 Task: Find connections with filter location Mūl with filter topic #Workwith filter profile language English with filter current company Golden Opportunities with filter school G.H.Raisoni College of Engineering with filter industry Metalworking Machinery Manufacturing with filter service category UX Research with filter keywords title Business Analyst
Action: Mouse moved to (688, 91)
Screenshot: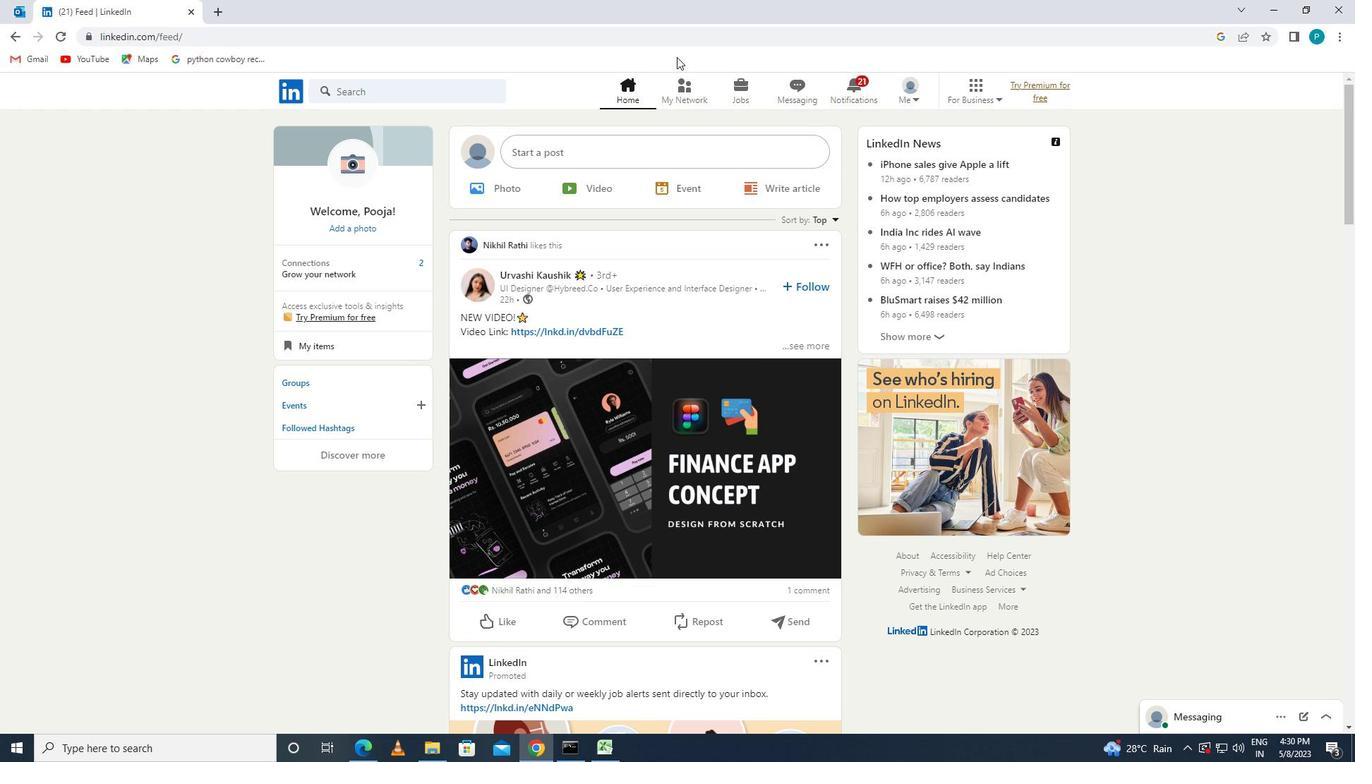 
Action: Mouse pressed left at (688, 91)
Screenshot: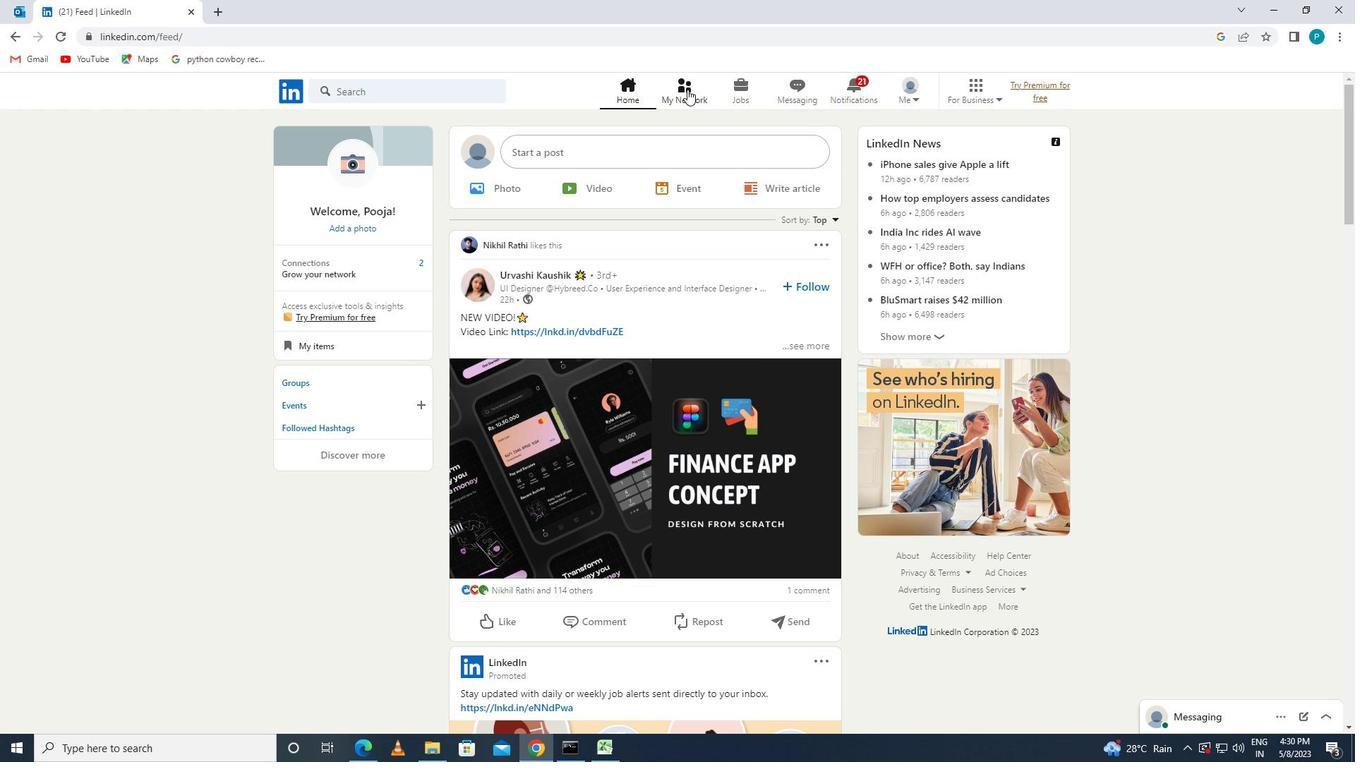 
Action: Mouse moved to (366, 170)
Screenshot: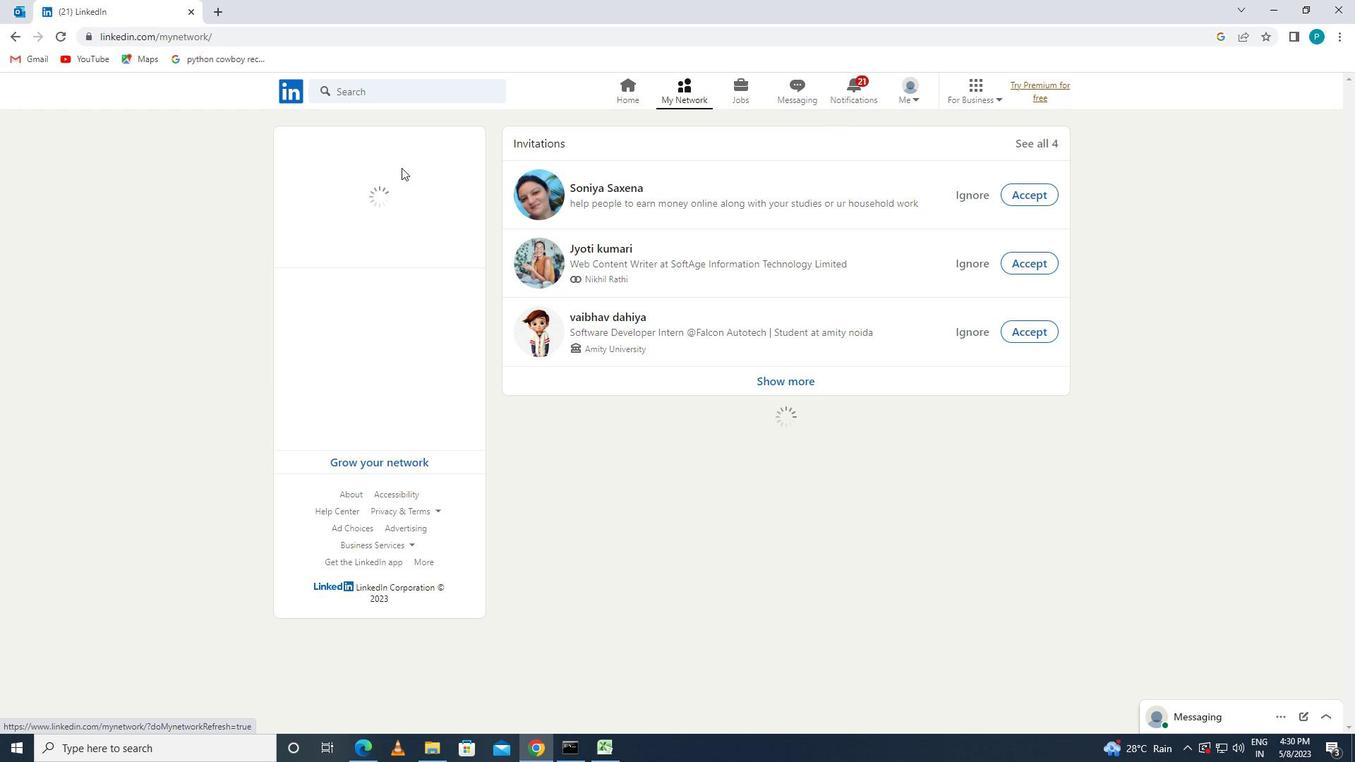 
Action: Mouse pressed left at (366, 170)
Screenshot: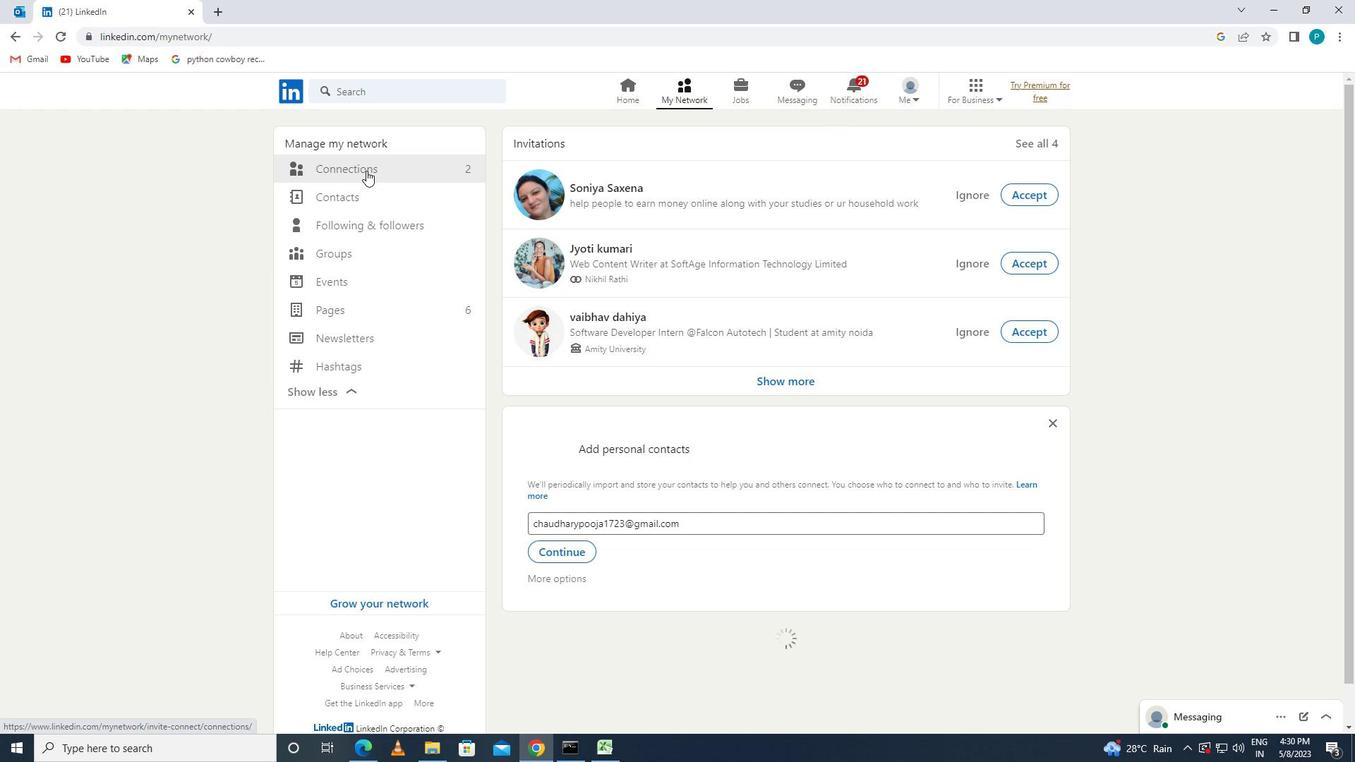 
Action: Mouse moved to (794, 170)
Screenshot: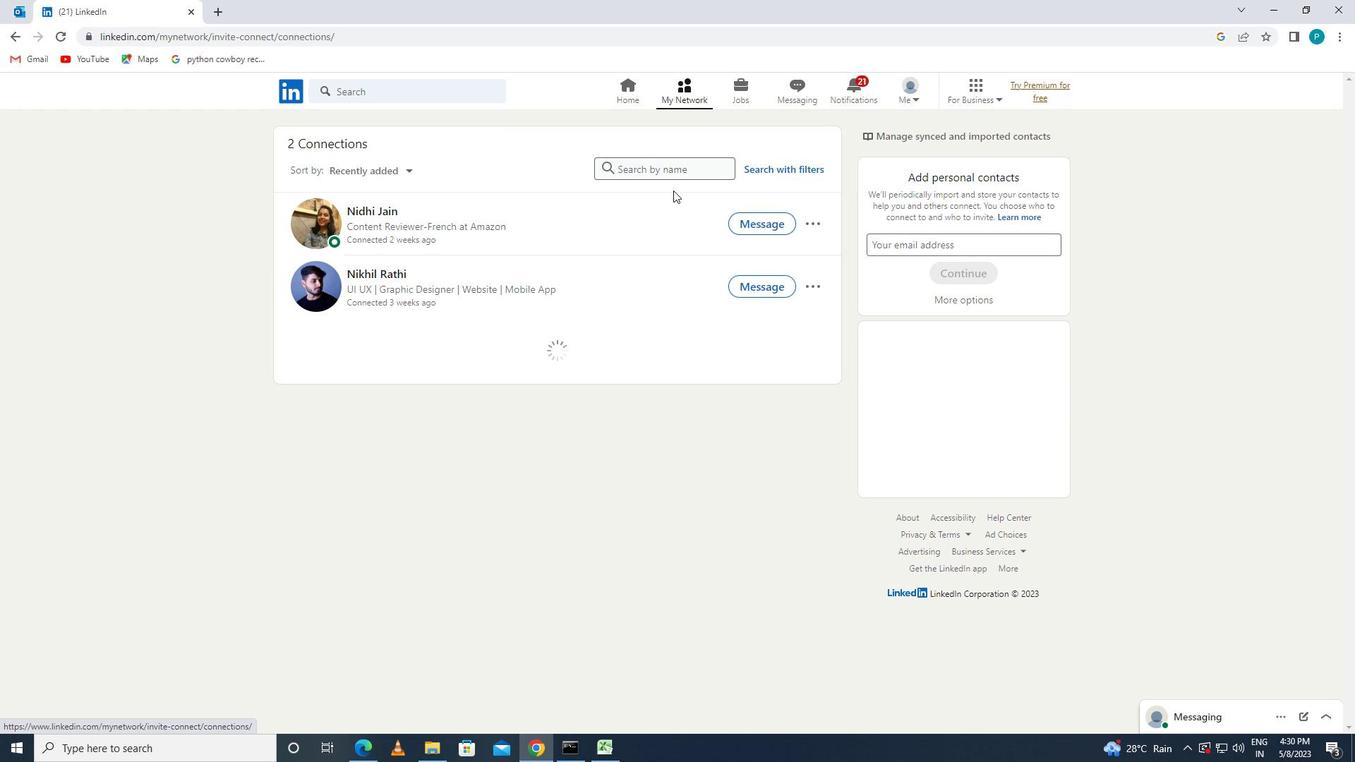 
Action: Mouse pressed left at (794, 170)
Screenshot: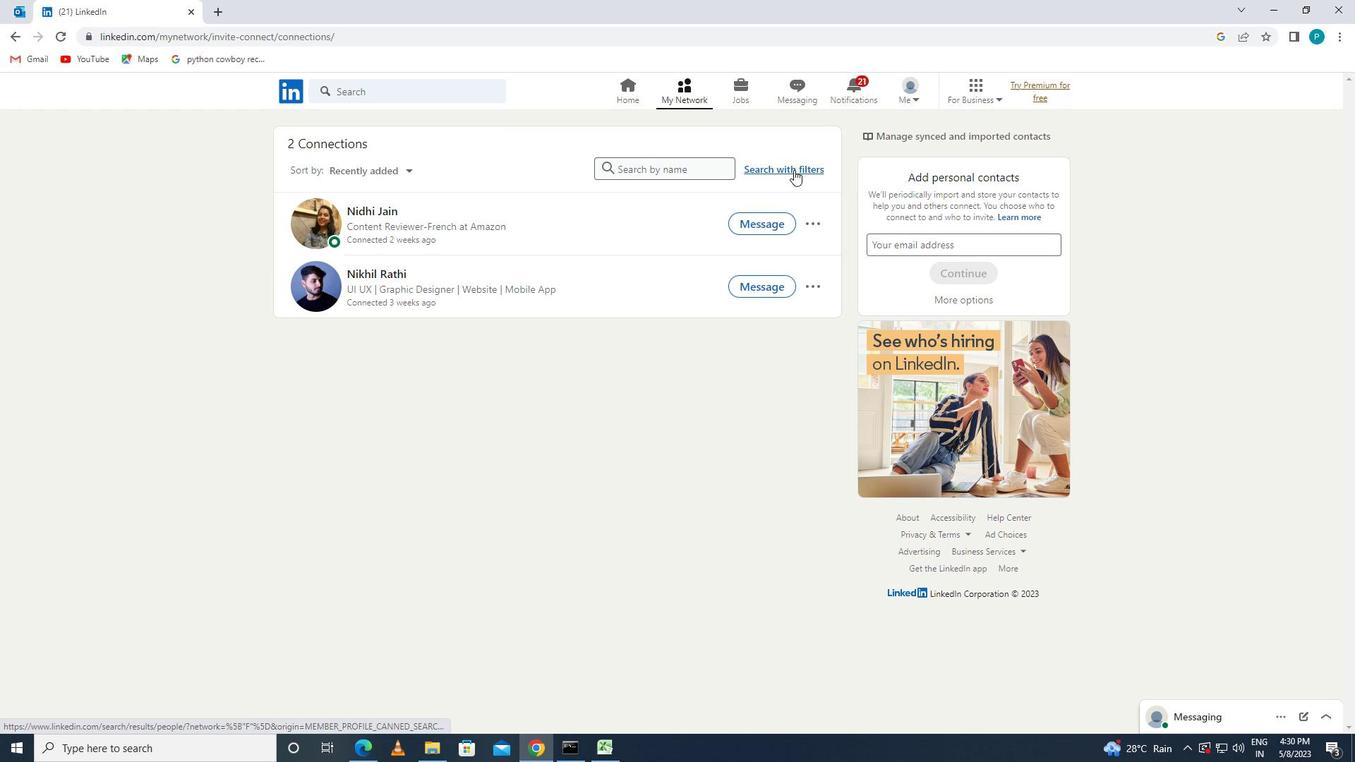 
Action: Mouse moved to (717, 126)
Screenshot: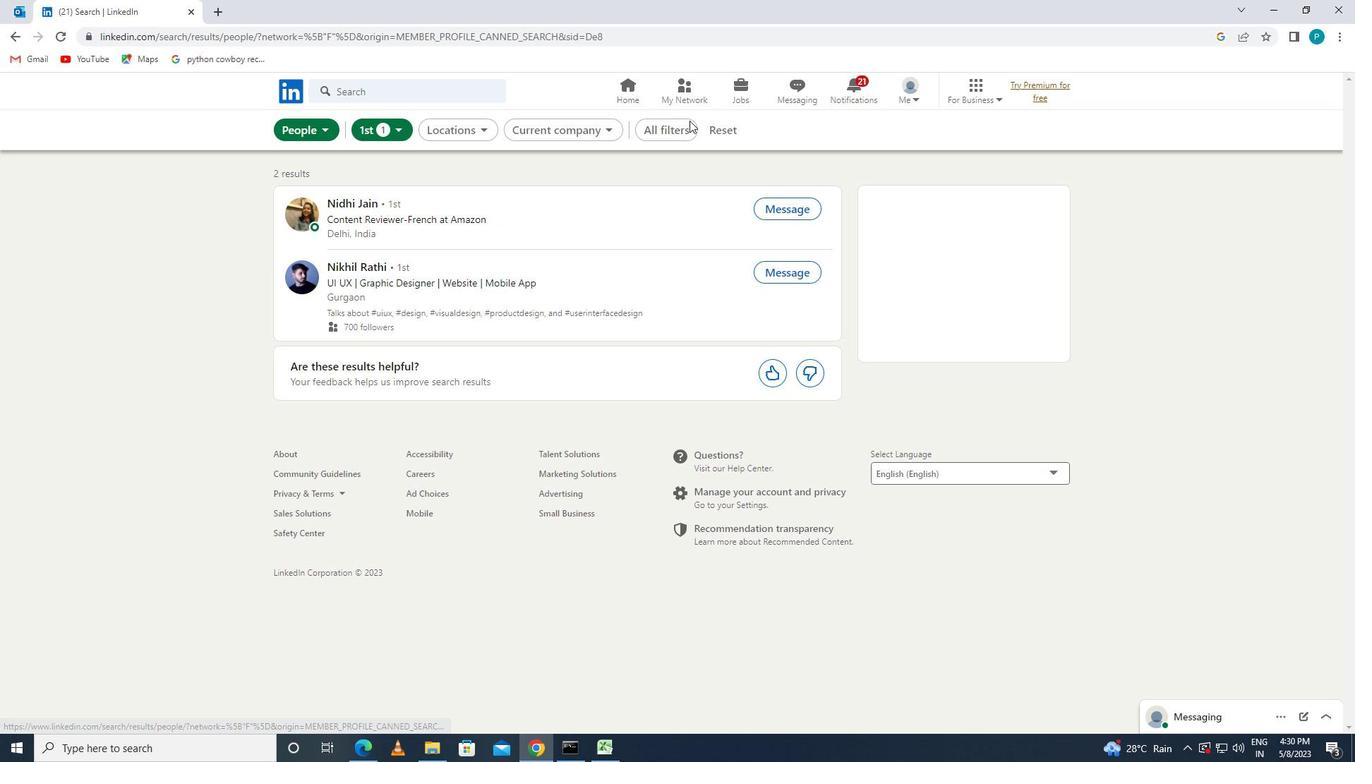 
Action: Mouse pressed left at (717, 126)
Screenshot: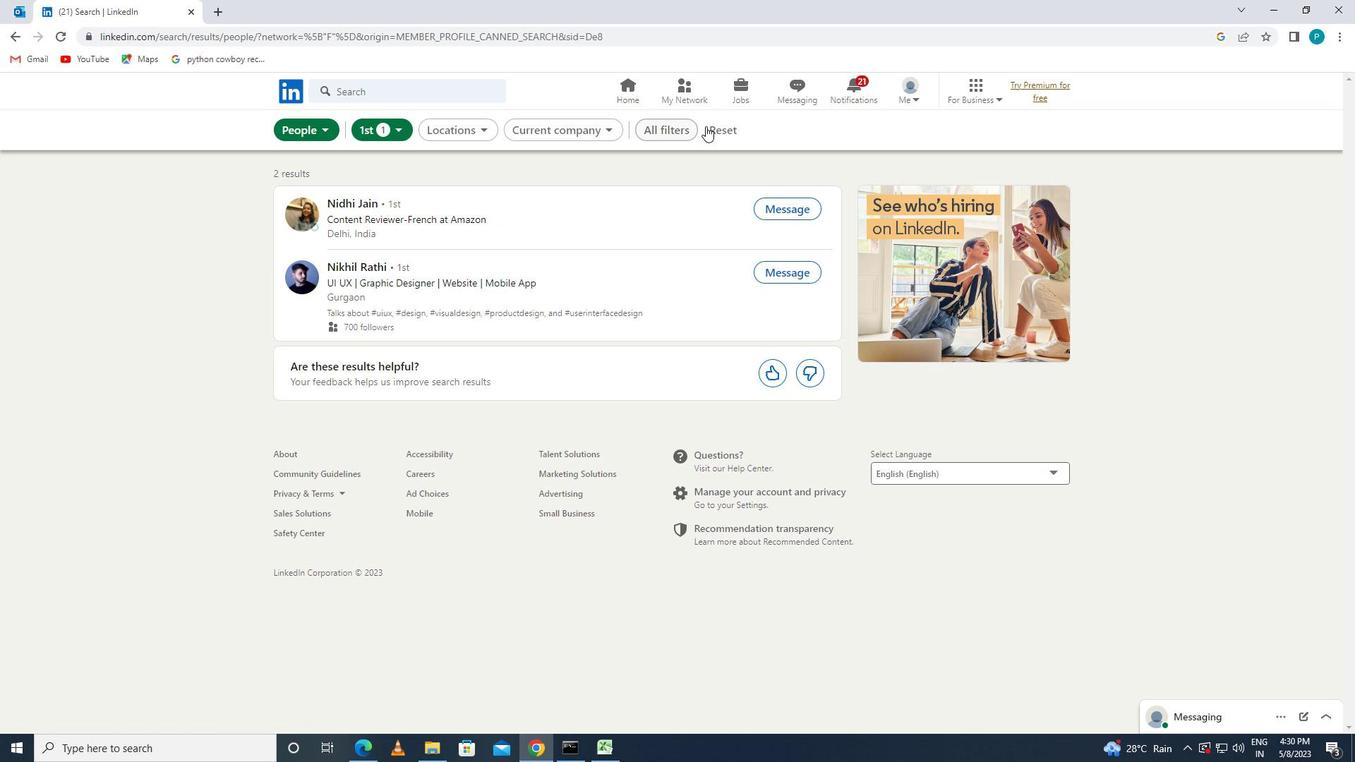 
Action: Mouse moved to (698, 126)
Screenshot: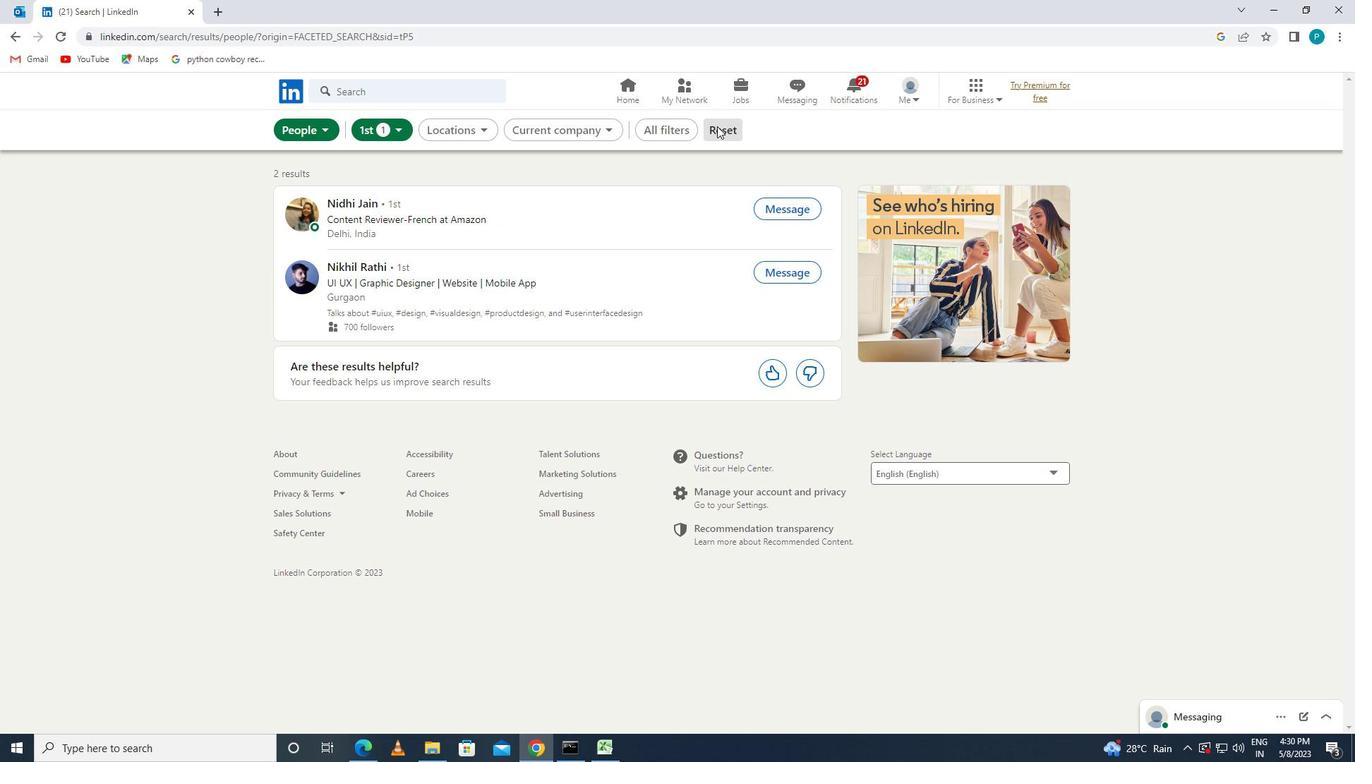 
Action: Mouse pressed left at (698, 126)
Screenshot: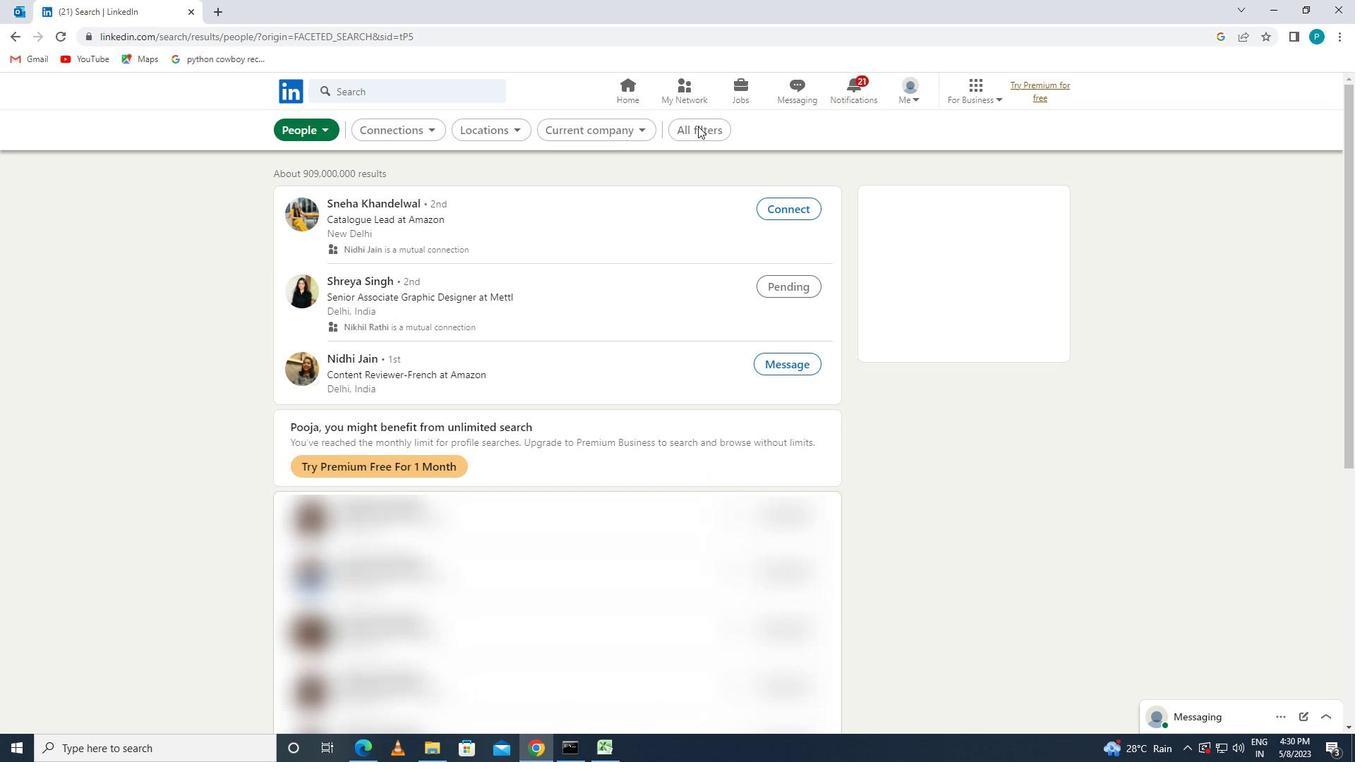 
Action: Mouse moved to (989, 305)
Screenshot: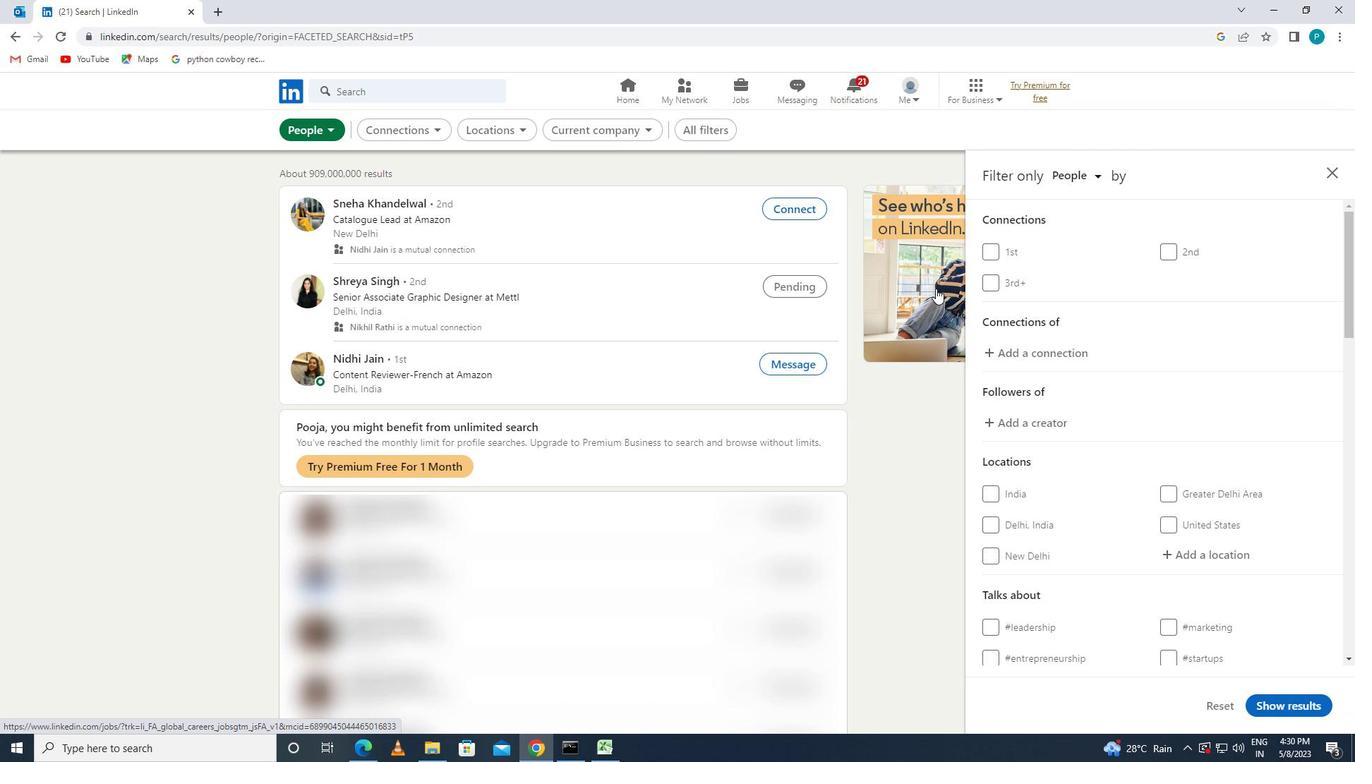 
Action: Mouse scrolled (989, 305) with delta (0, 0)
Screenshot: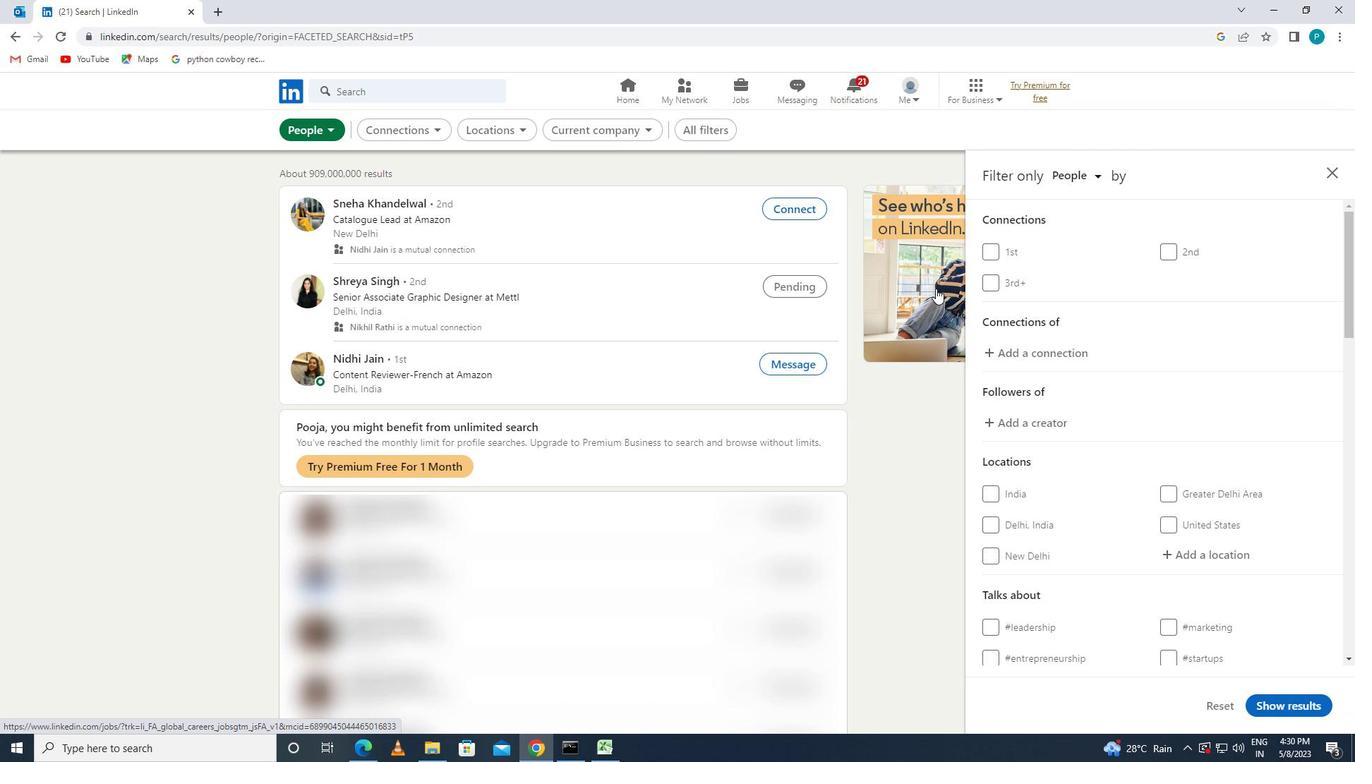 
Action: Mouse moved to (1029, 329)
Screenshot: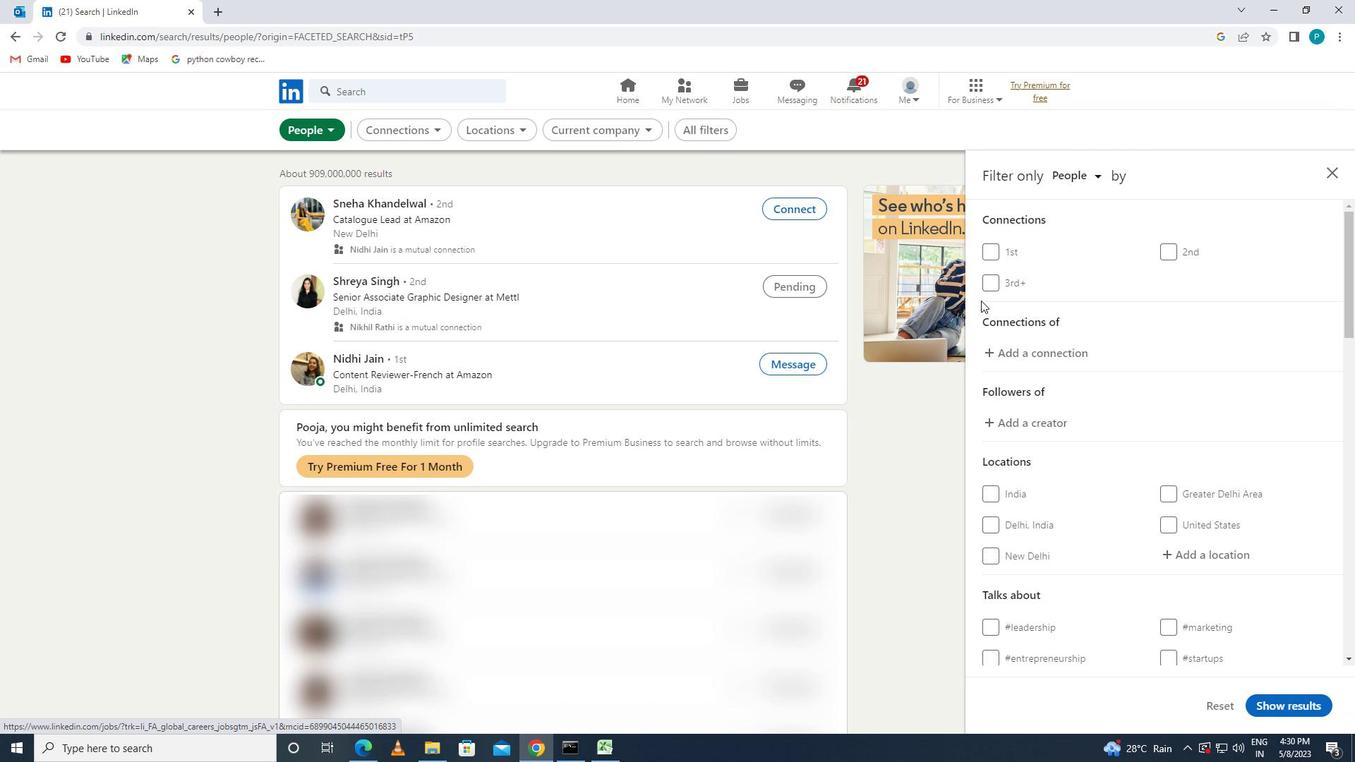 
Action: Mouse scrolled (1029, 328) with delta (0, 0)
Screenshot: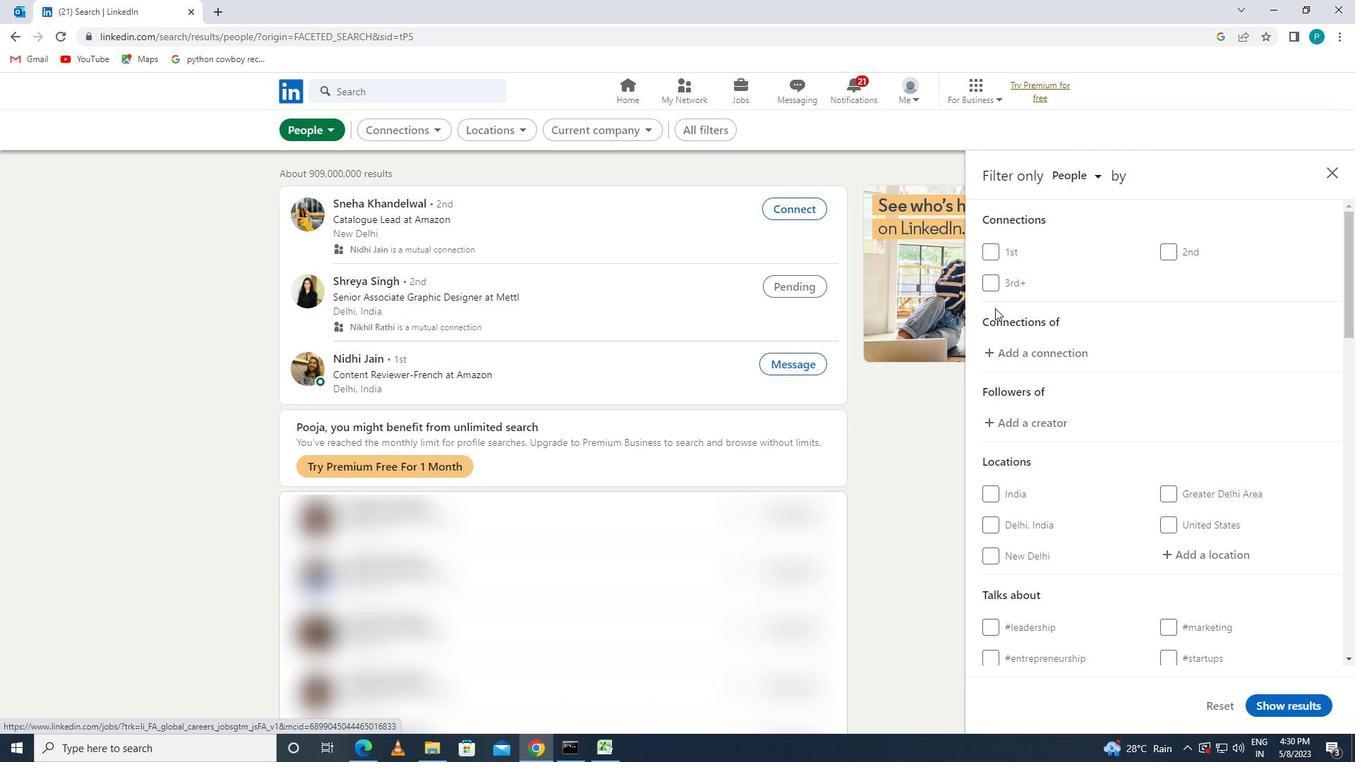 
Action: Mouse moved to (1206, 413)
Screenshot: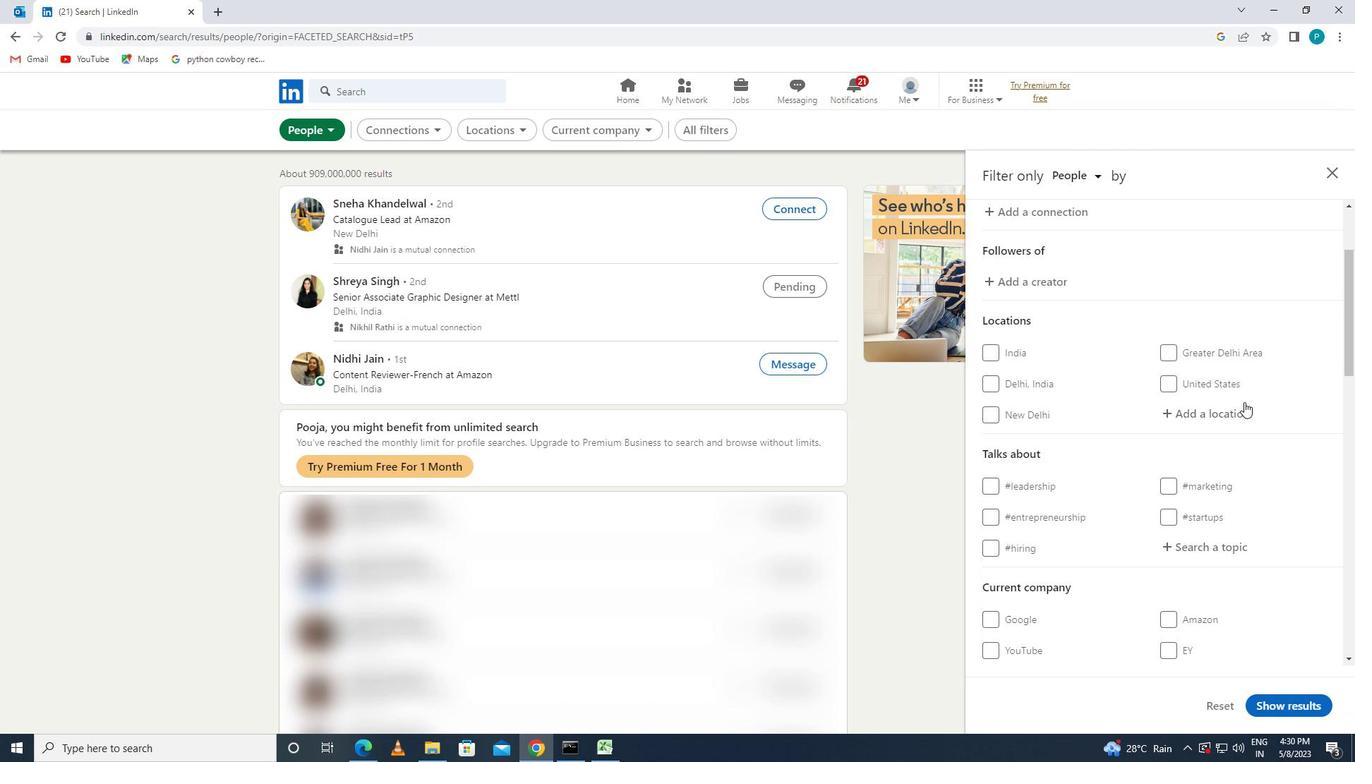 
Action: Mouse pressed left at (1206, 413)
Screenshot: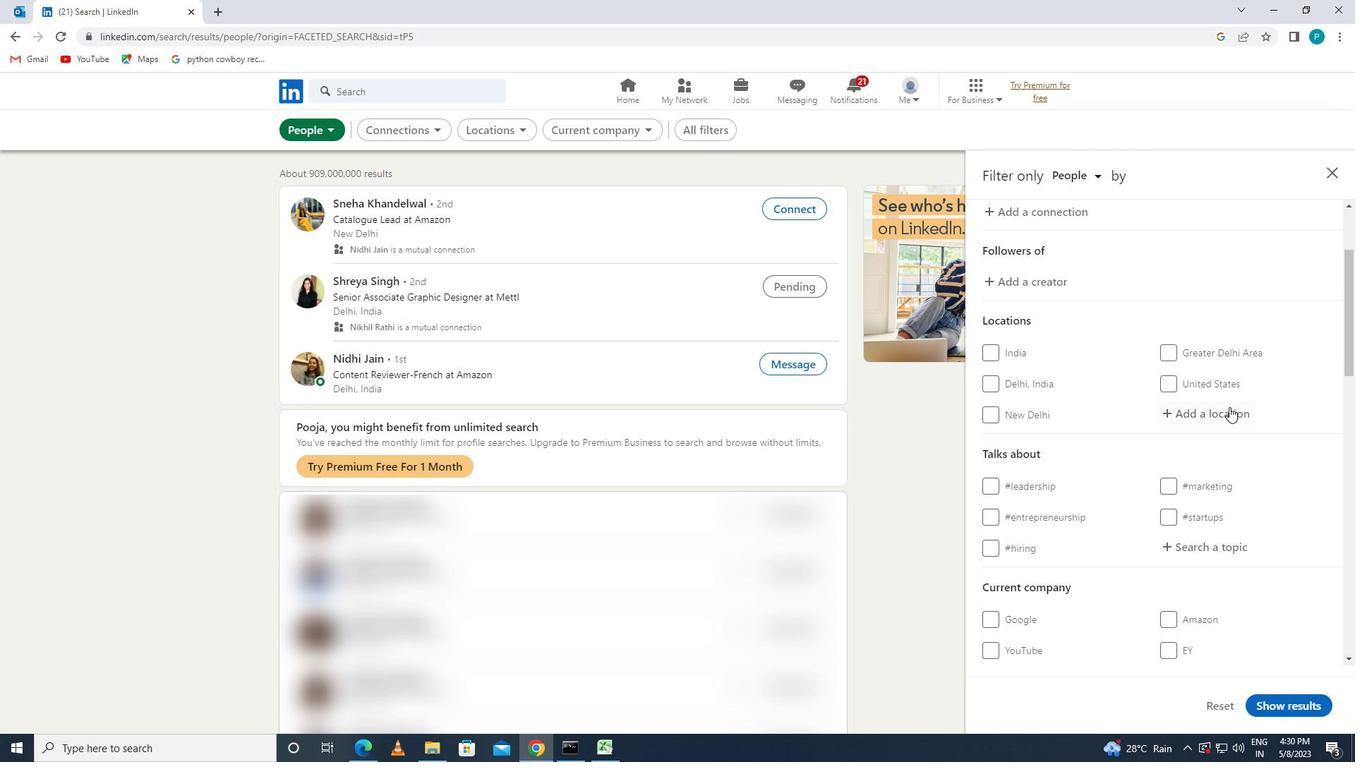 
Action: Mouse moved to (1201, 412)
Screenshot: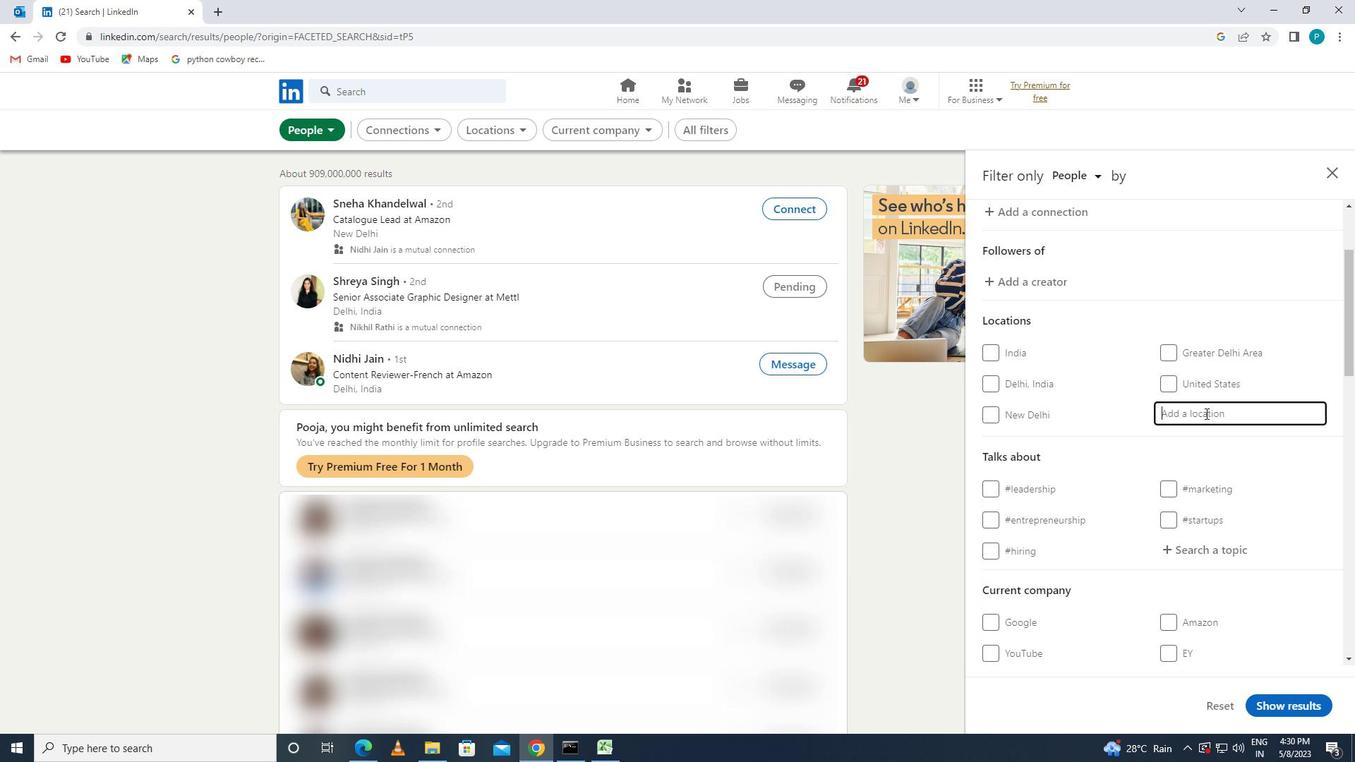 
Action: Key pressed <Key.caps_lock>m<Key.caps_lock>ul
Screenshot: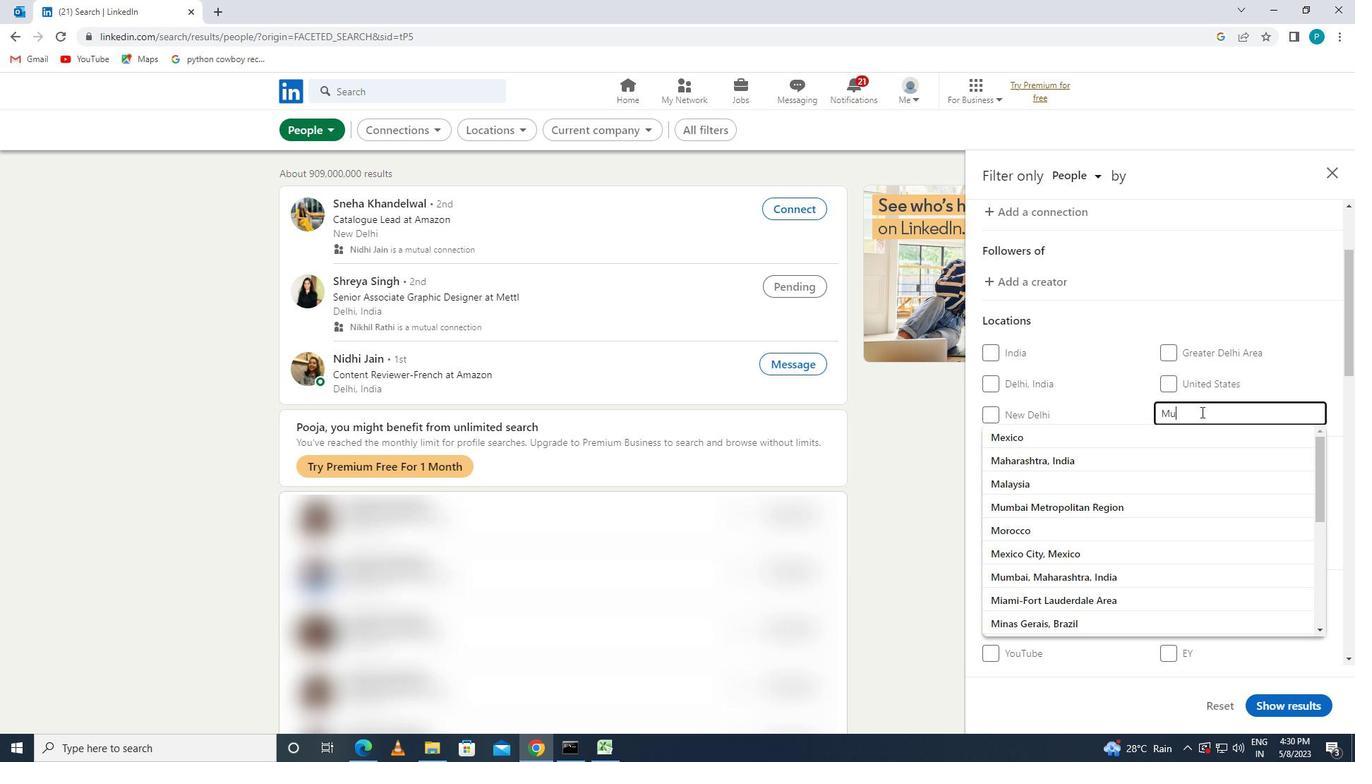 
Action: Mouse moved to (1195, 429)
Screenshot: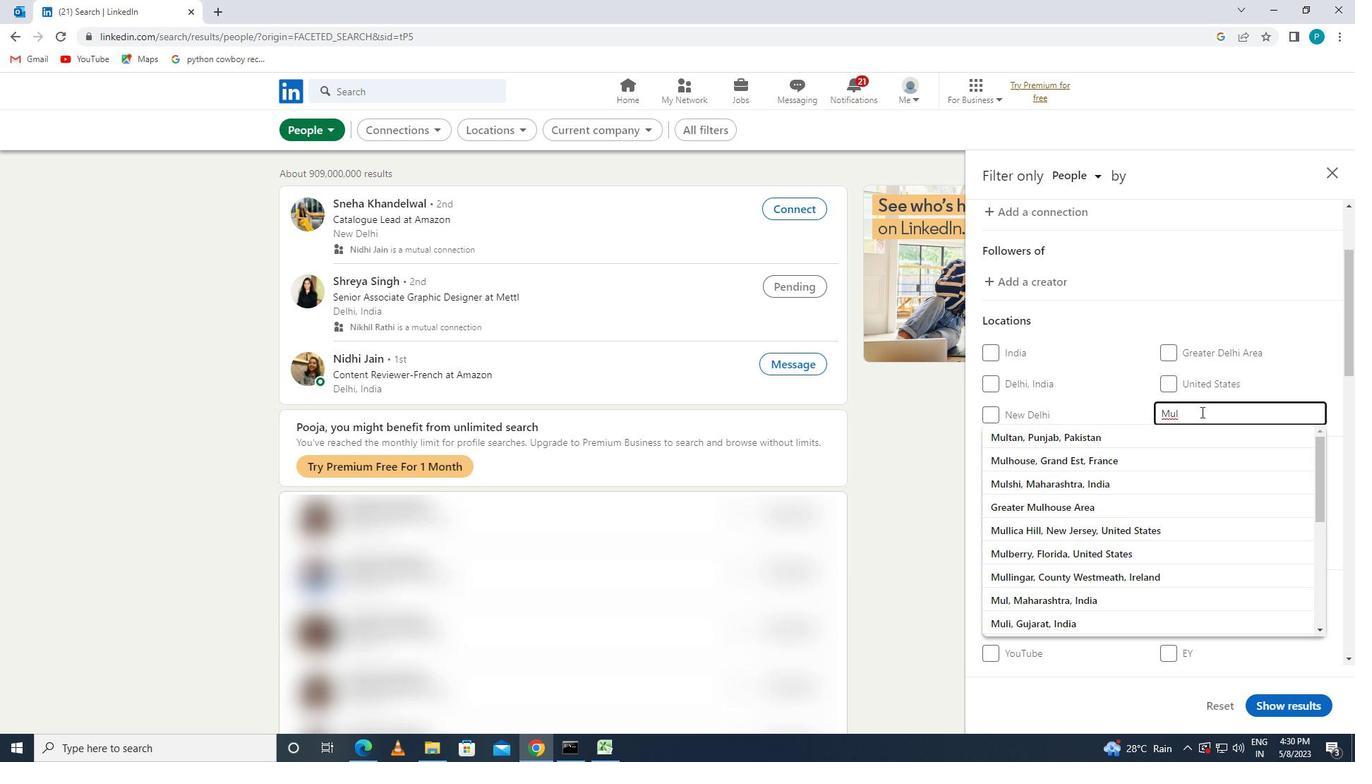 
Action: Key pressed <Key.enter>
Screenshot: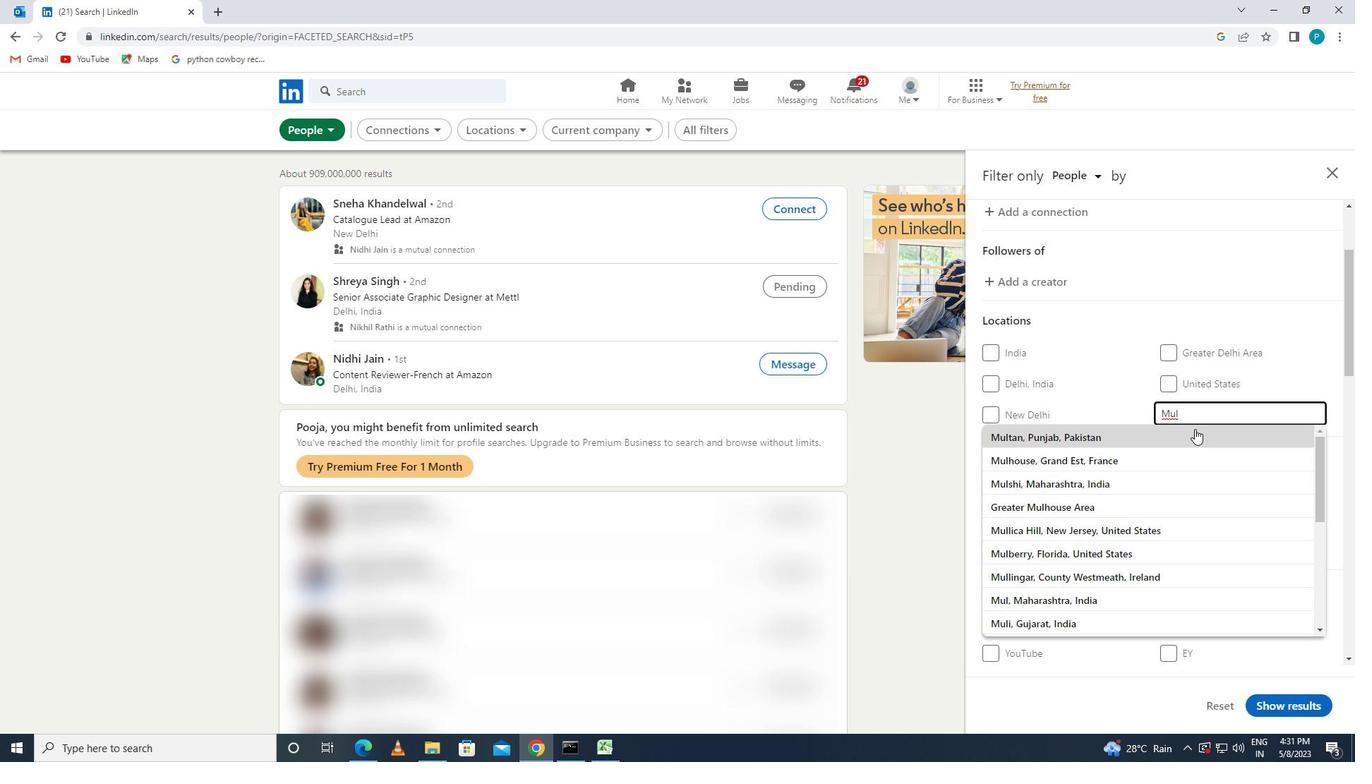
Action: Mouse moved to (1196, 551)
Screenshot: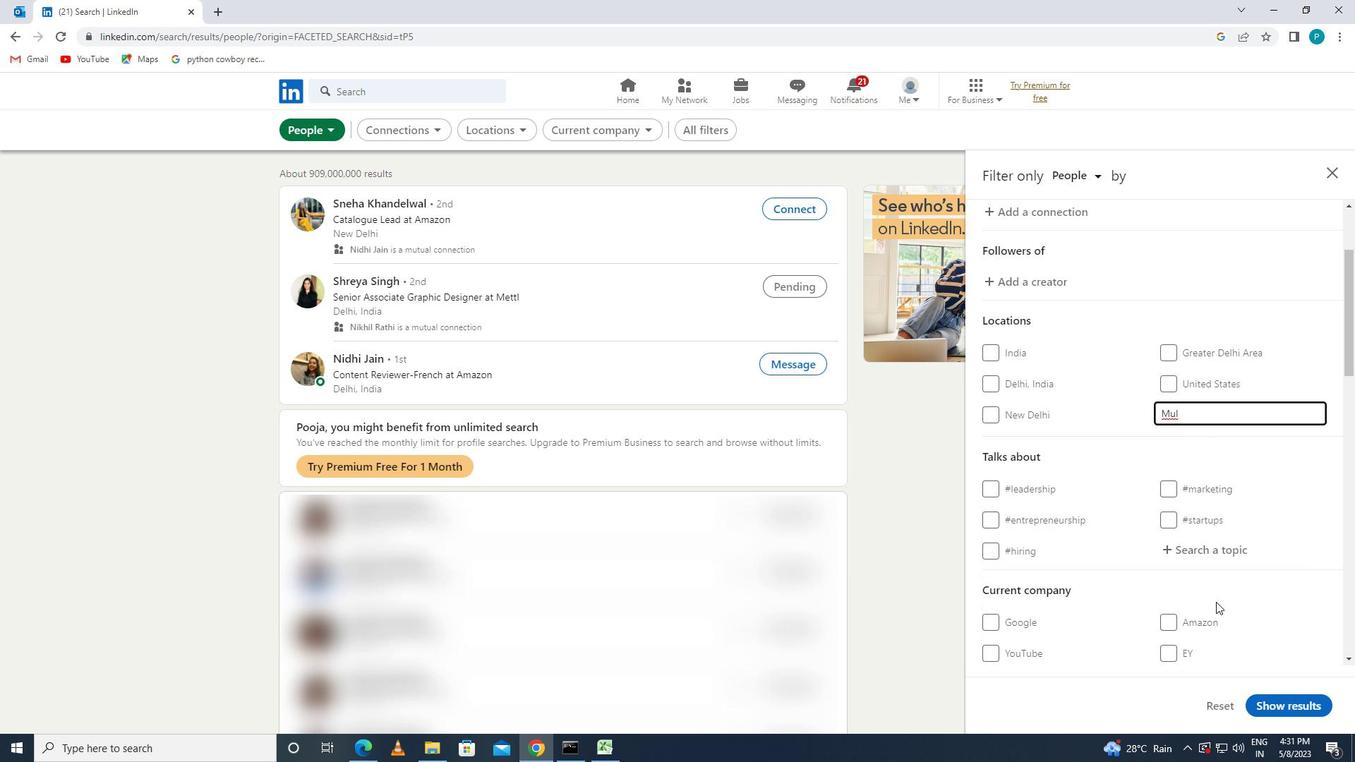 
Action: Mouse pressed left at (1196, 551)
Screenshot: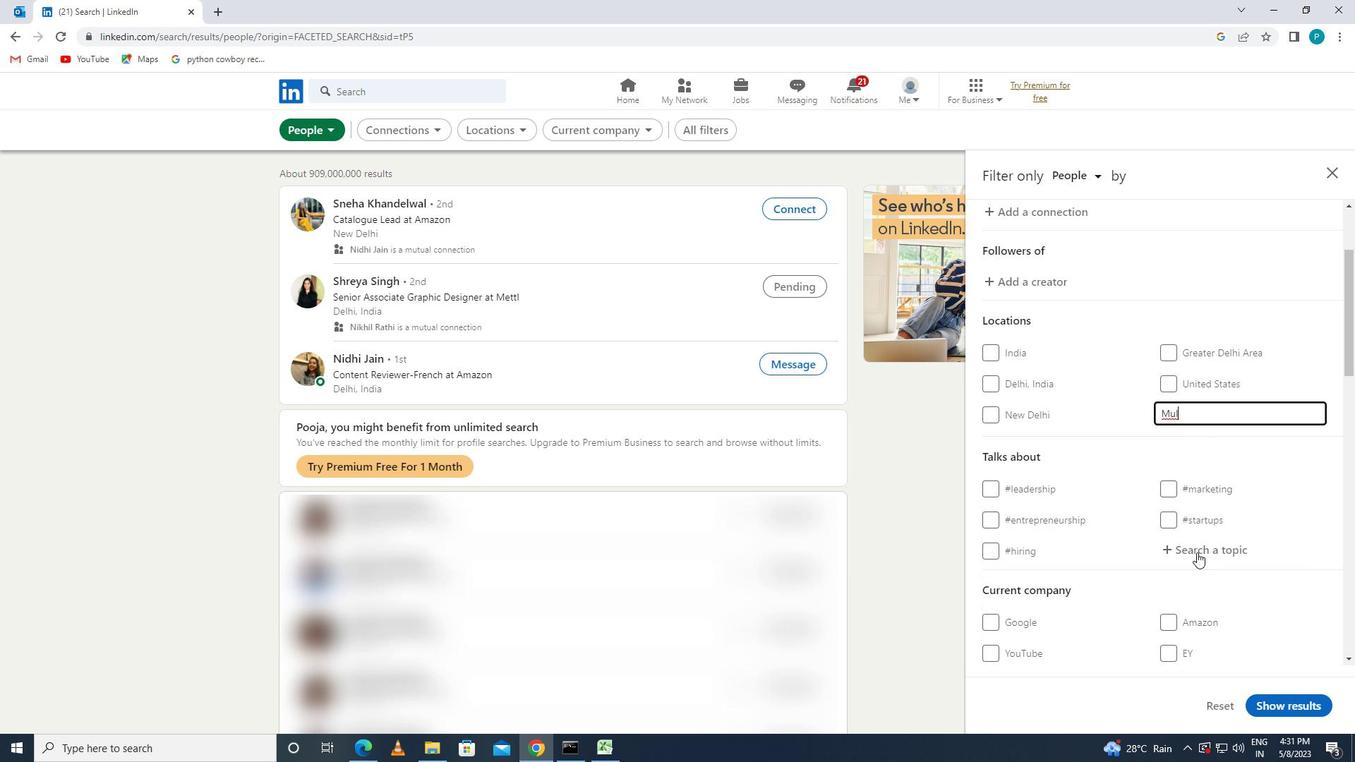 
Action: Key pressed <Key.shift>#<Key.caps_lock>W<Key.caps_lock>ORK
Screenshot: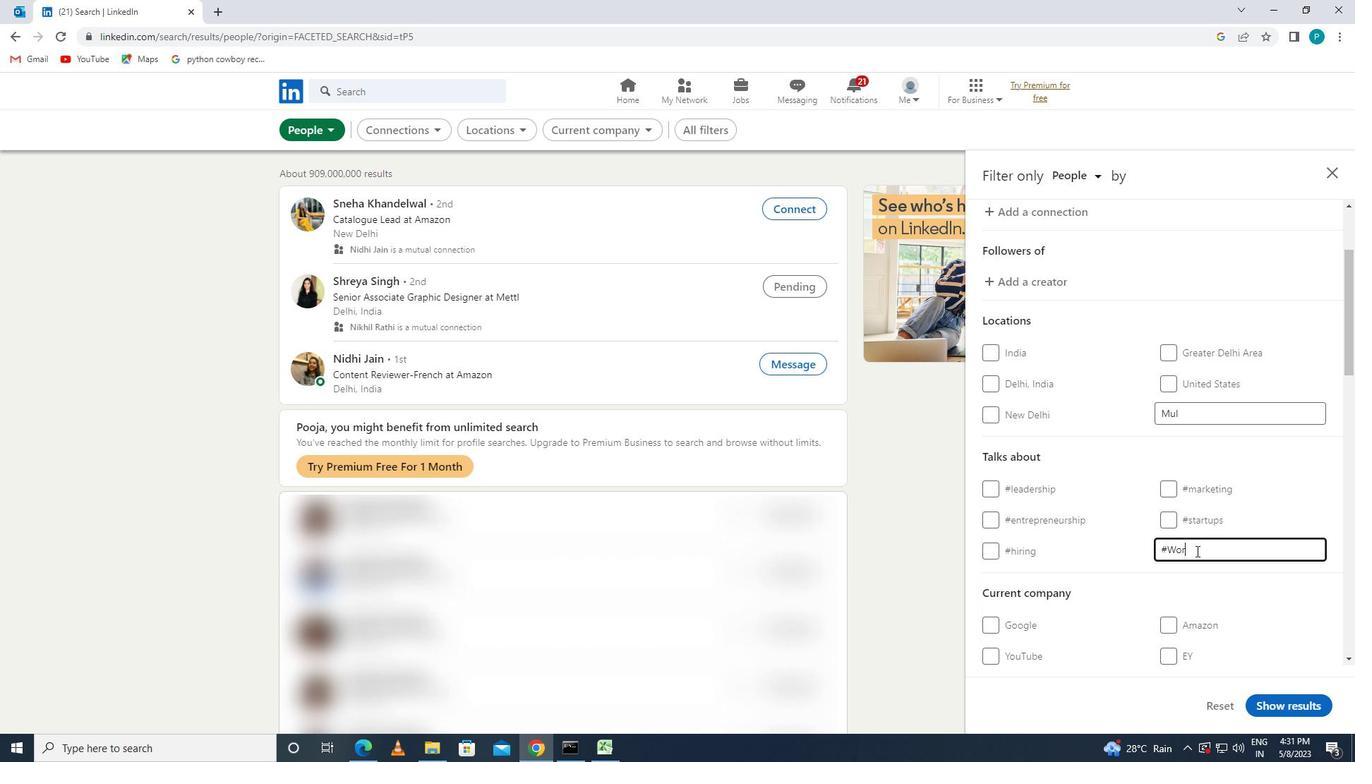 
Action: Mouse moved to (1184, 541)
Screenshot: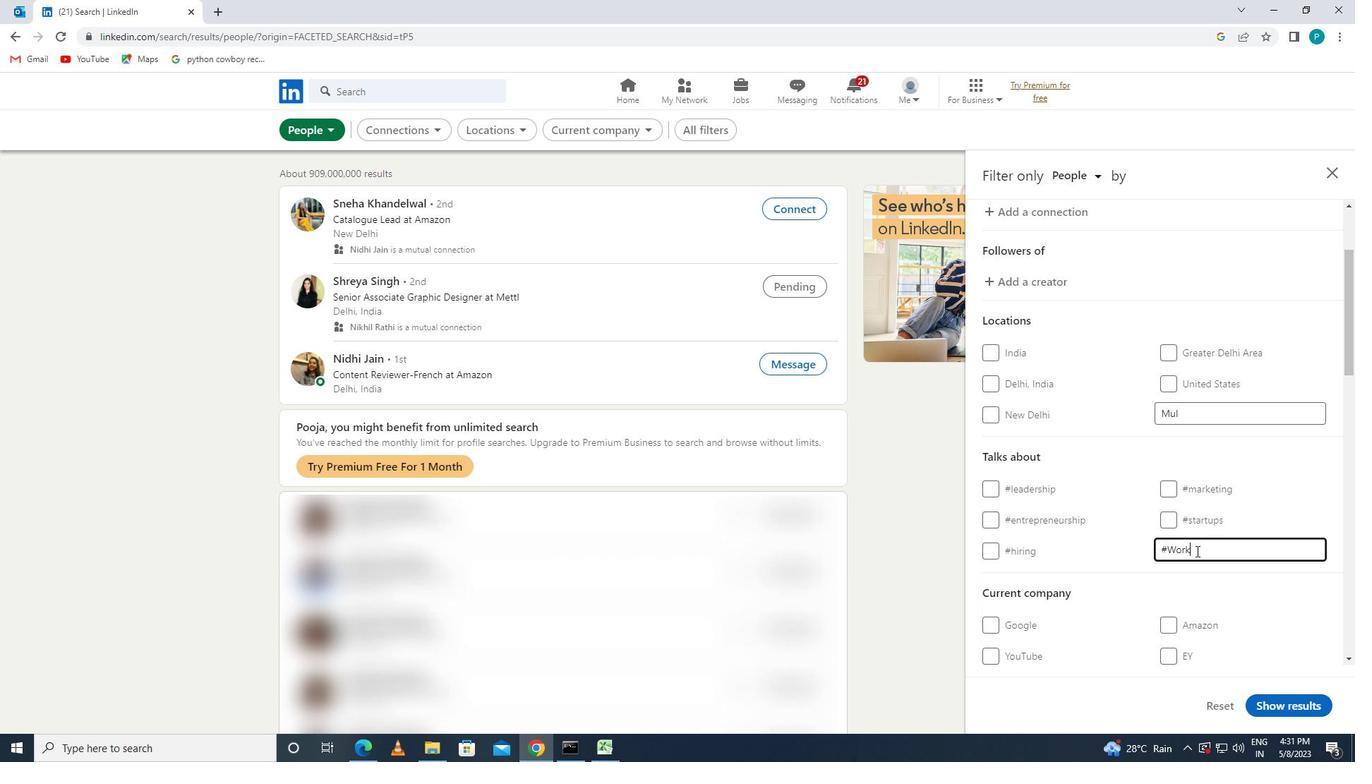 
Action: Mouse scrolled (1184, 540) with delta (0, 0)
Screenshot: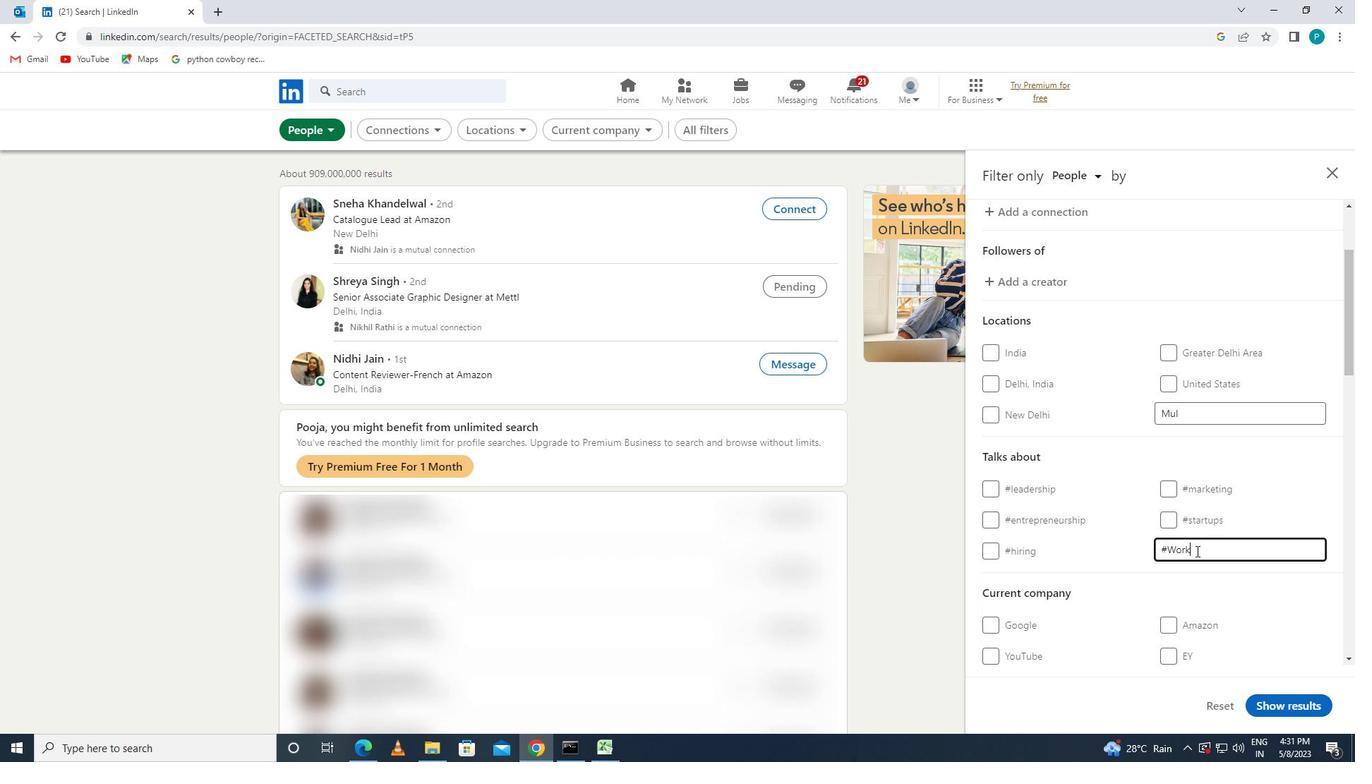 
Action: Mouse moved to (1184, 540)
Screenshot: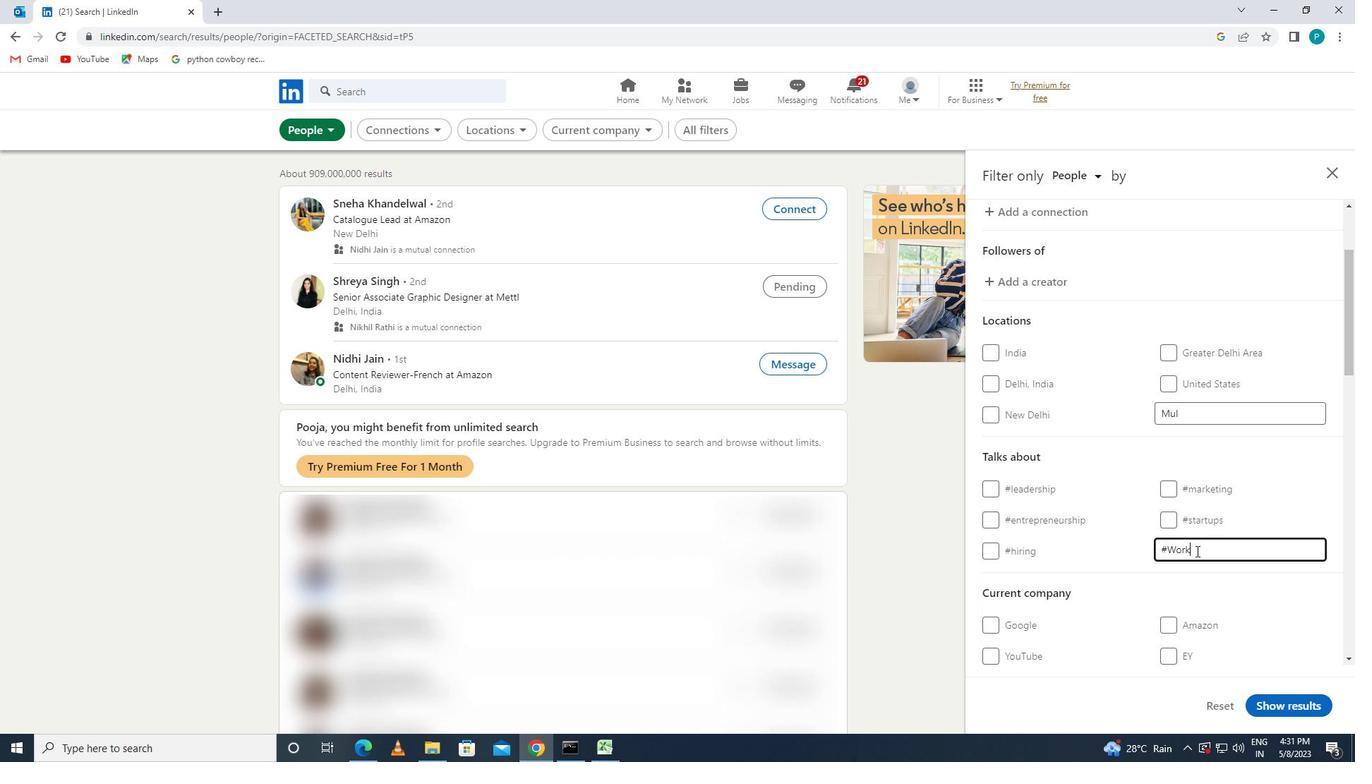 
Action: Mouse scrolled (1184, 540) with delta (0, 0)
Screenshot: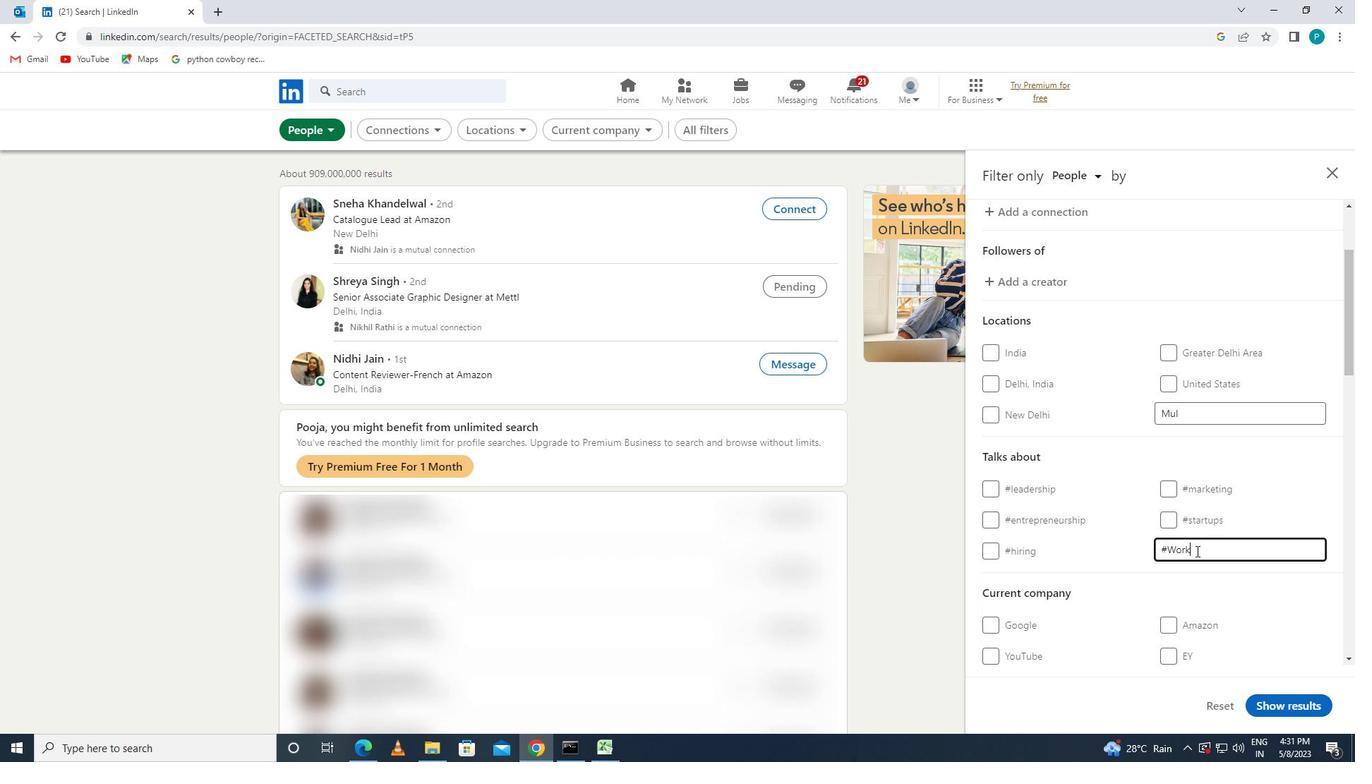 
Action: Mouse moved to (1184, 539)
Screenshot: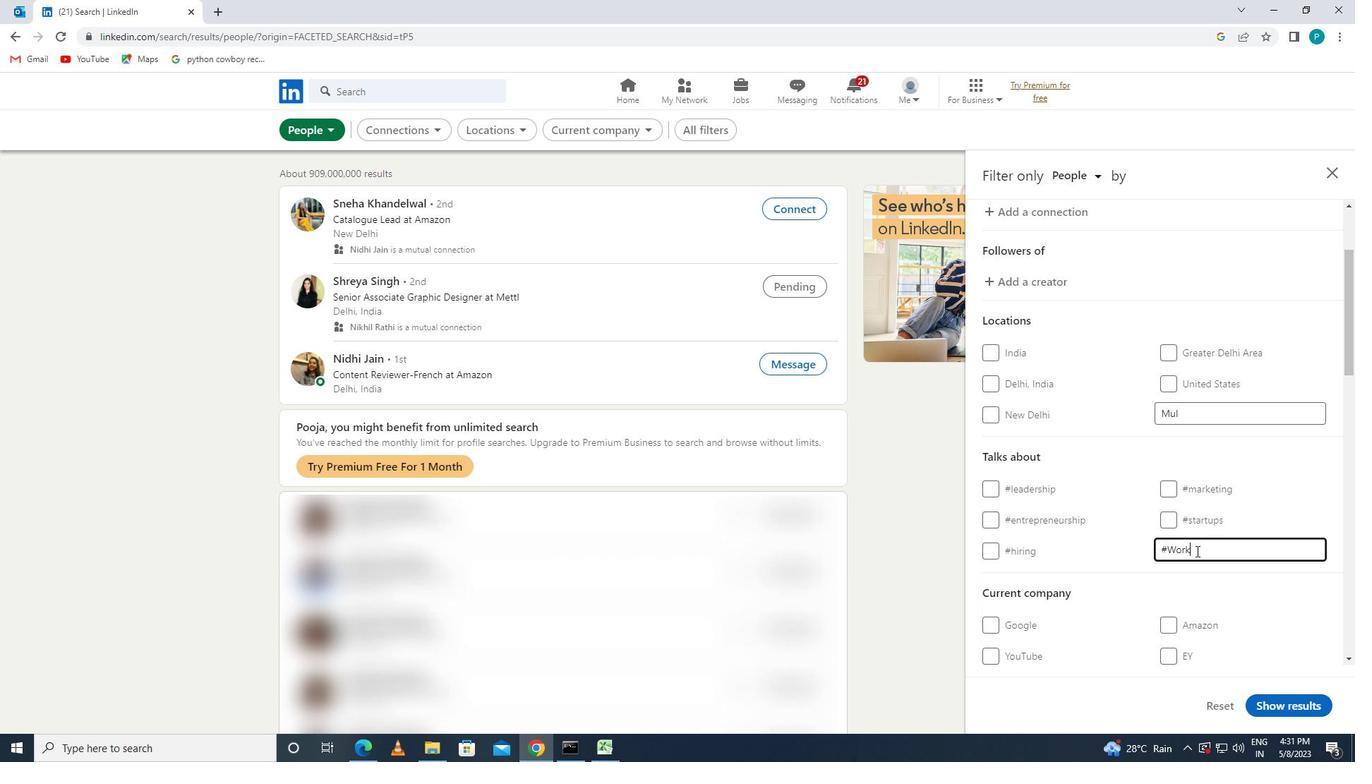 
Action: Mouse scrolled (1184, 538) with delta (0, 0)
Screenshot: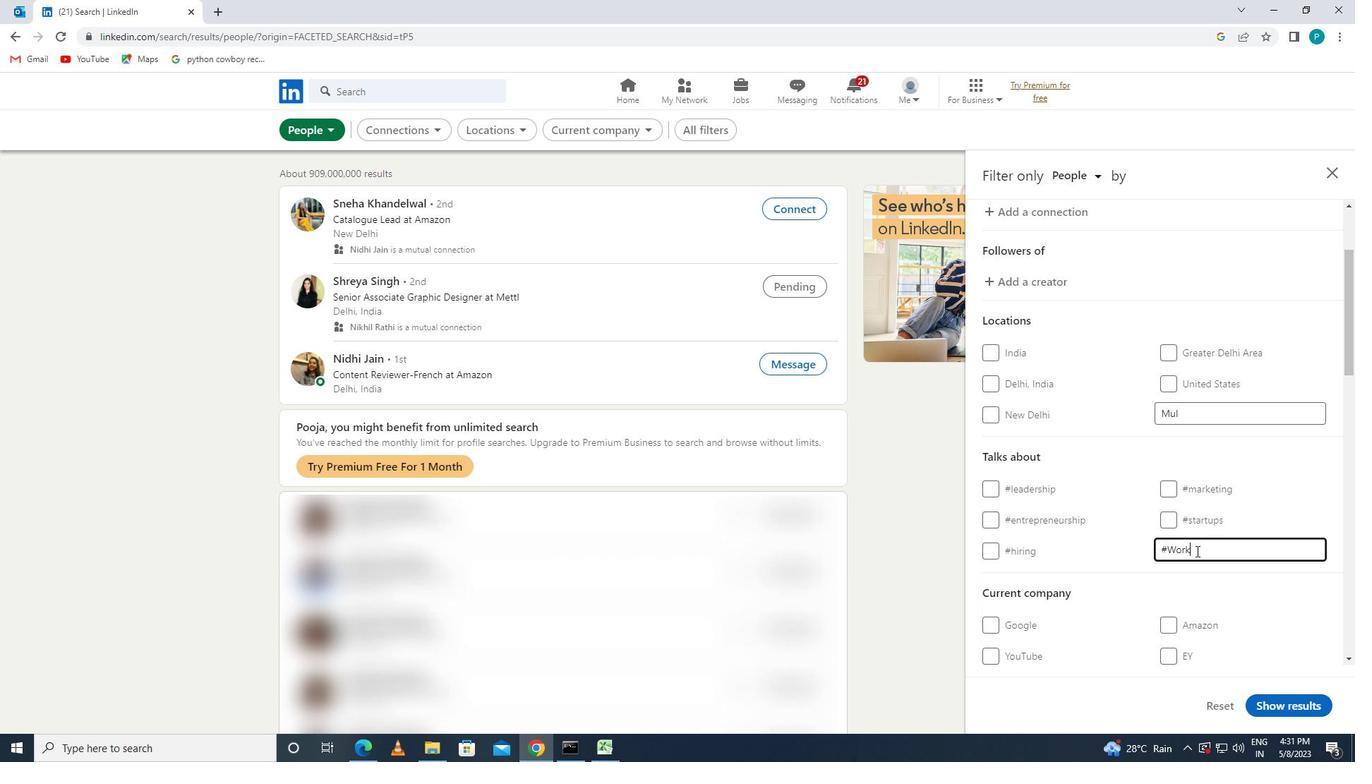 
Action: Mouse moved to (1186, 538)
Screenshot: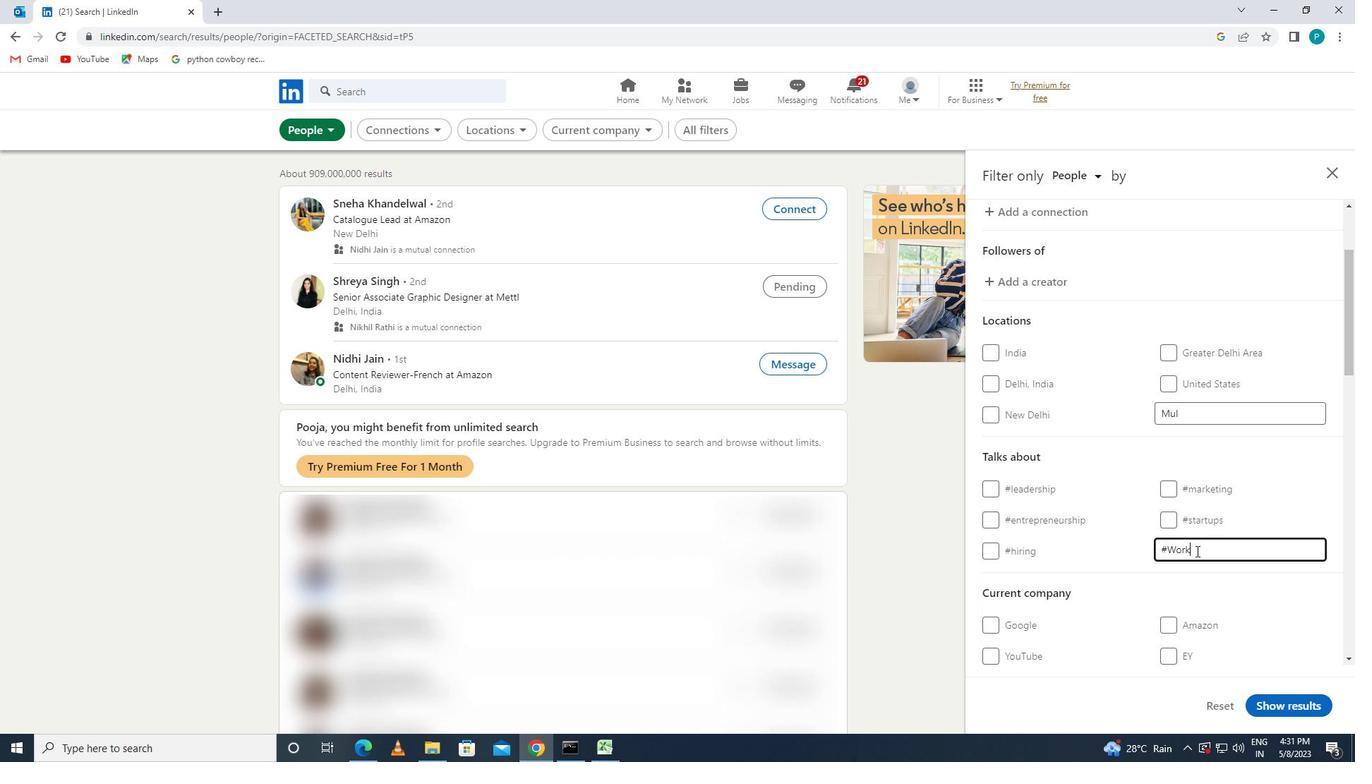 
Action: Mouse scrolled (1186, 538) with delta (0, 0)
Screenshot: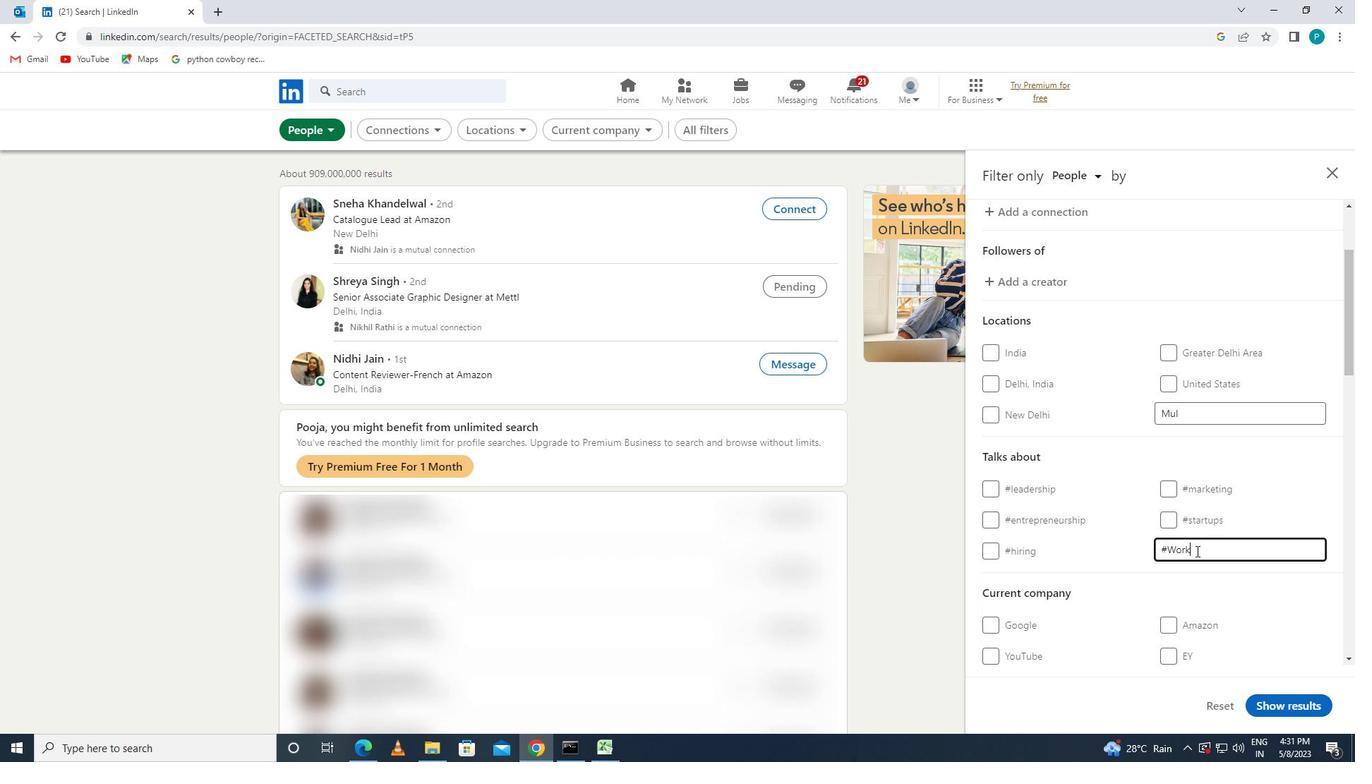 
Action: Mouse moved to (1181, 499)
Screenshot: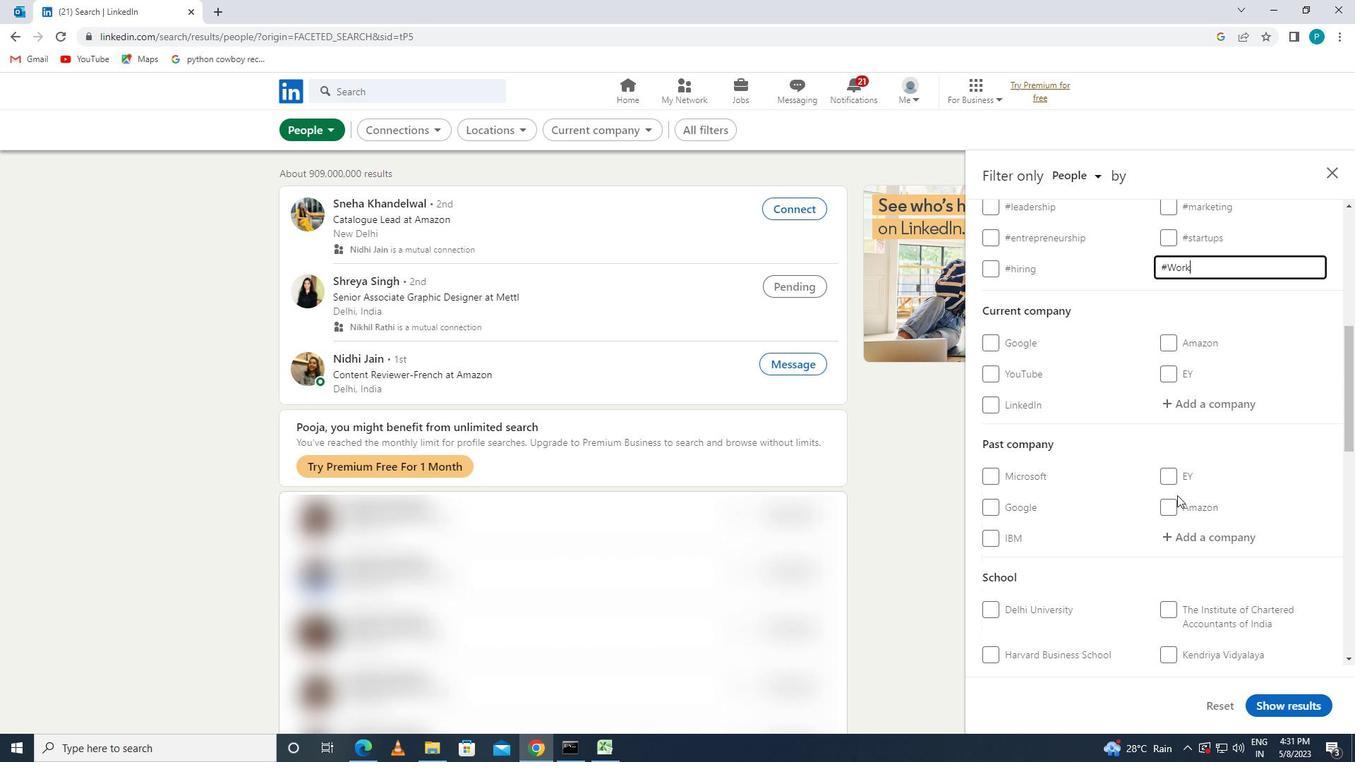 
Action: Mouse scrolled (1181, 499) with delta (0, 0)
Screenshot: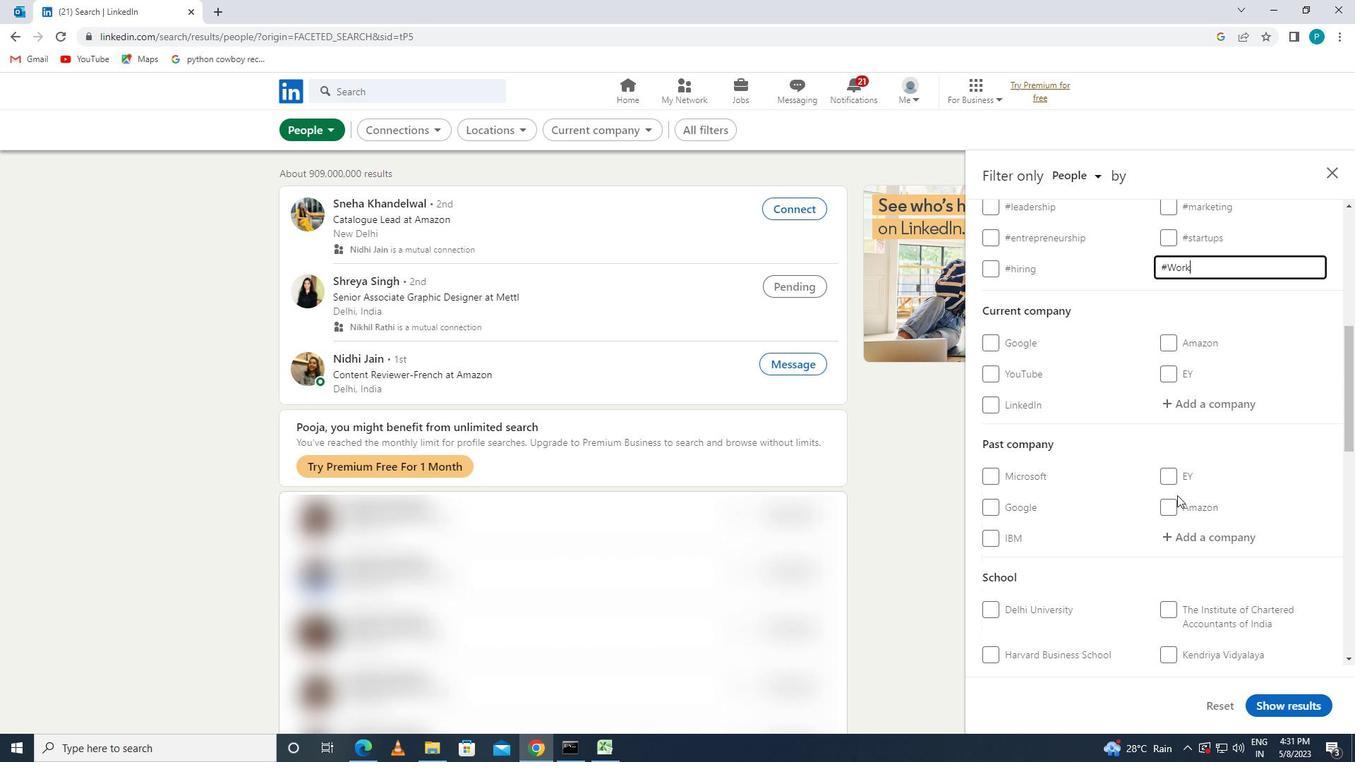 
Action: Mouse scrolled (1181, 499) with delta (0, 0)
Screenshot: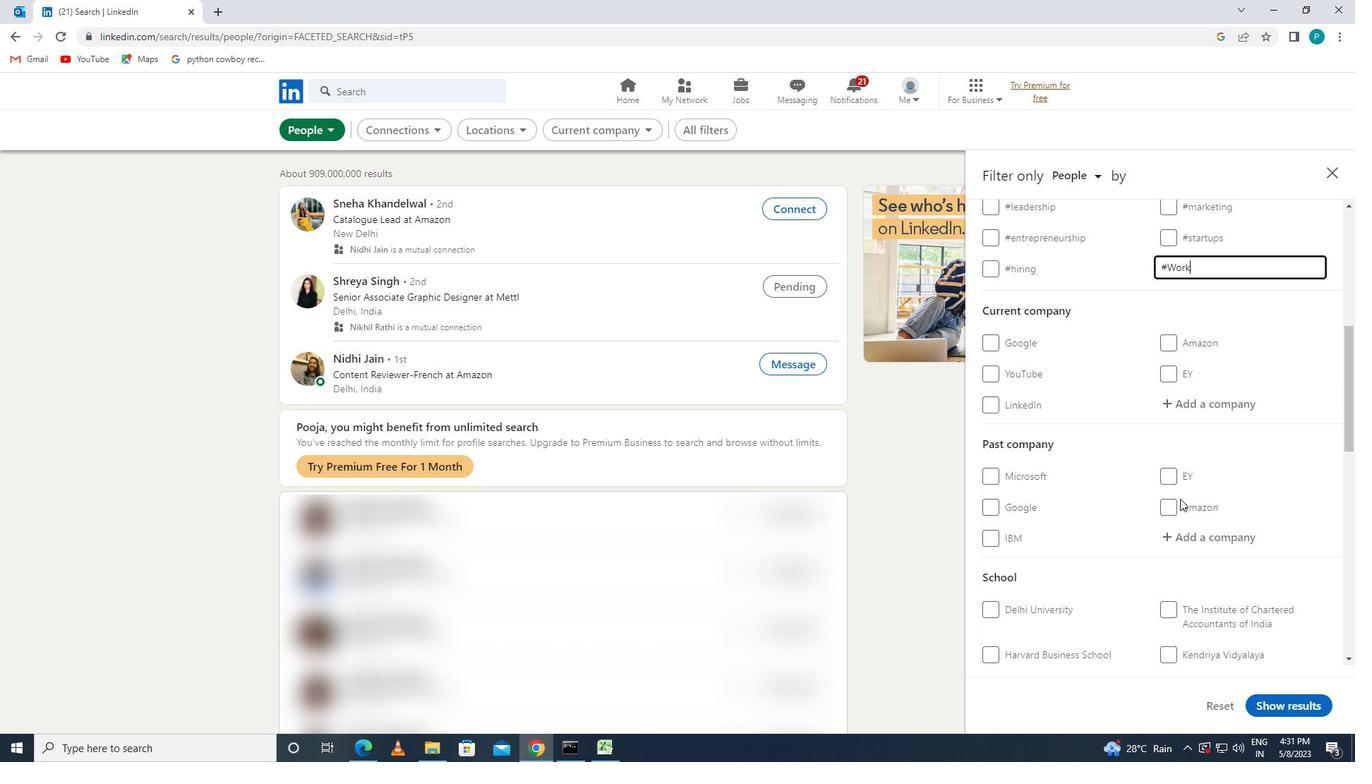 
Action: Mouse moved to (1151, 514)
Screenshot: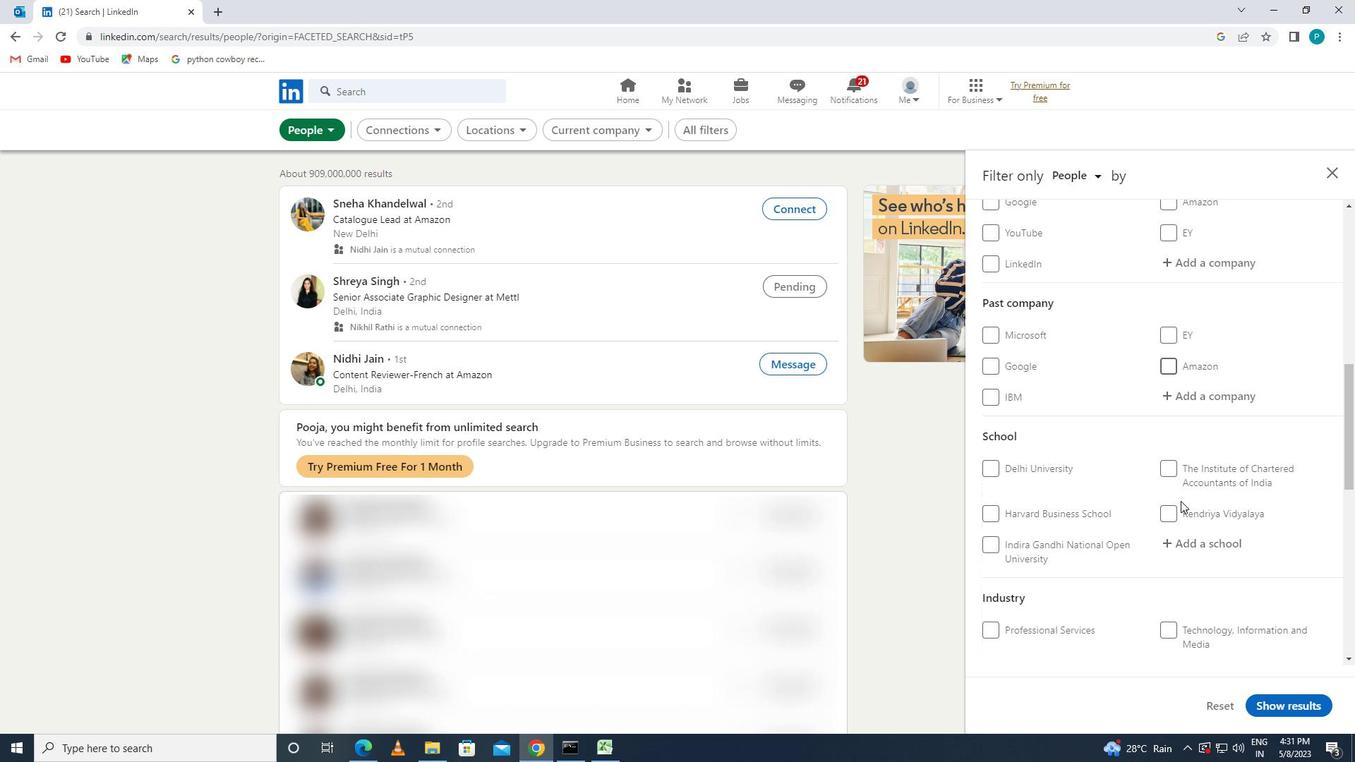 
Action: Mouse scrolled (1151, 514) with delta (0, 0)
Screenshot: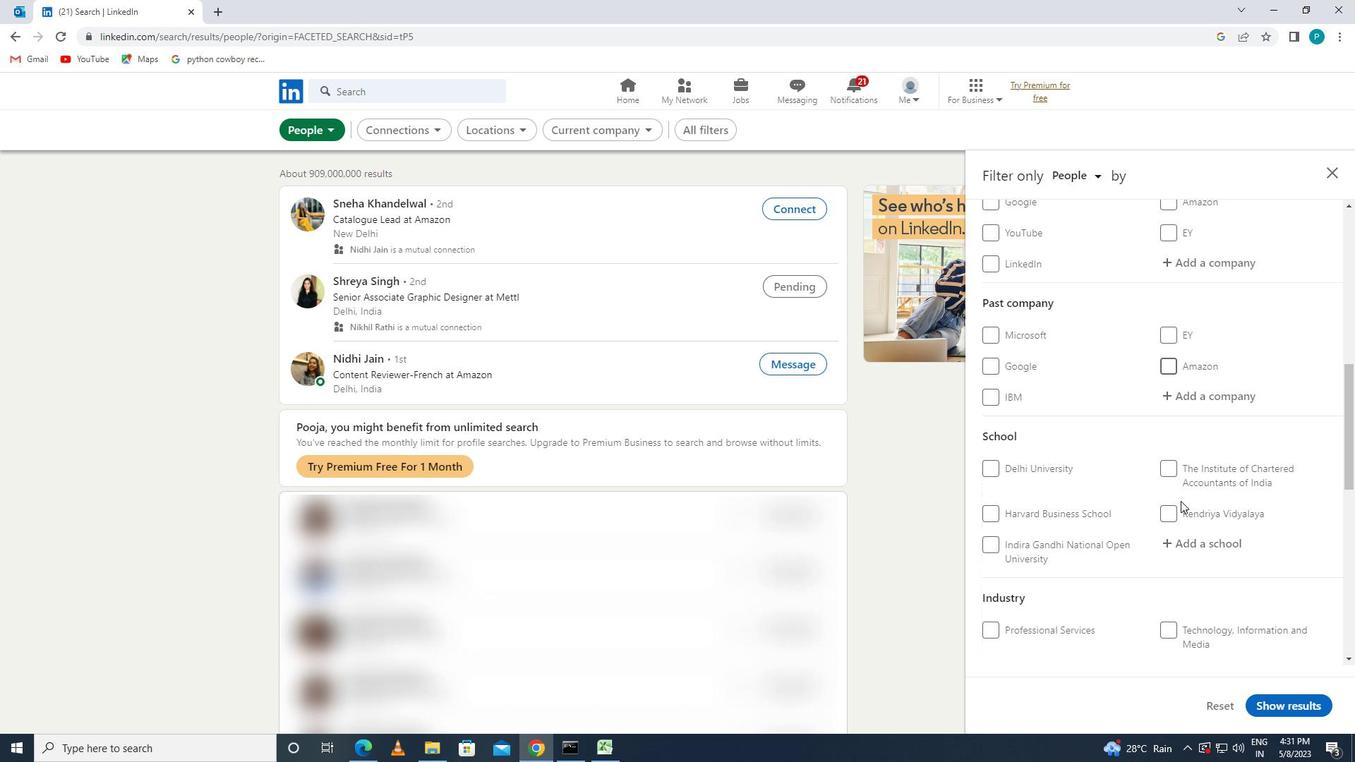
Action: Mouse scrolled (1151, 514) with delta (0, 0)
Screenshot: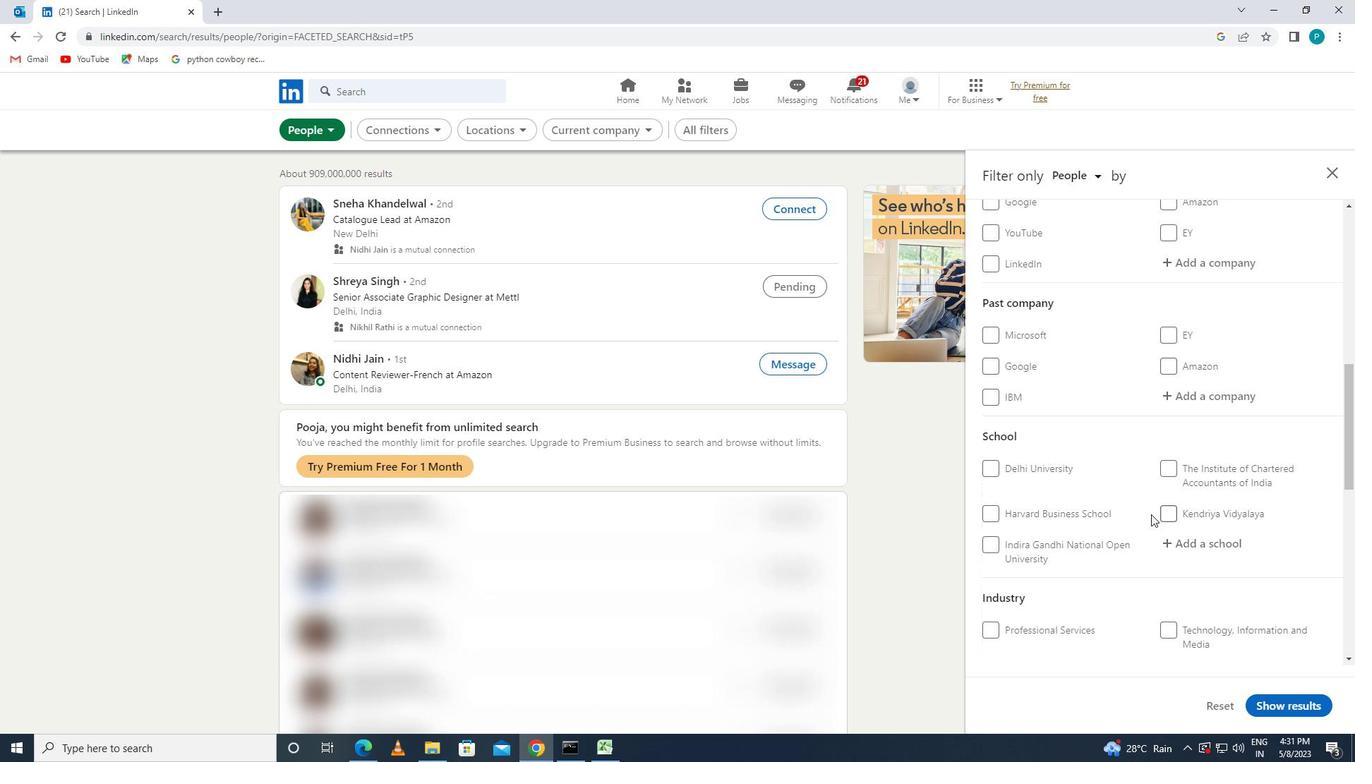 
Action: Mouse scrolled (1151, 514) with delta (0, 0)
Screenshot: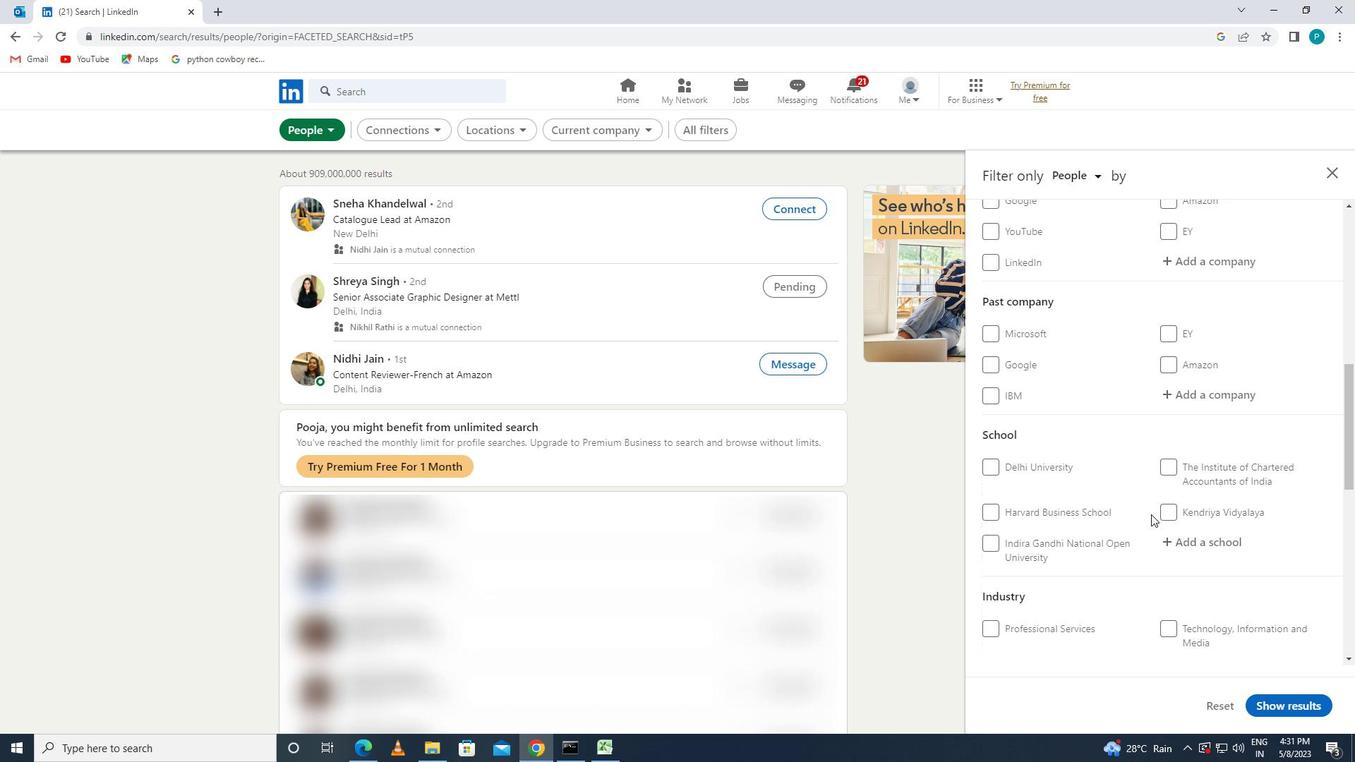 
Action: Mouse moved to (1012, 586)
Screenshot: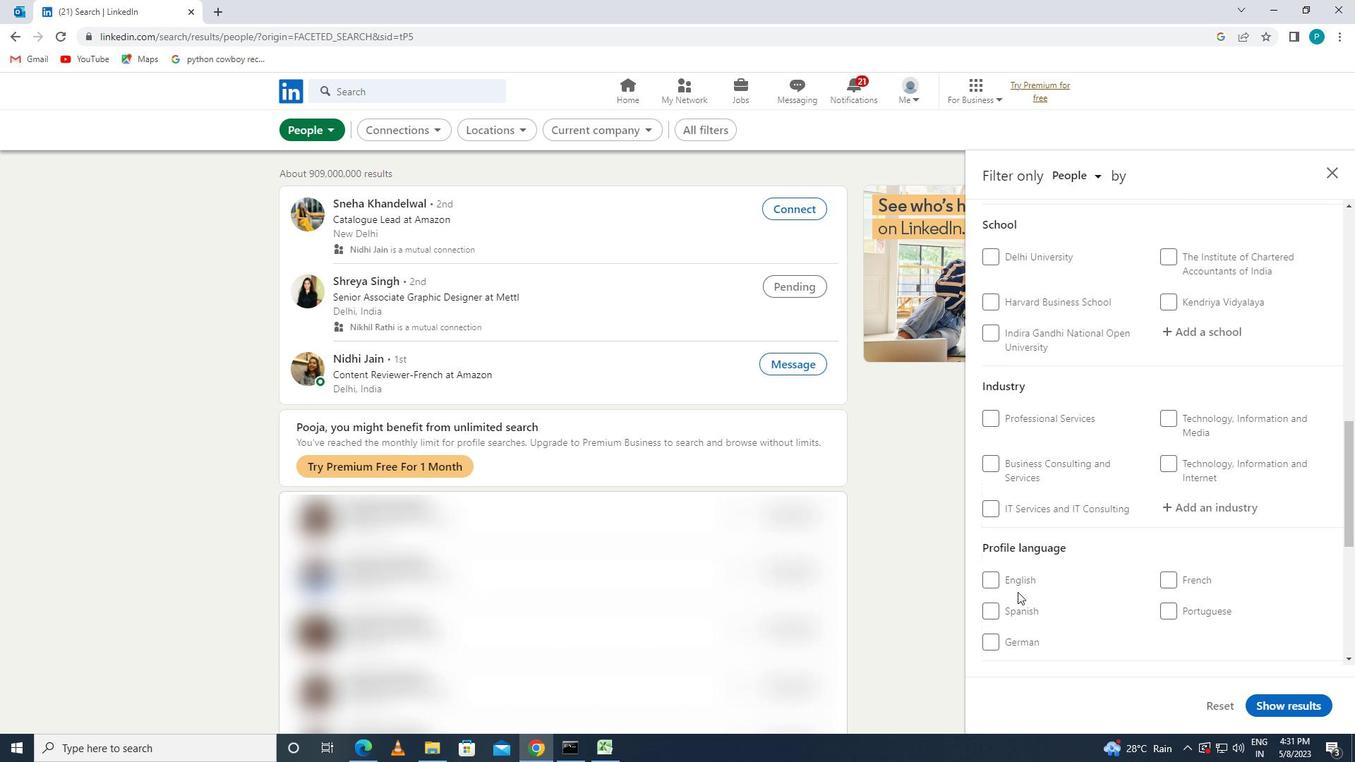 
Action: Mouse pressed left at (1012, 586)
Screenshot: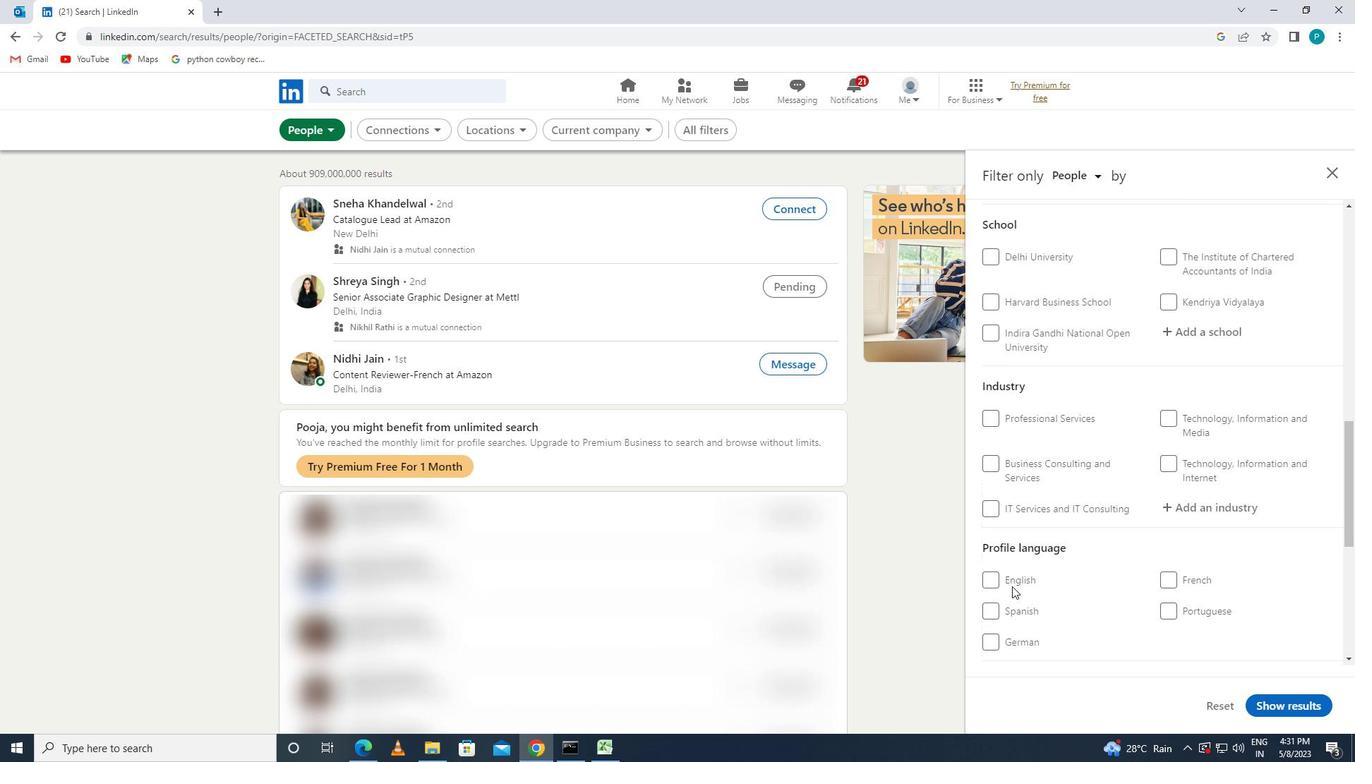 
Action: Mouse moved to (1171, 541)
Screenshot: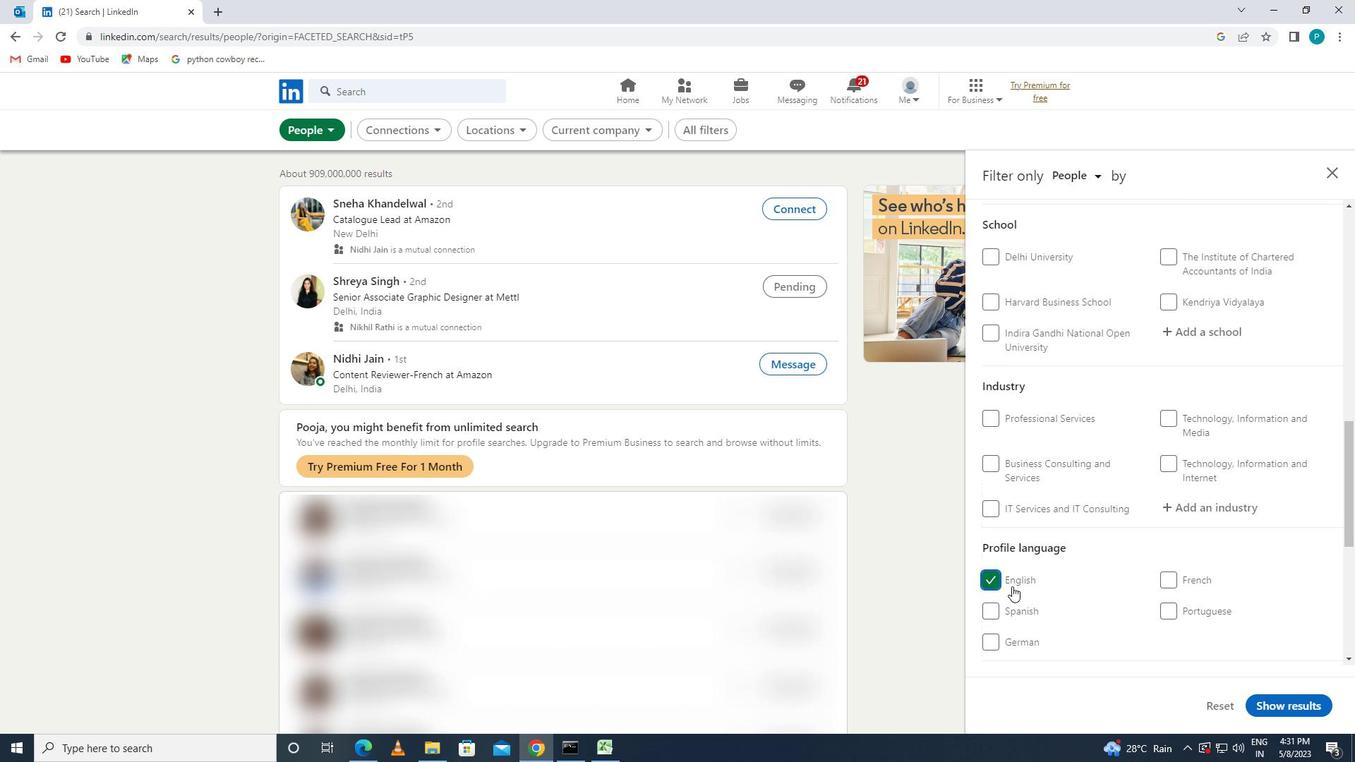 
Action: Mouse scrolled (1171, 542) with delta (0, 0)
Screenshot: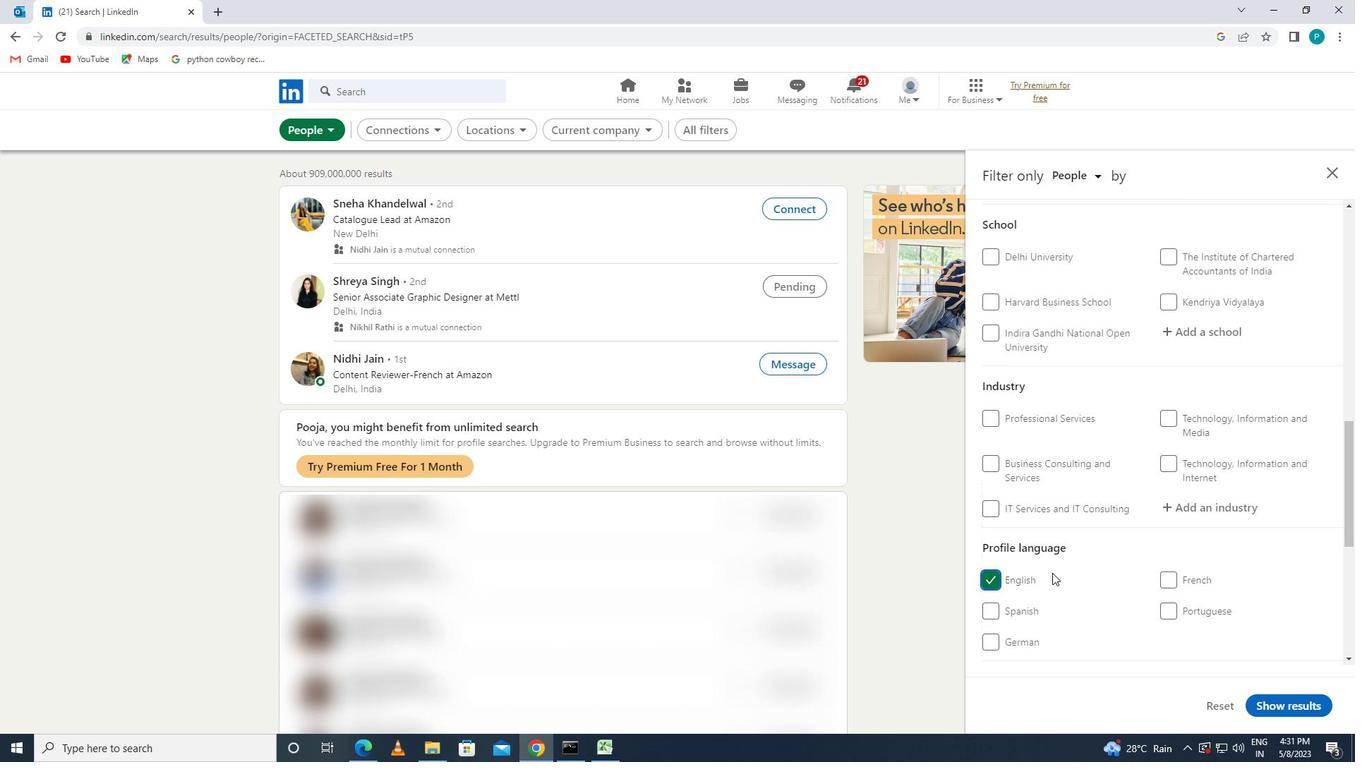 
Action: Mouse scrolled (1171, 542) with delta (0, 0)
Screenshot: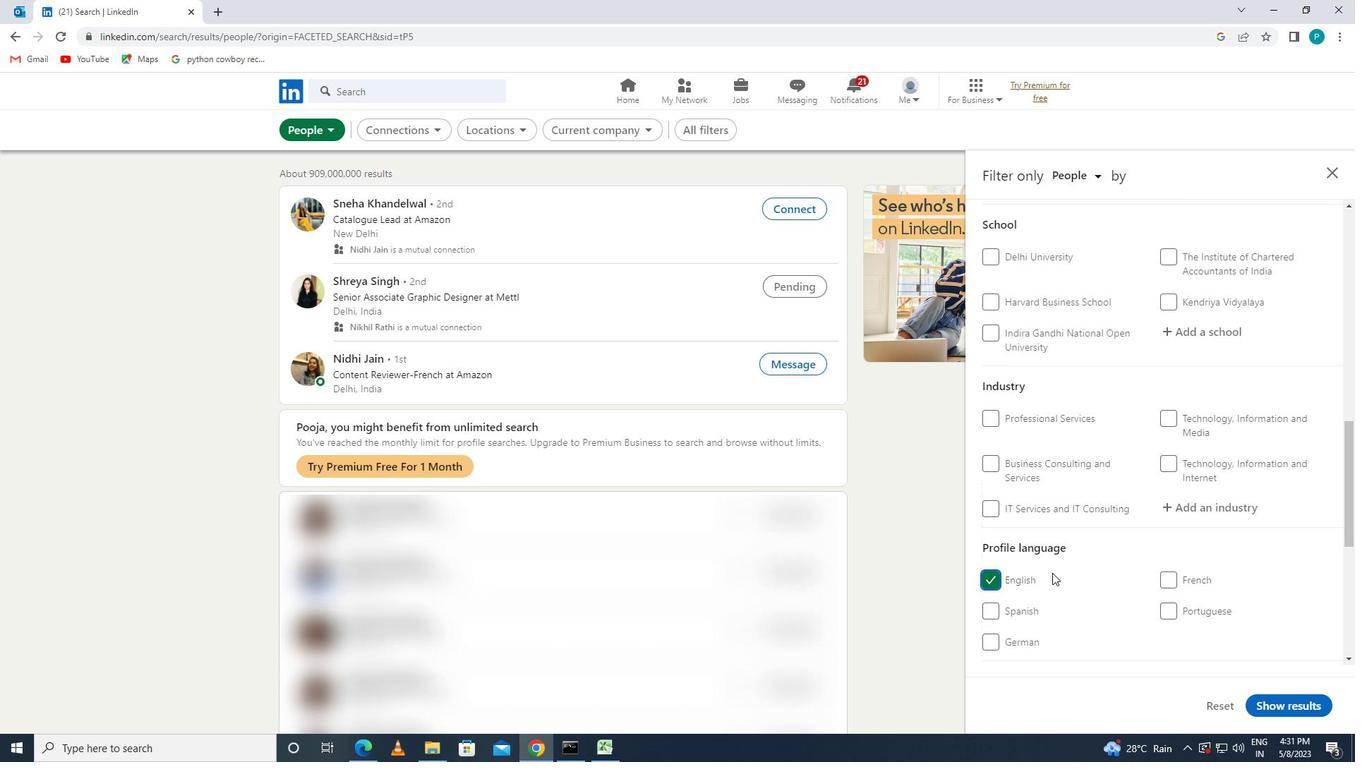 
Action: Mouse scrolled (1171, 542) with delta (0, 0)
Screenshot: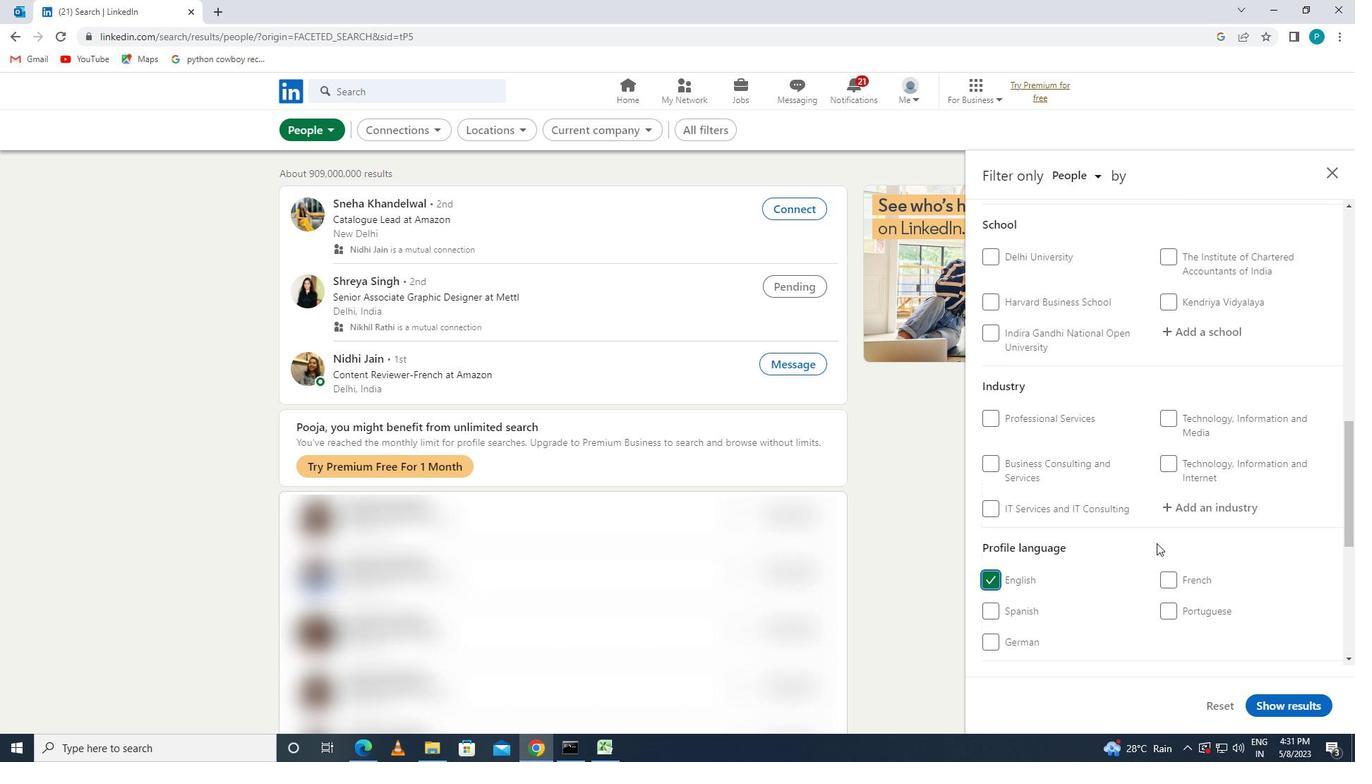 
Action: Mouse scrolled (1171, 542) with delta (0, 0)
Screenshot: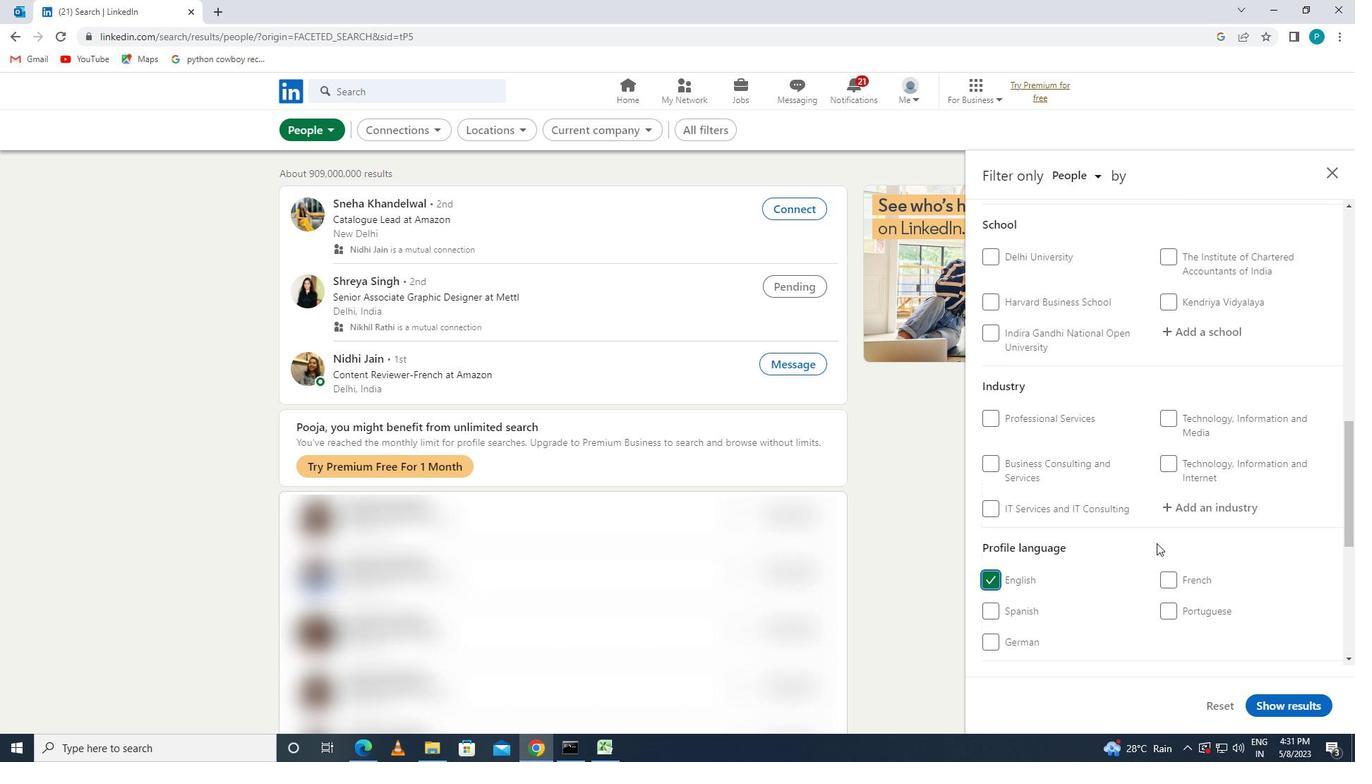 
Action: Mouse scrolled (1171, 542) with delta (0, 0)
Screenshot: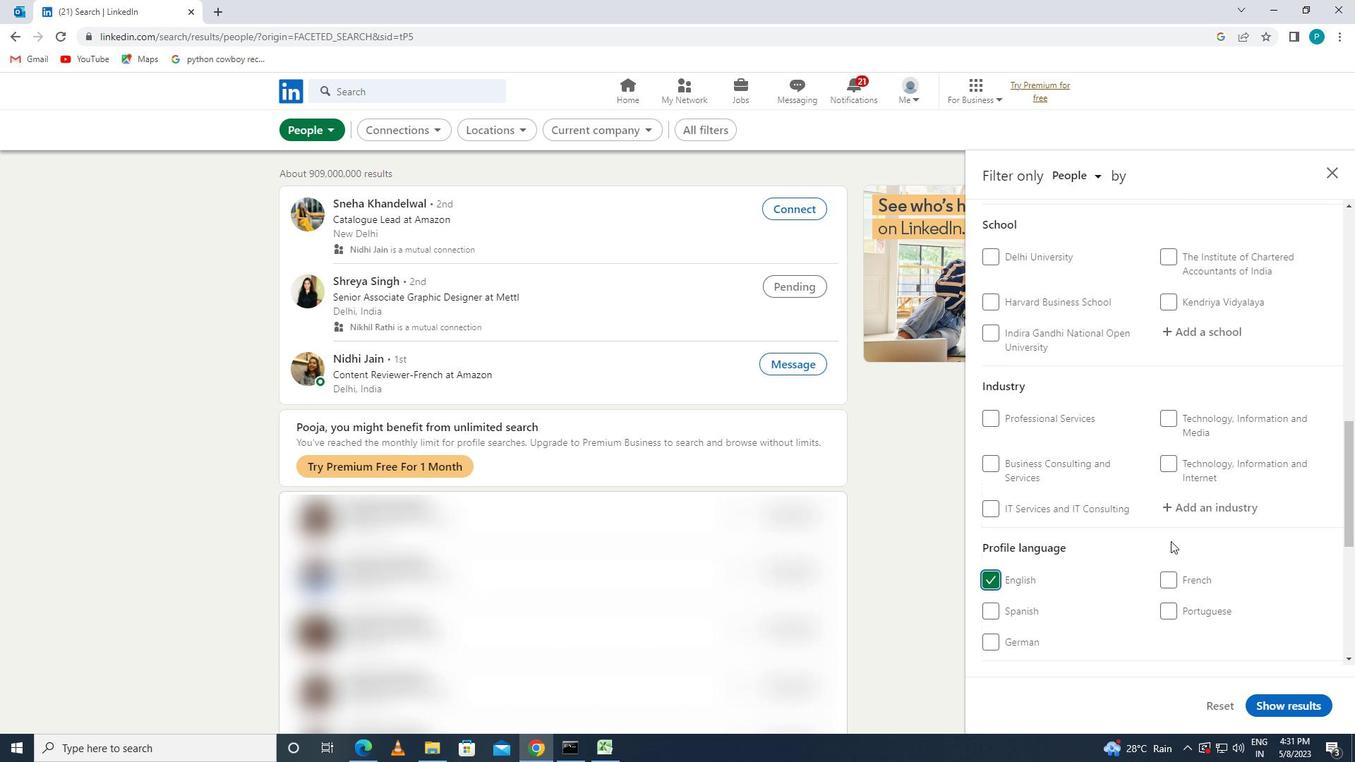 
Action: Mouse moved to (1186, 407)
Screenshot: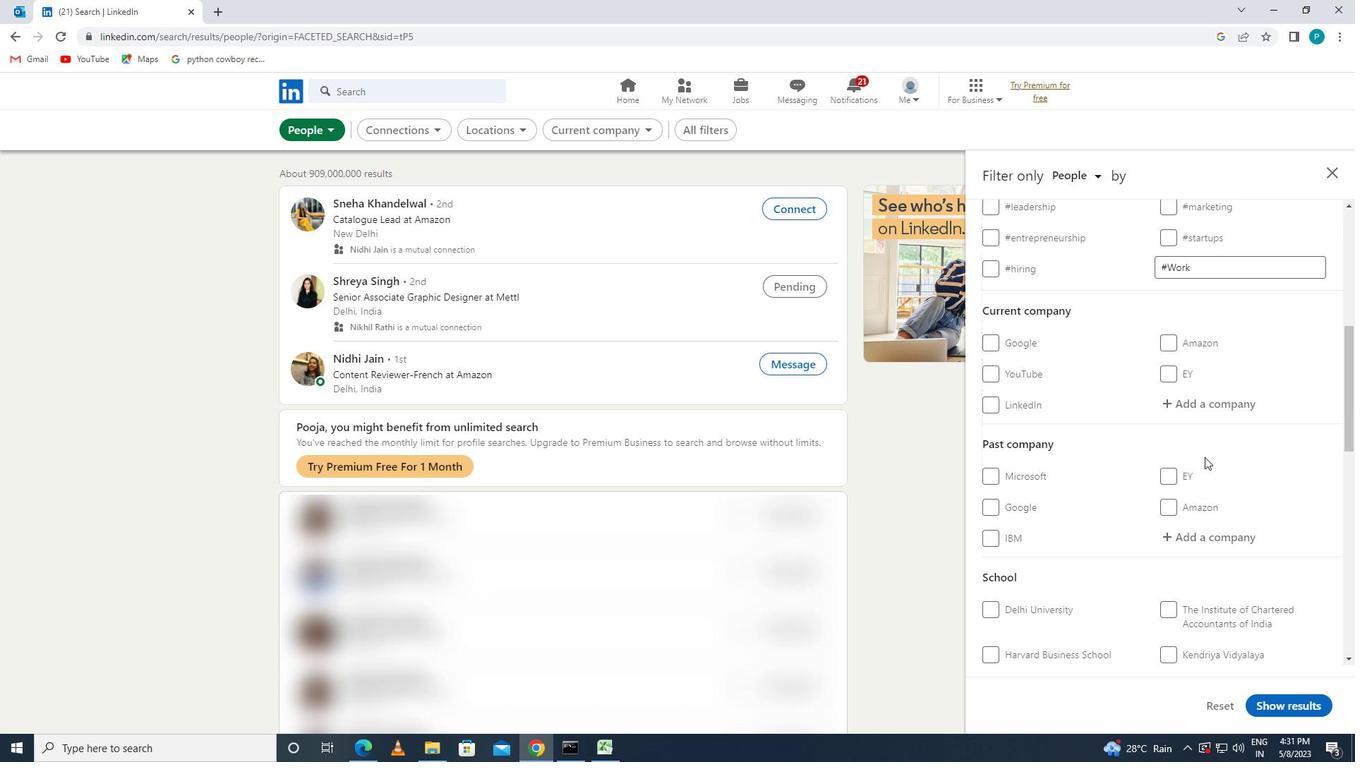 
Action: Mouse pressed left at (1186, 407)
Screenshot: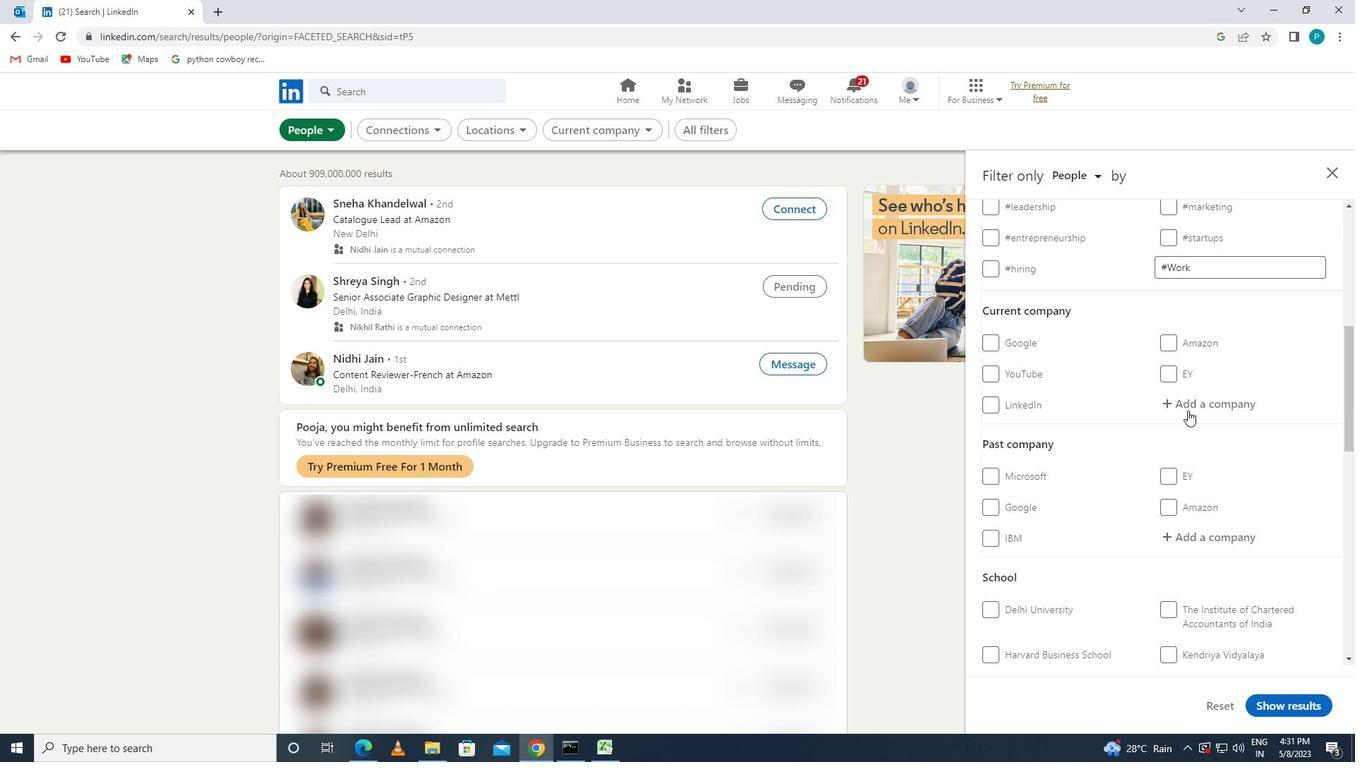 
Action: Key pressed <Key.caps_lock>G<Key.caps_lock>OLDEBN<Key.backspace><Key.backspace>N<Key.space><Key.caps_lock>O<Key.caps_lock>PP
Screenshot: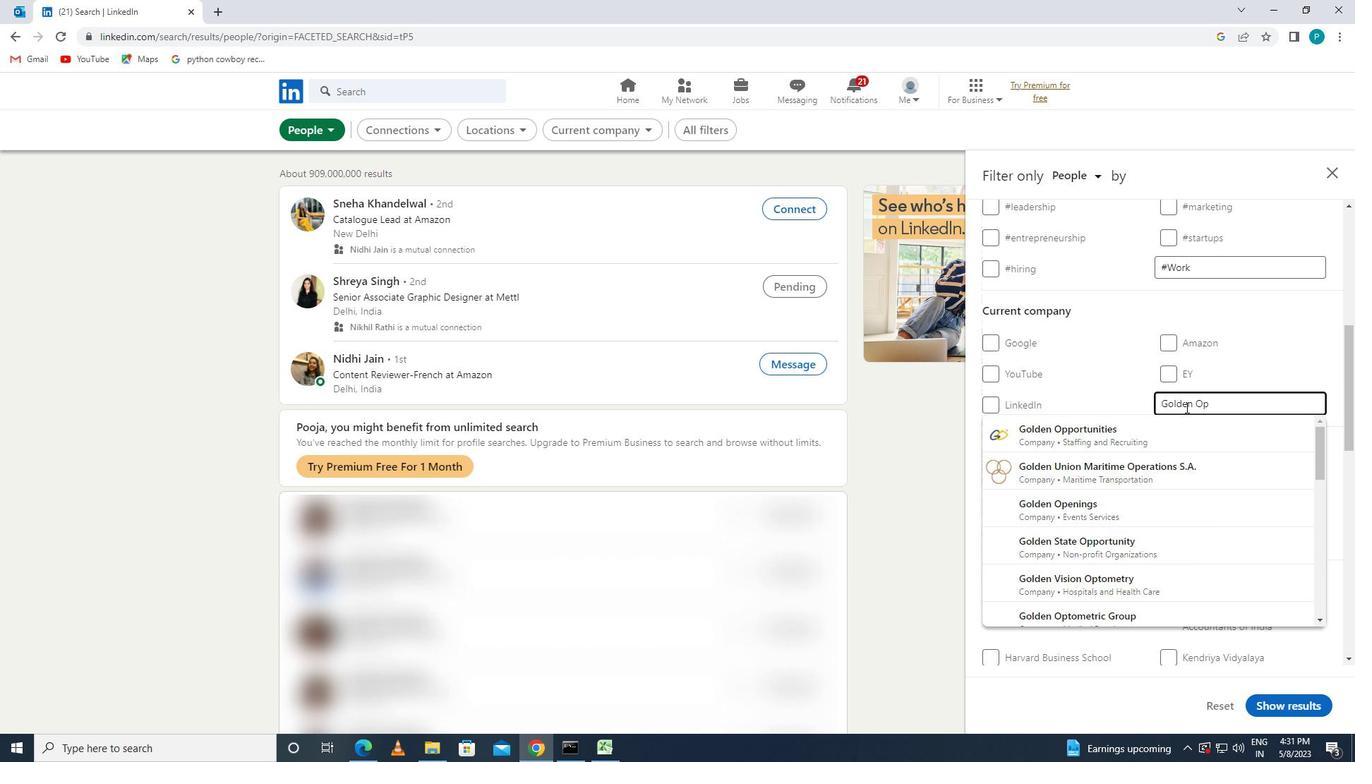 
Action: Mouse moved to (1137, 429)
Screenshot: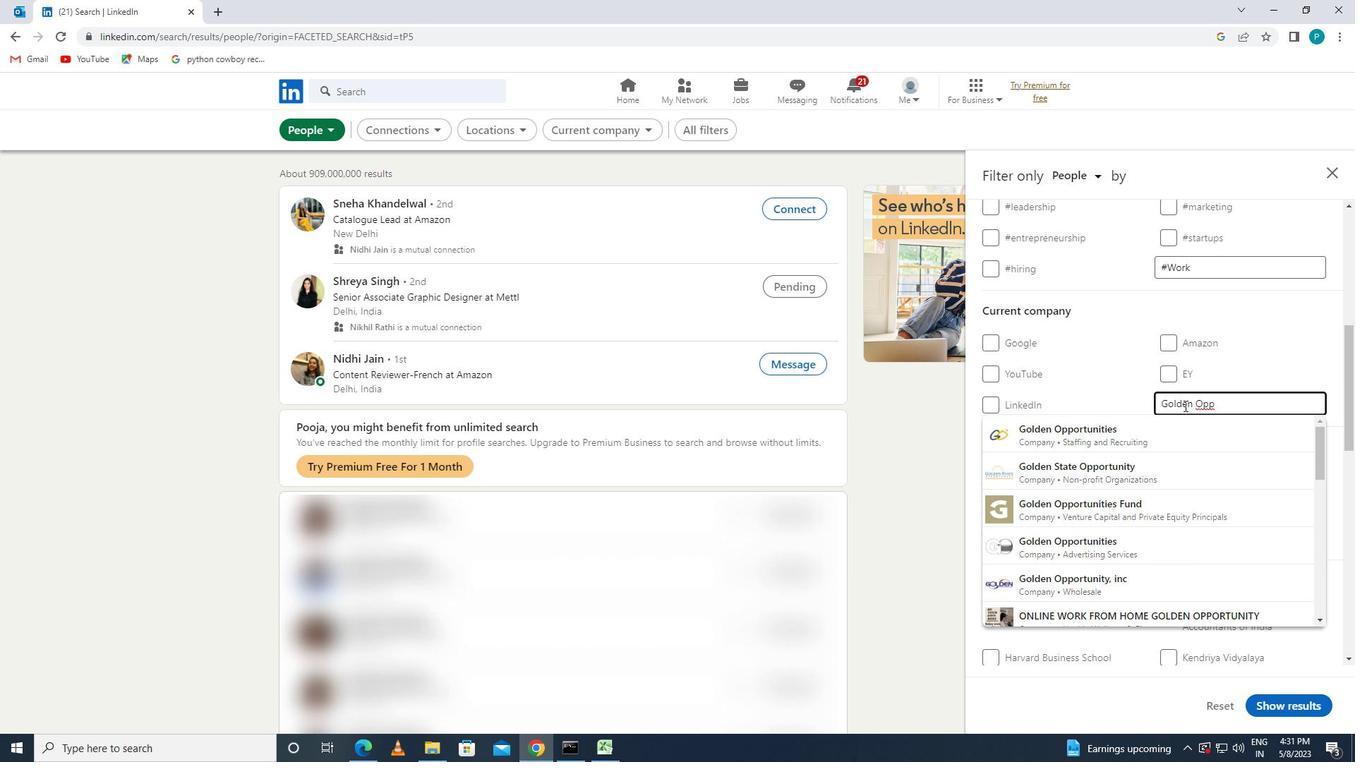 
Action: Mouse pressed left at (1137, 429)
Screenshot: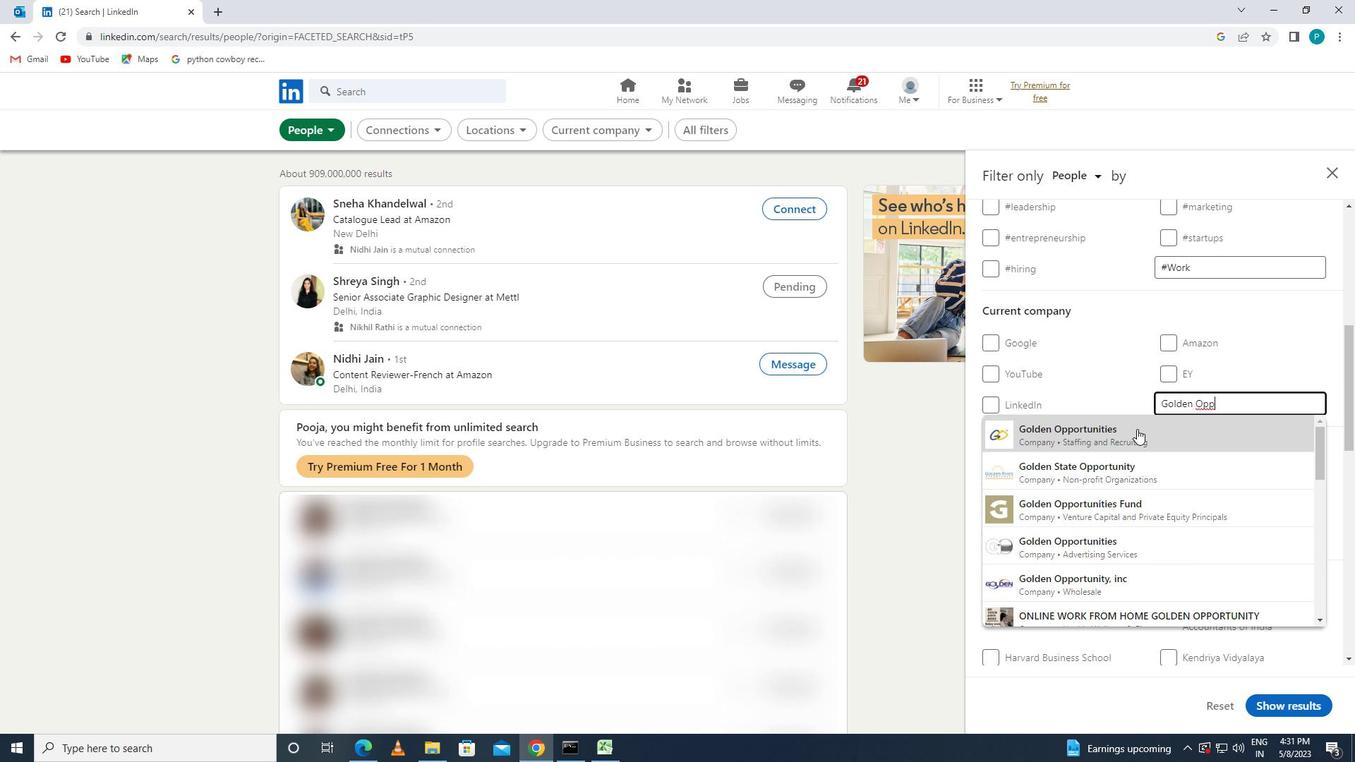 
Action: Mouse moved to (1212, 499)
Screenshot: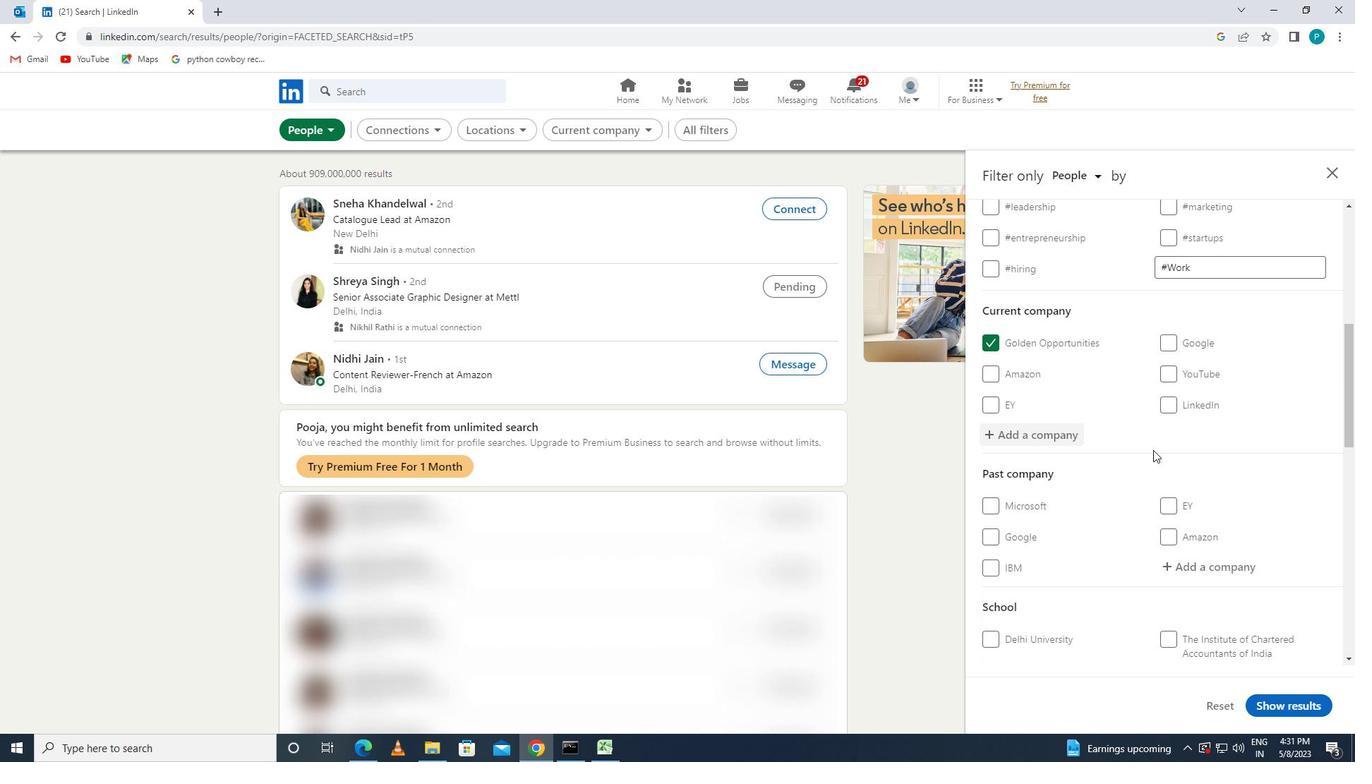 
Action: Mouse scrolled (1212, 499) with delta (0, 0)
Screenshot: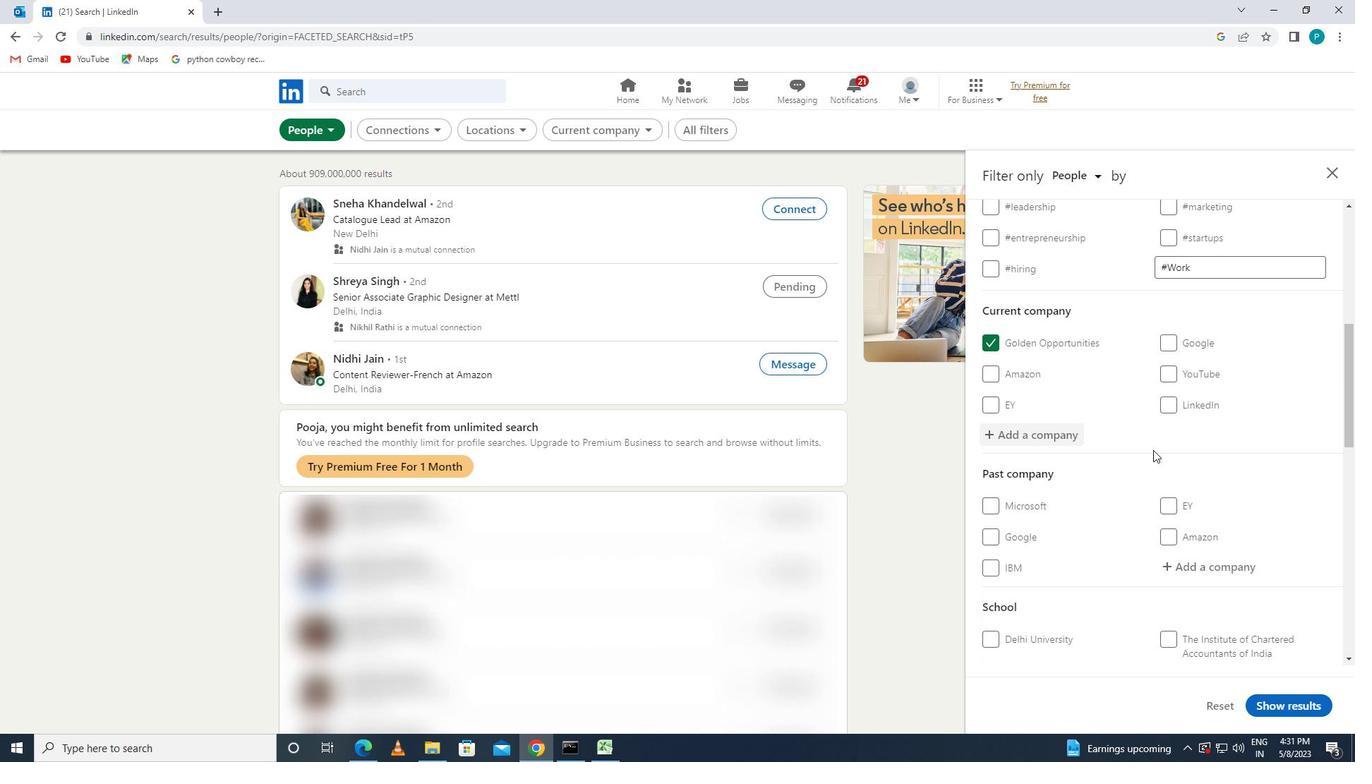 
Action: Mouse moved to (1213, 501)
Screenshot: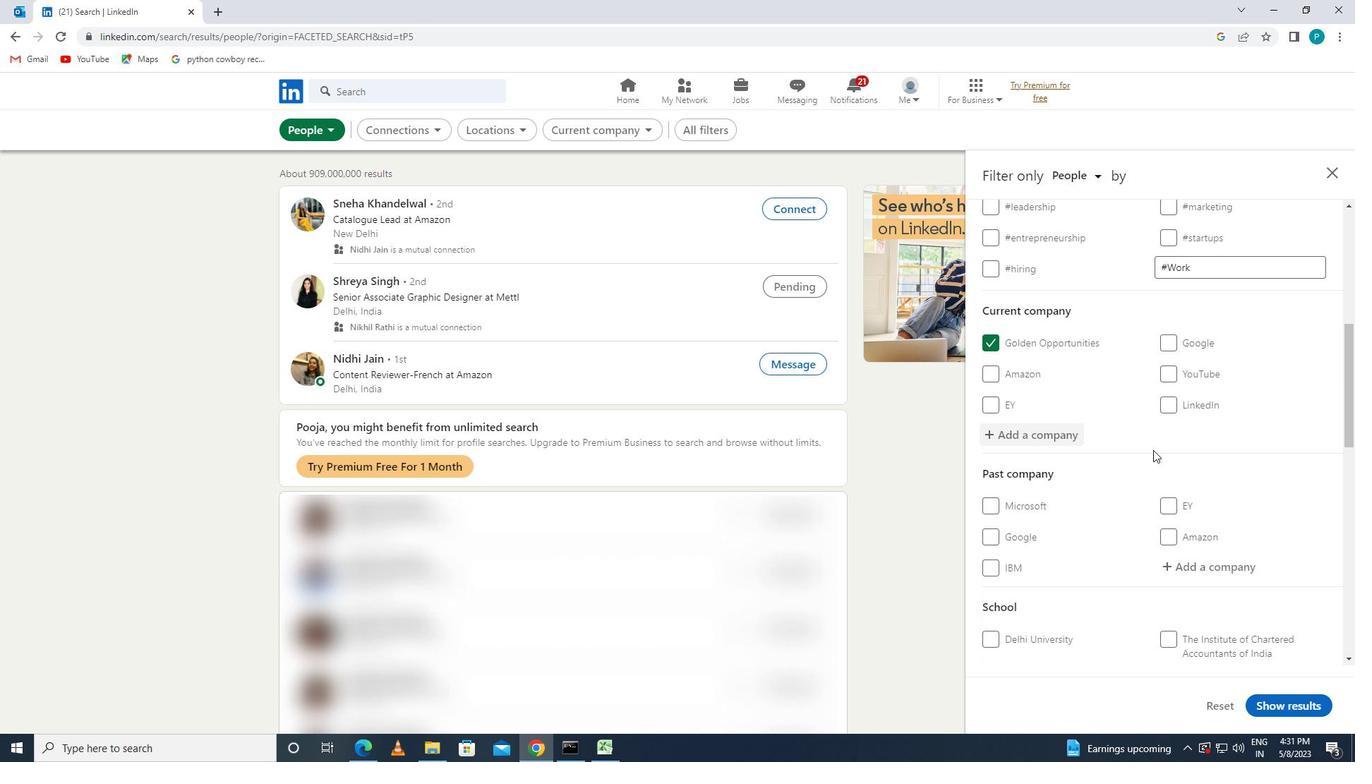 
Action: Mouse scrolled (1213, 500) with delta (0, 0)
Screenshot: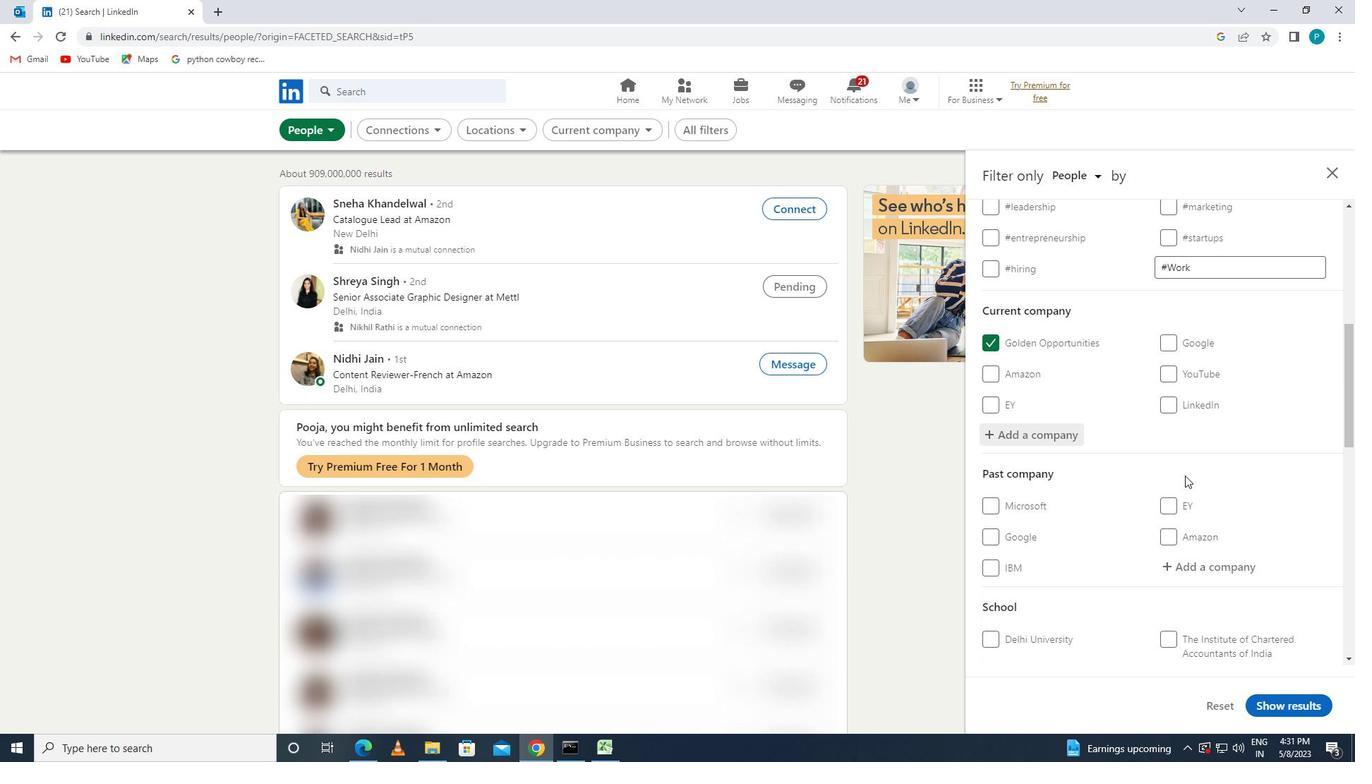 
Action: Mouse moved to (1203, 509)
Screenshot: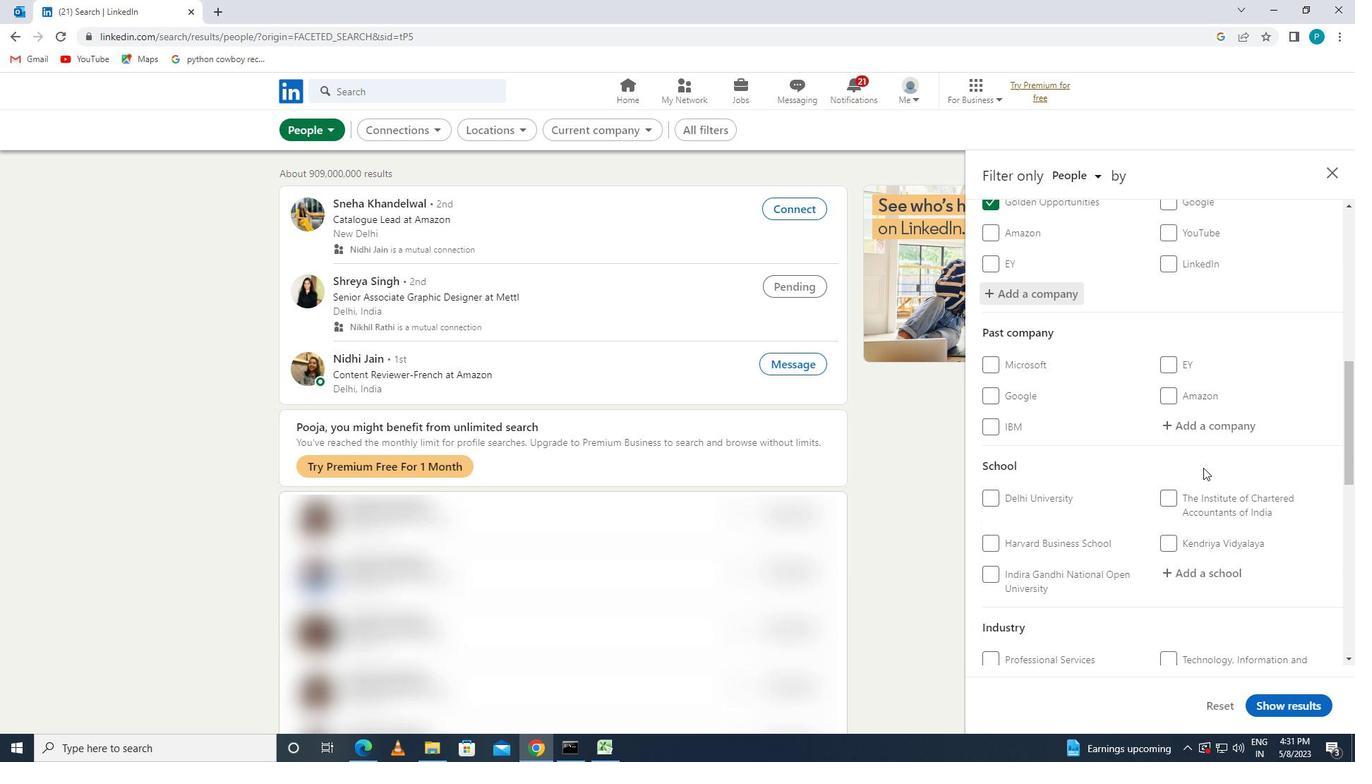 
Action: Mouse scrolled (1203, 508) with delta (0, 0)
Screenshot: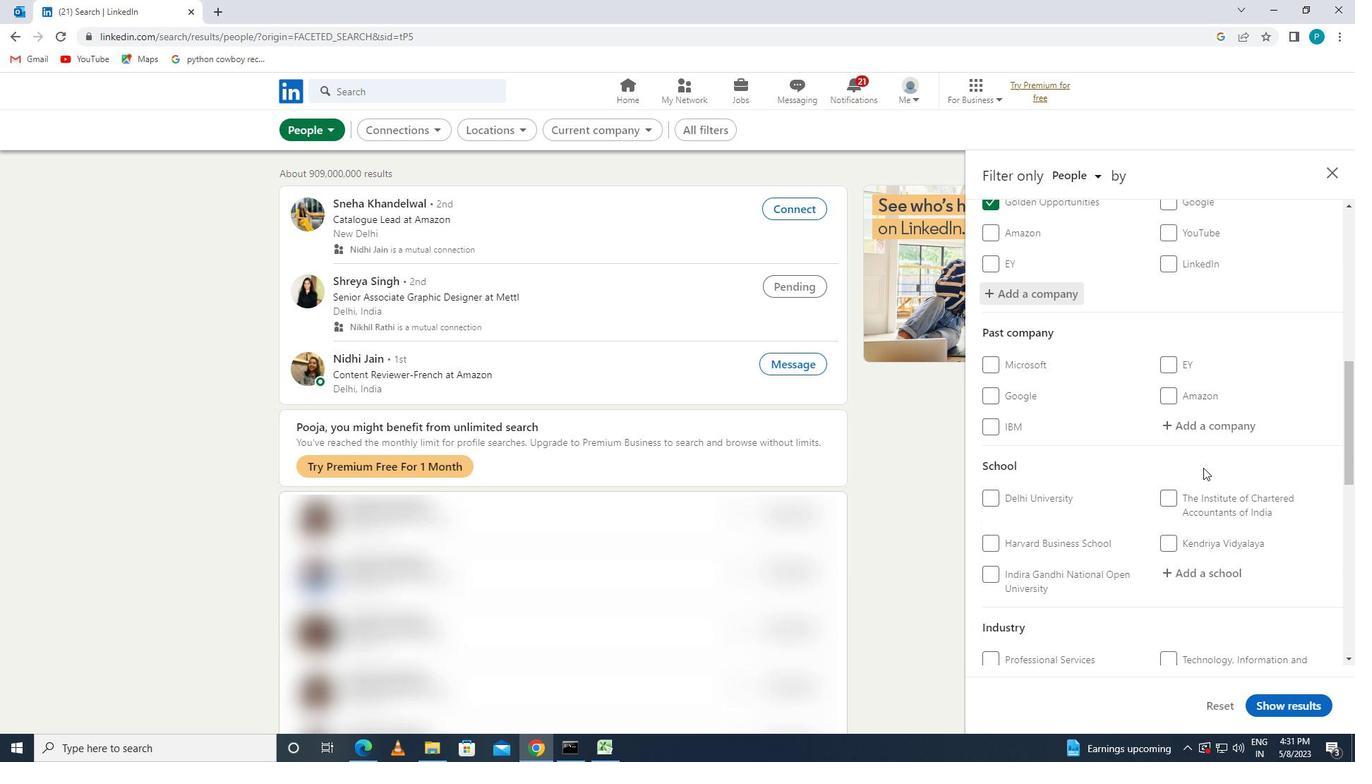 
Action: Mouse moved to (1191, 492)
Screenshot: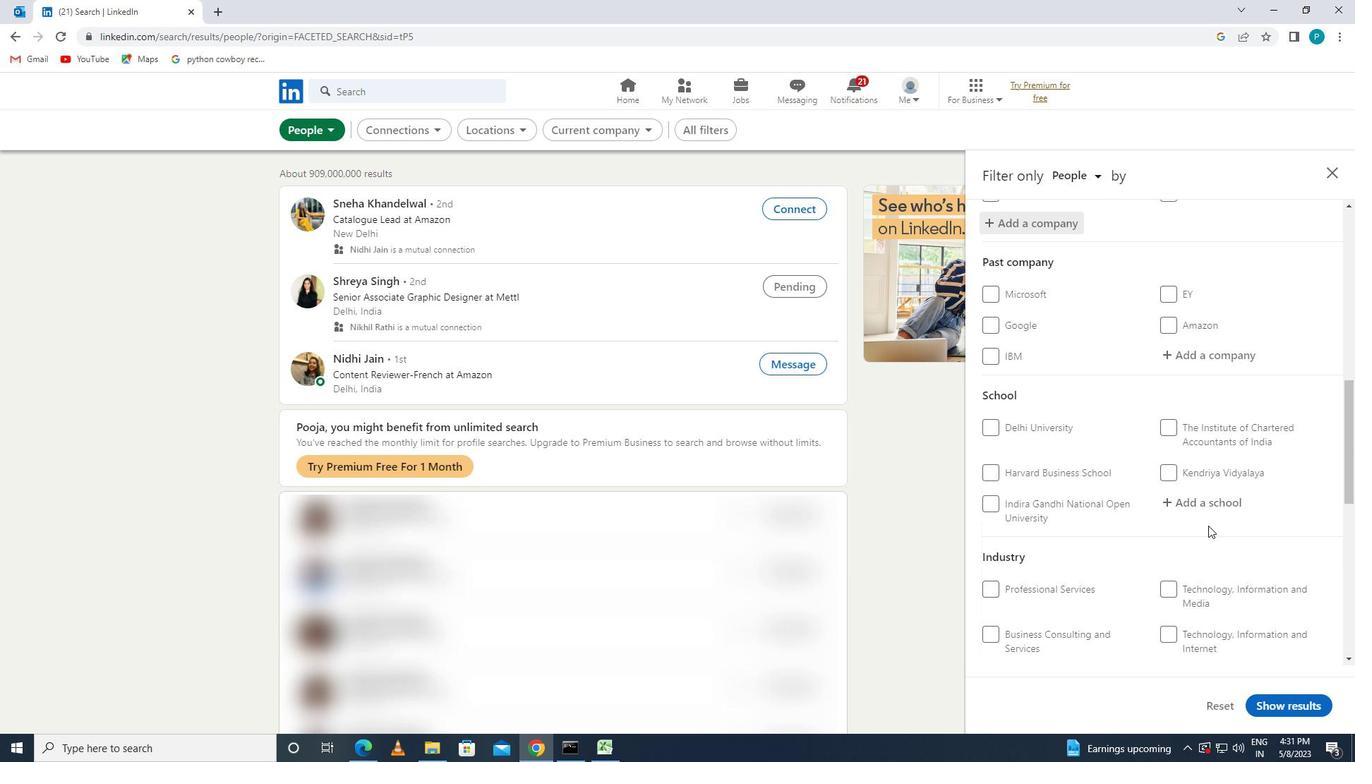 
Action: Mouse pressed left at (1191, 492)
Screenshot: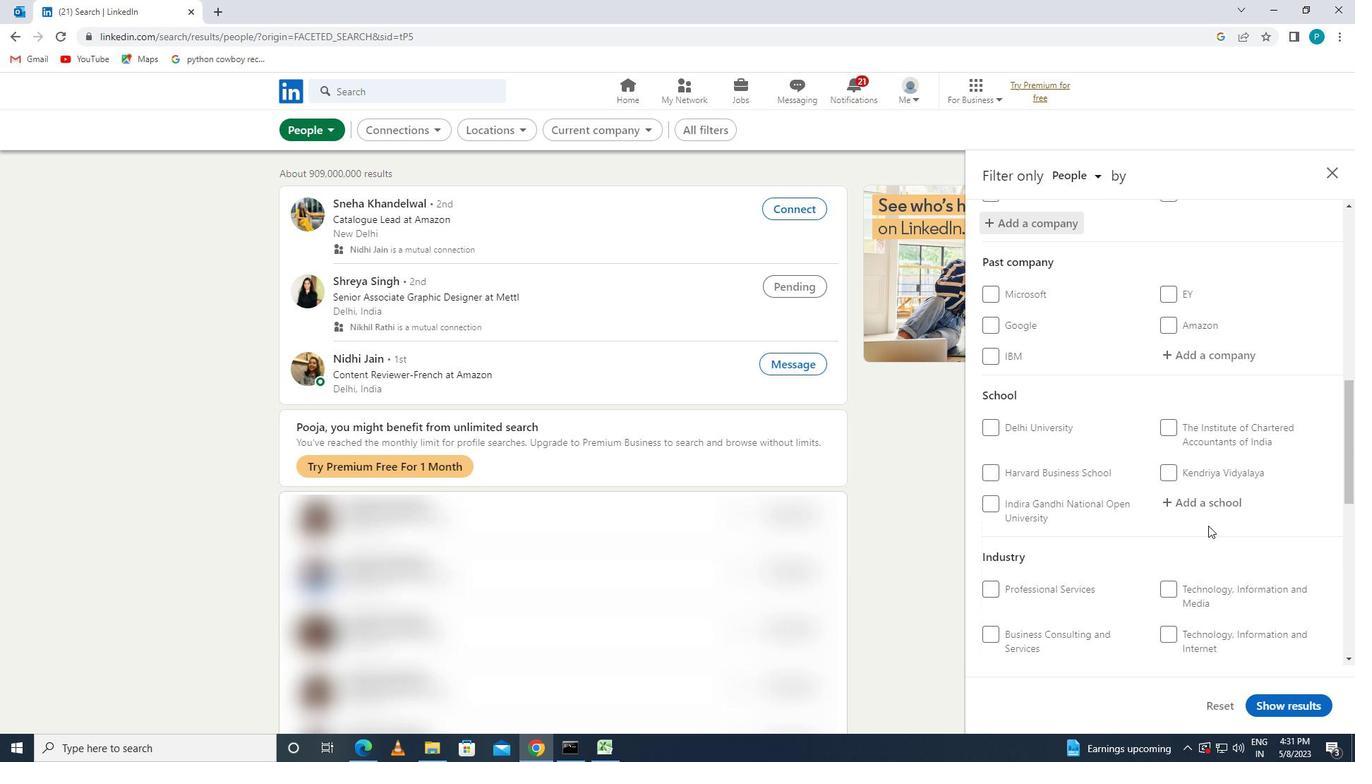 
Action: Mouse moved to (1187, 490)
Screenshot: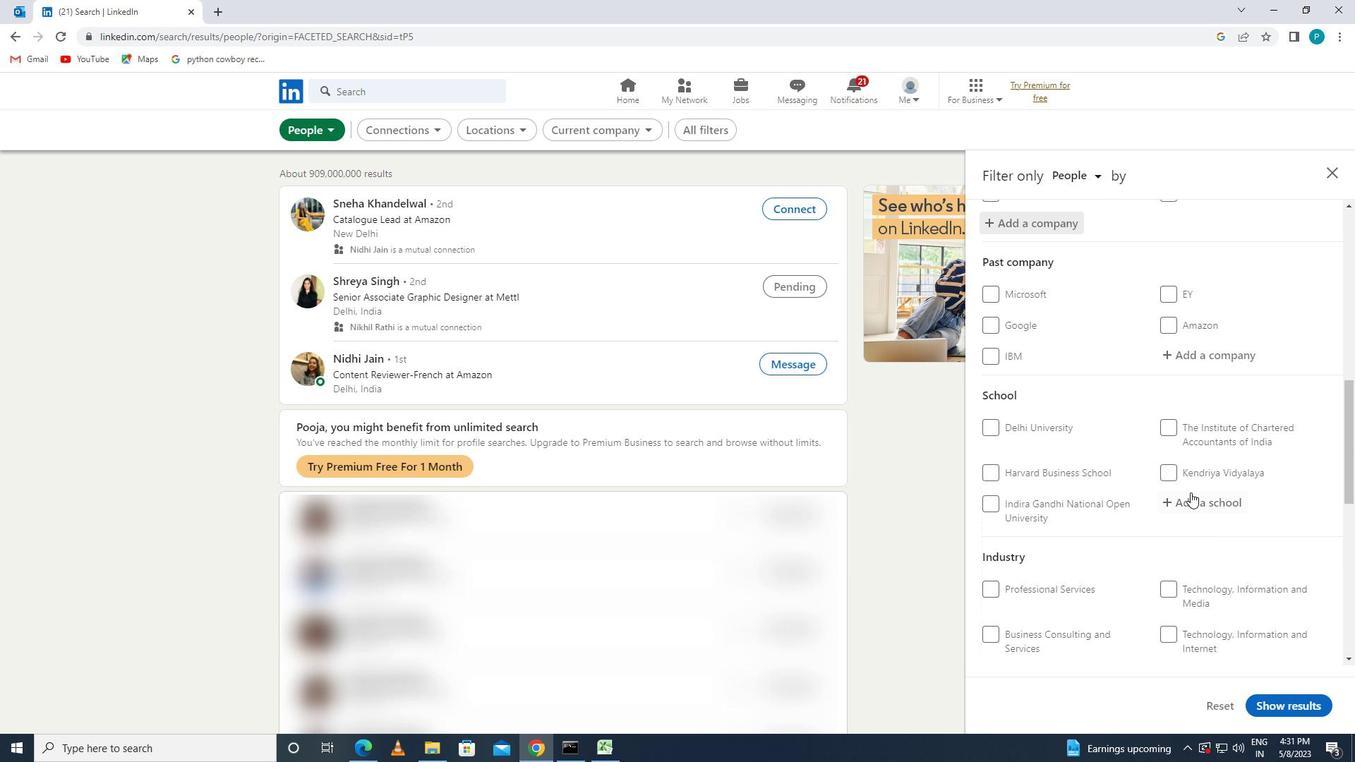 
Action: Key pressed <Key.caps_lock>G.H<Key.space>
Screenshot: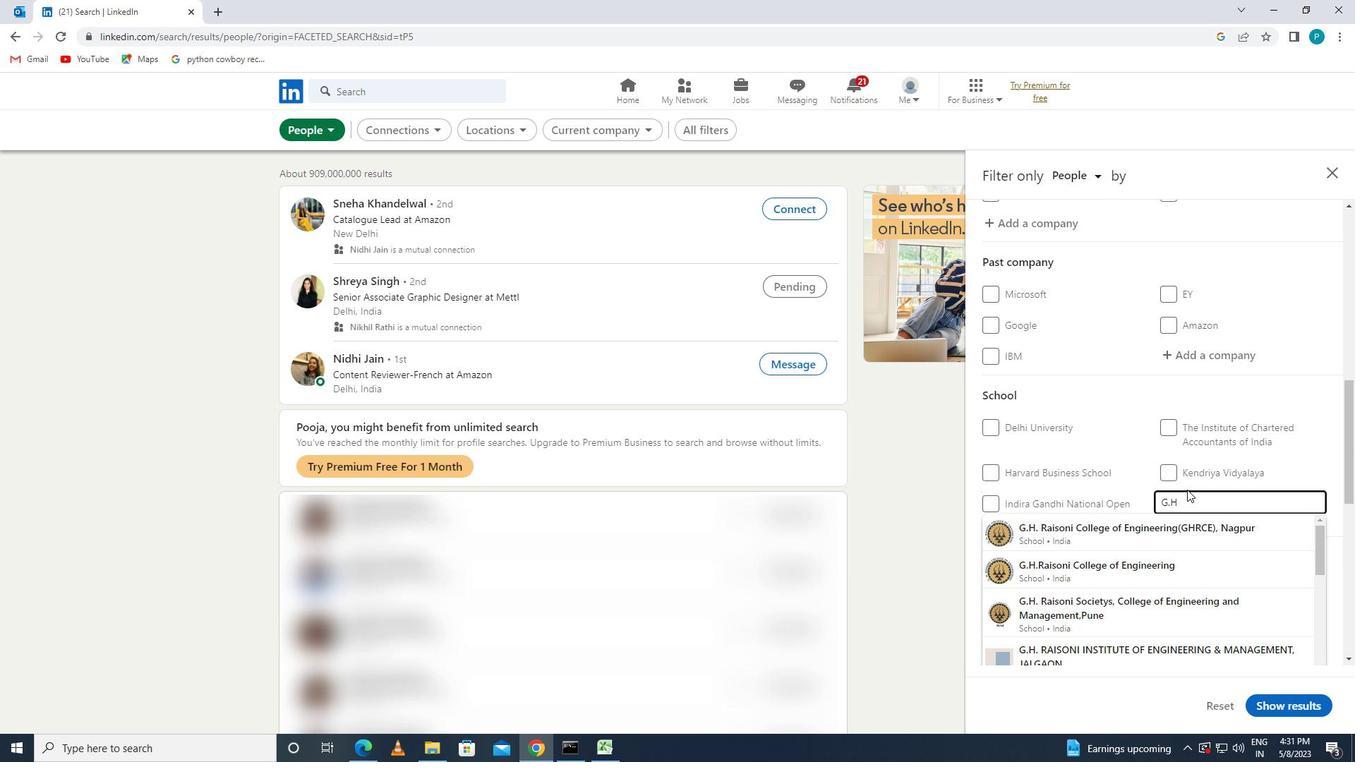 
Action: Mouse moved to (1184, 569)
Screenshot: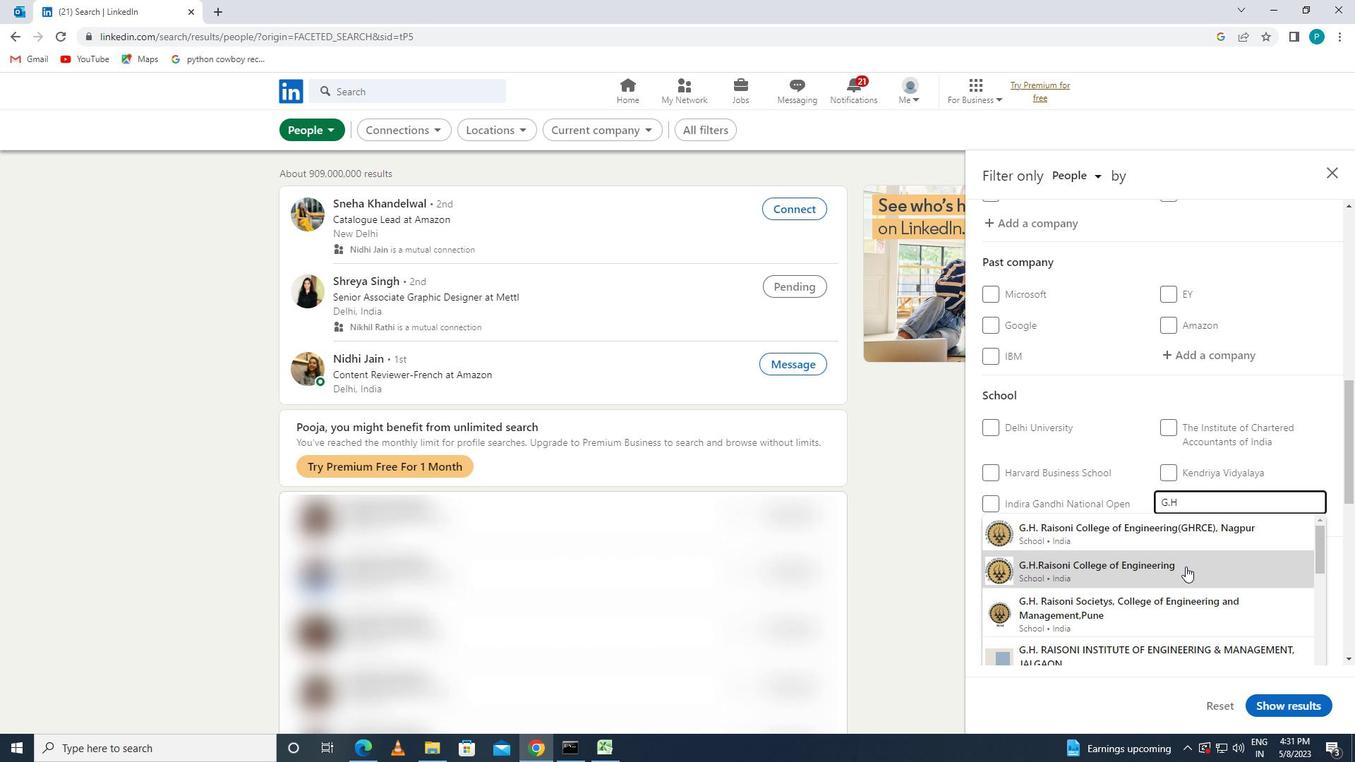 
Action: Mouse pressed left at (1184, 569)
Screenshot: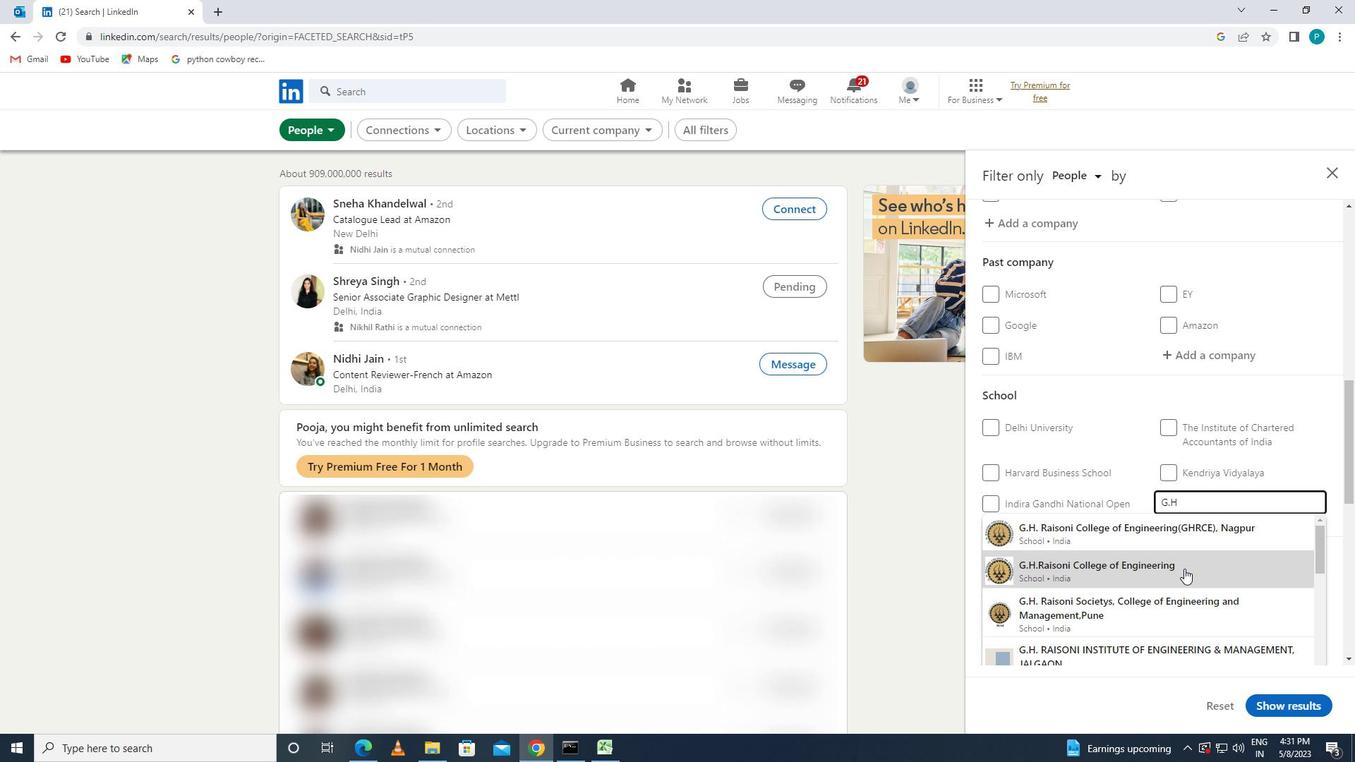 
Action: Mouse scrolled (1184, 568) with delta (0, 0)
Screenshot: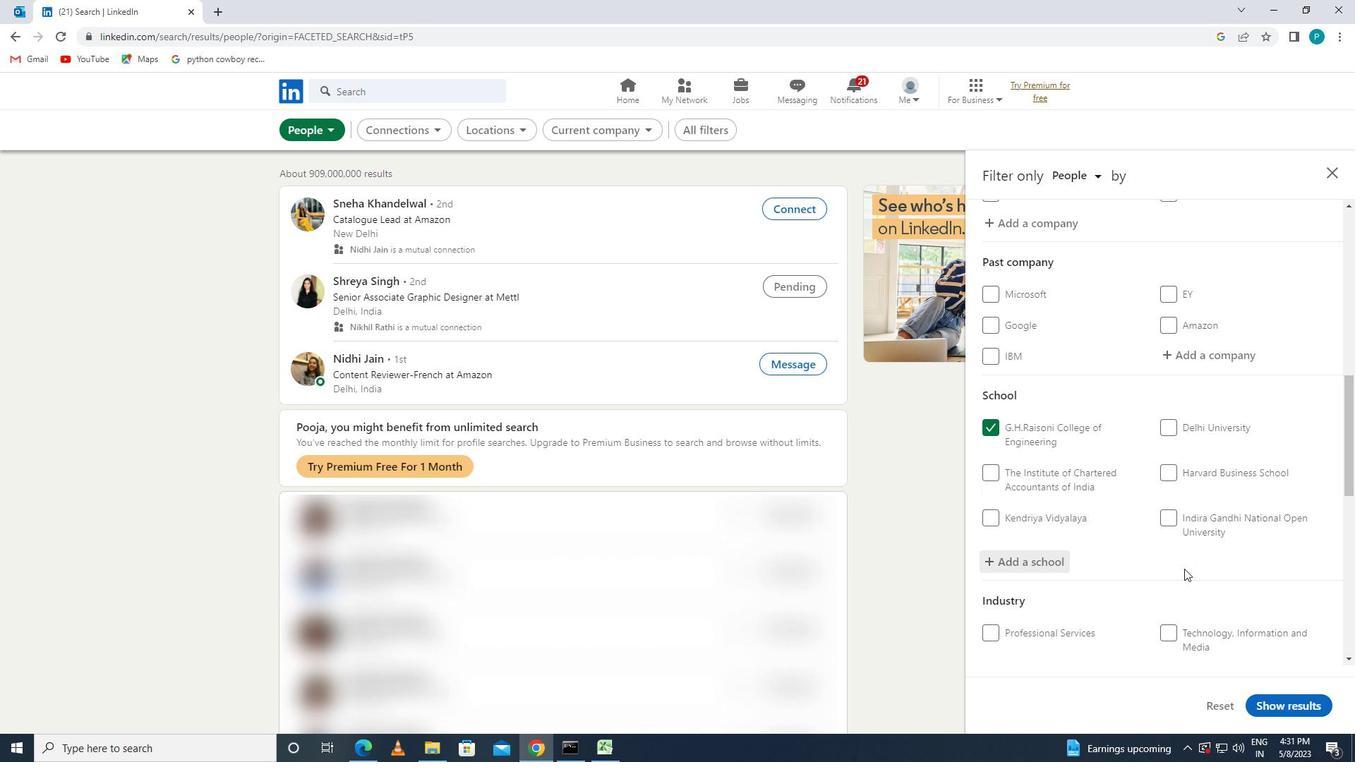 
Action: Mouse scrolled (1184, 568) with delta (0, 0)
Screenshot: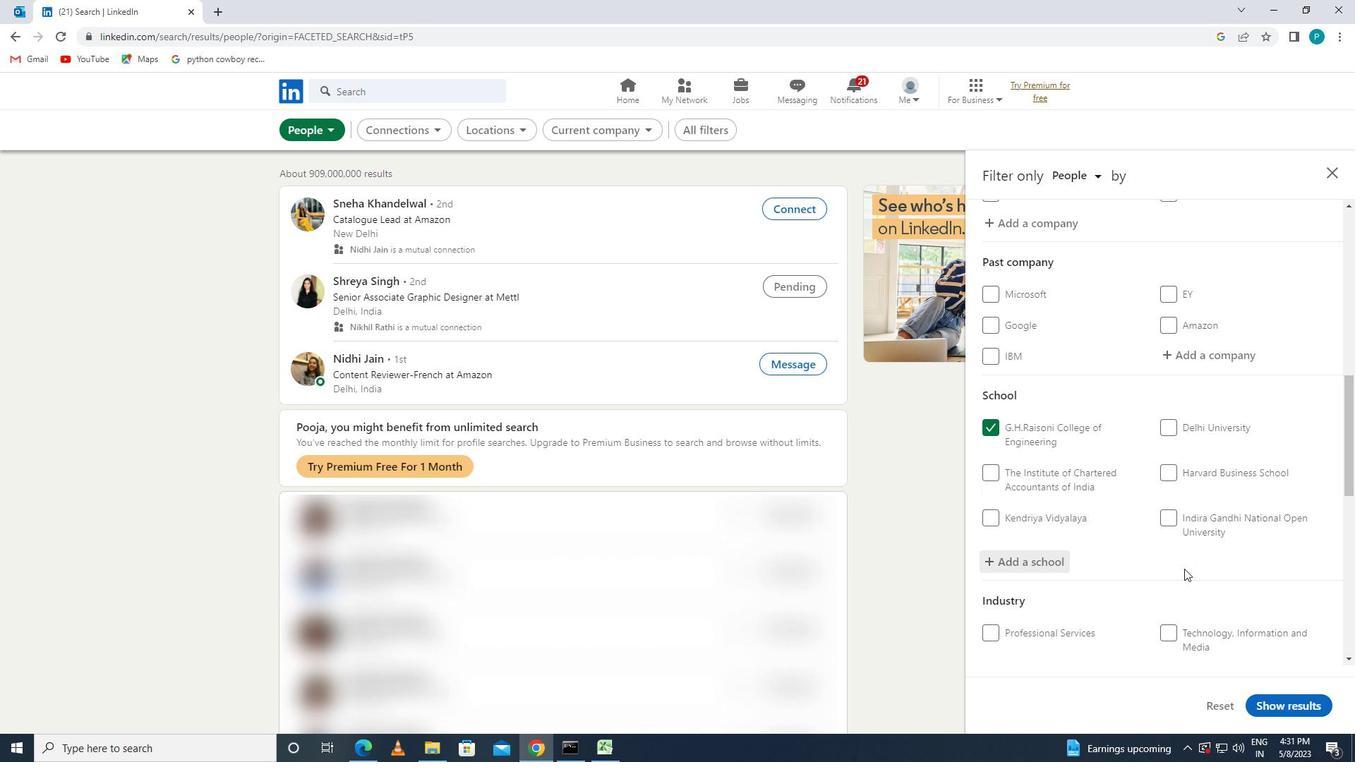 
Action: Mouse pressed left at (1184, 569)
Screenshot: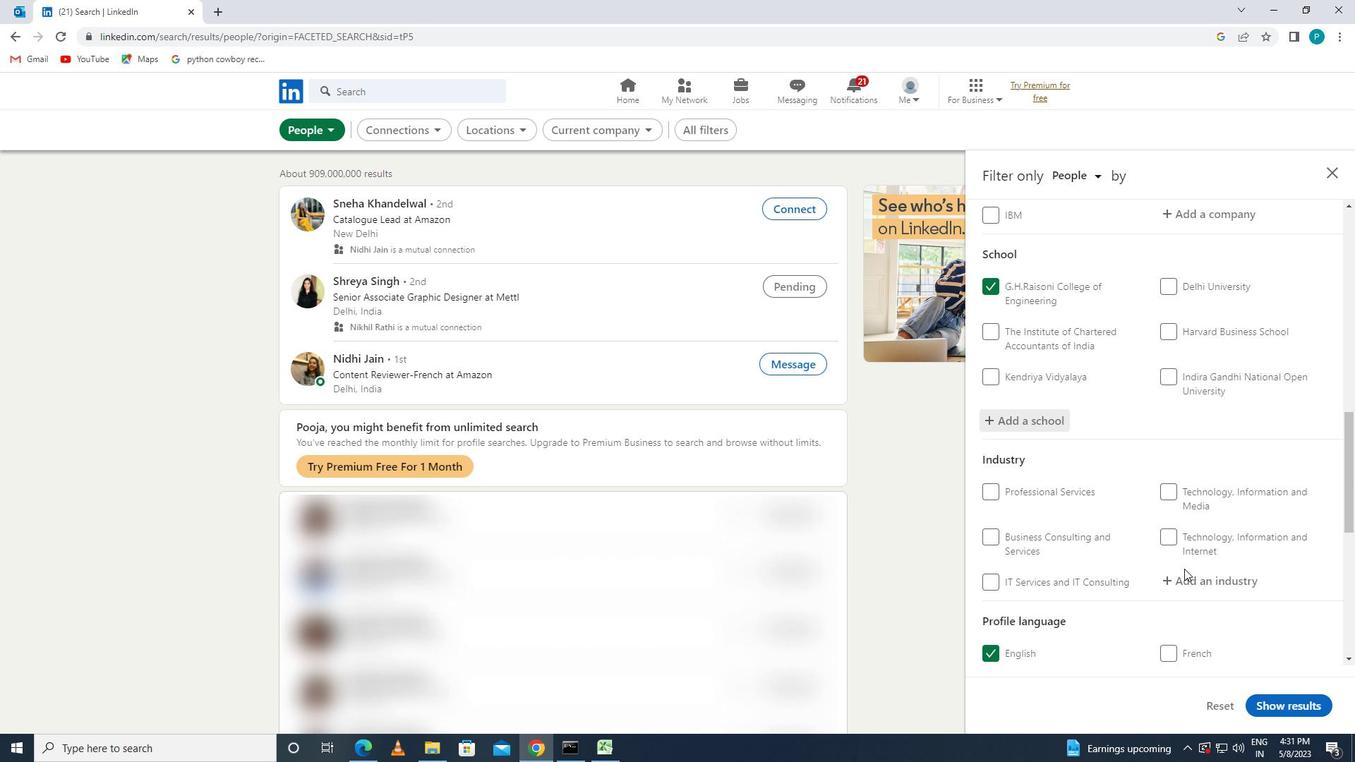 
Action: Key pressed <Key.caps_lock><Key.caps_lock>M<Key.caps_lock>ETALWORKING
Screenshot: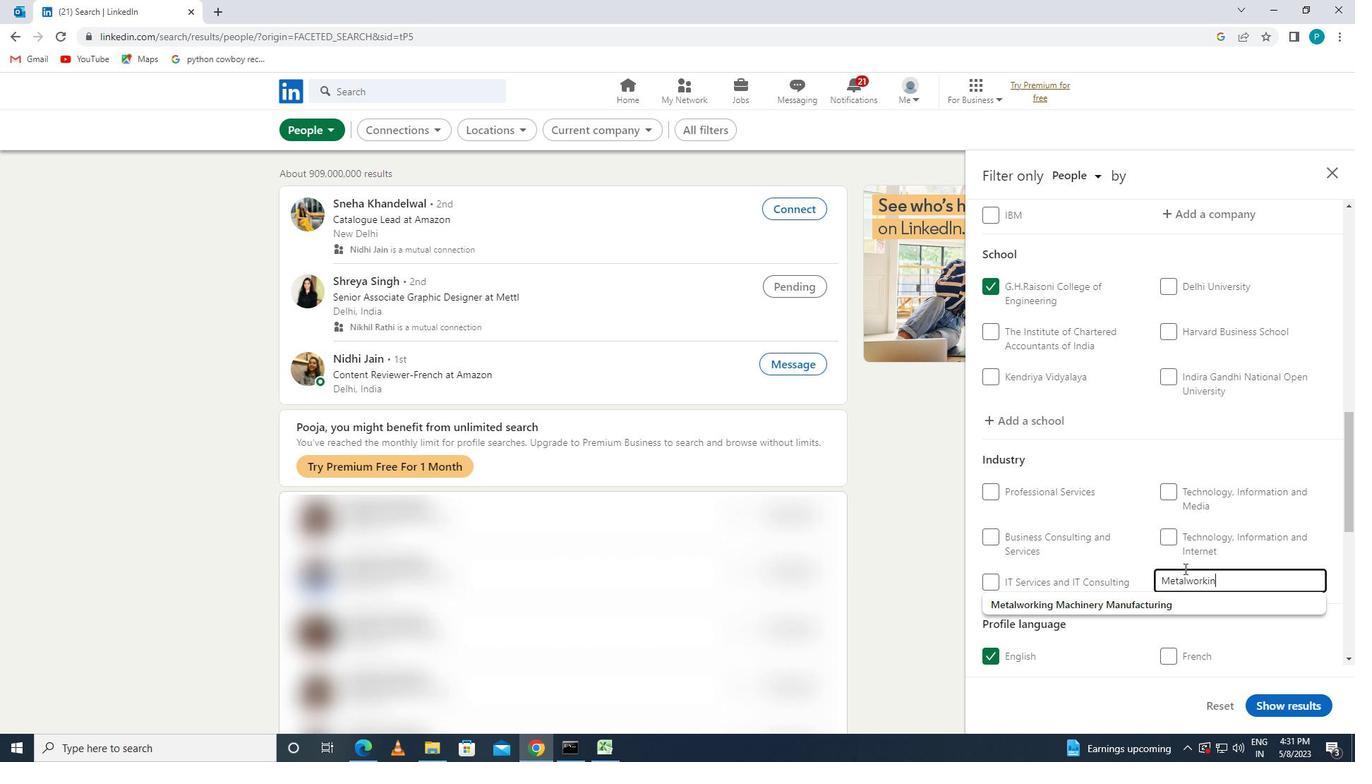 
Action: Mouse moved to (1107, 603)
Screenshot: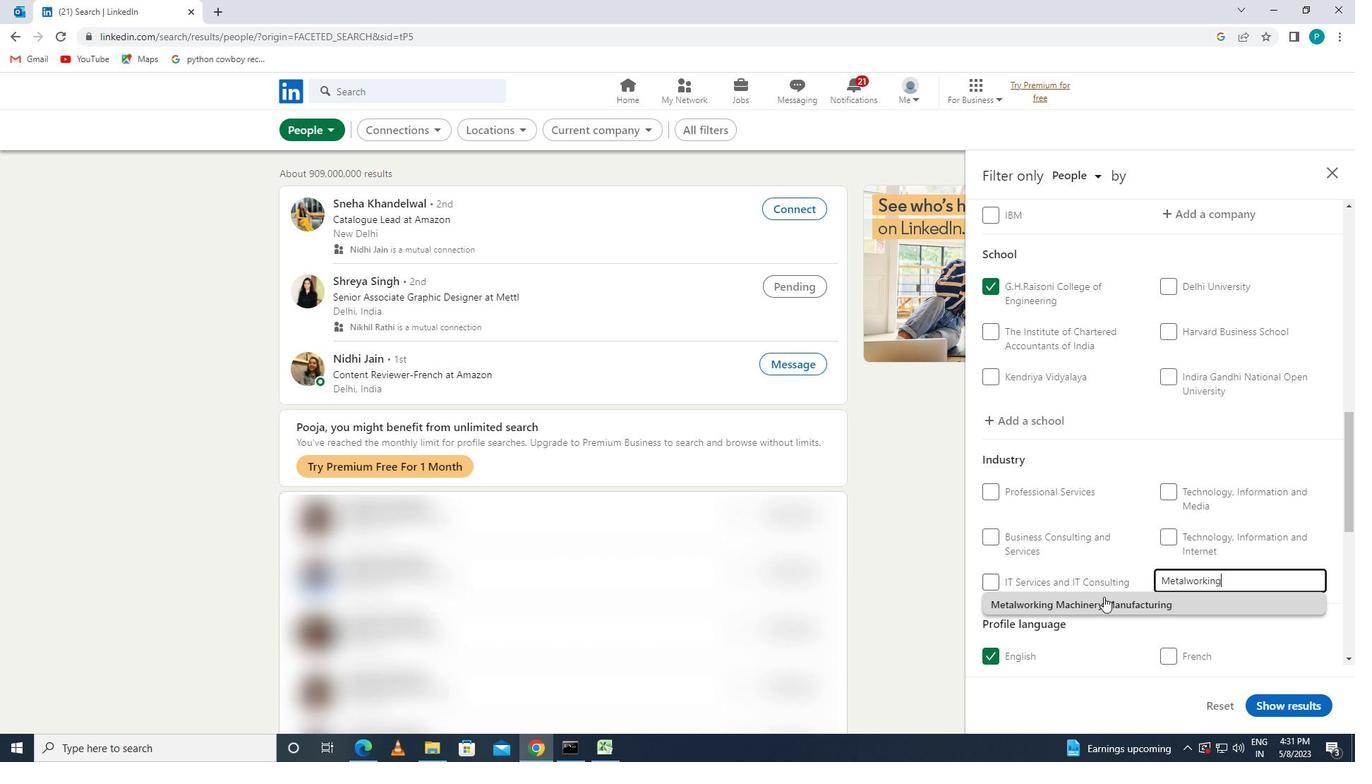 
Action: Mouse pressed left at (1107, 603)
Screenshot: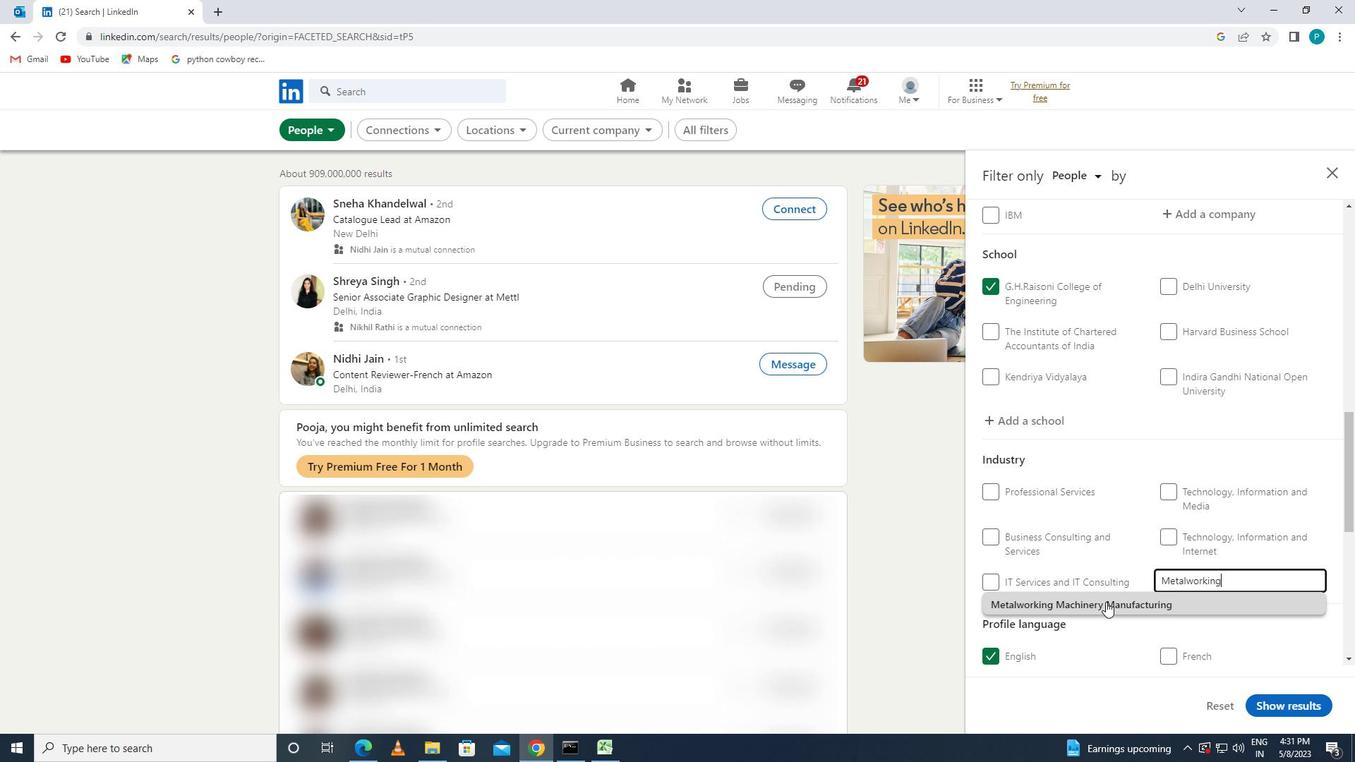 
Action: Mouse moved to (1158, 562)
Screenshot: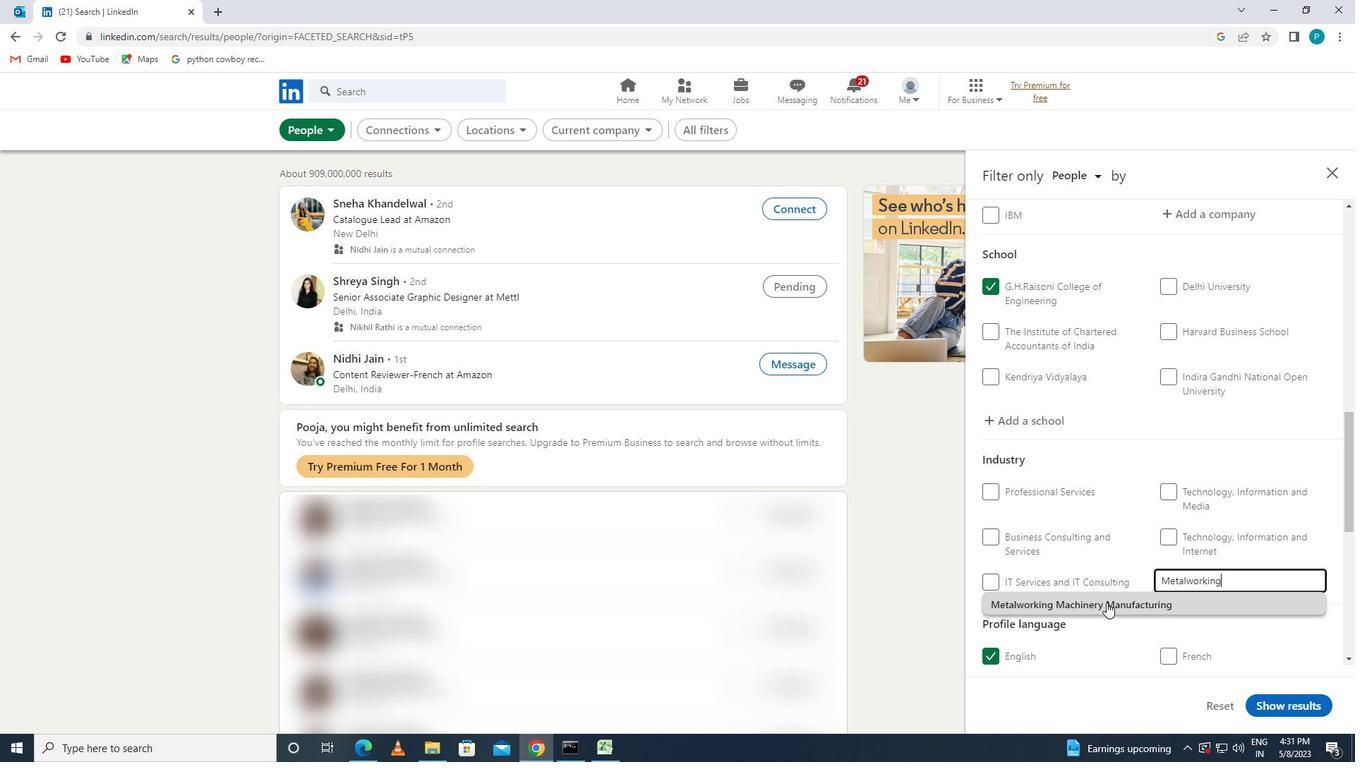 
Action: Mouse scrolled (1158, 561) with delta (0, 0)
Screenshot: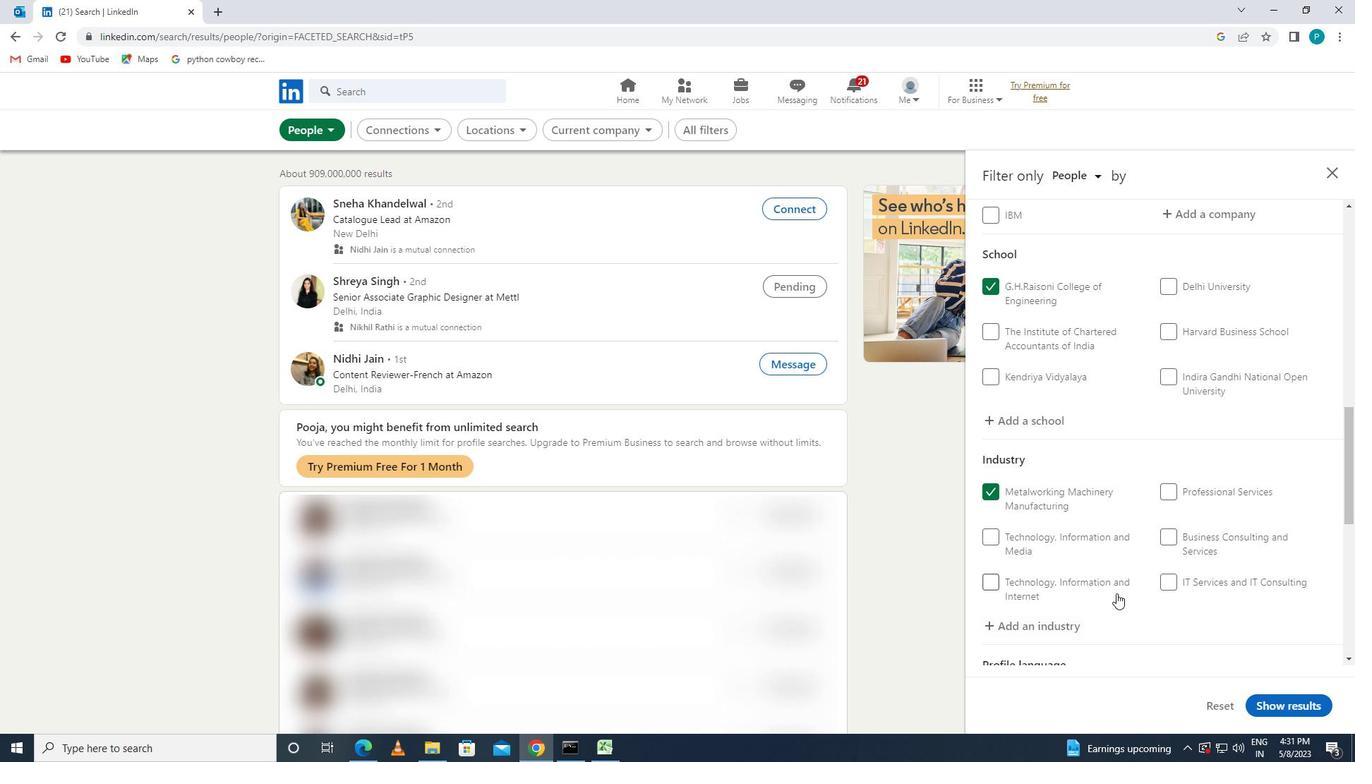 
Action: Mouse scrolled (1158, 561) with delta (0, 0)
Screenshot: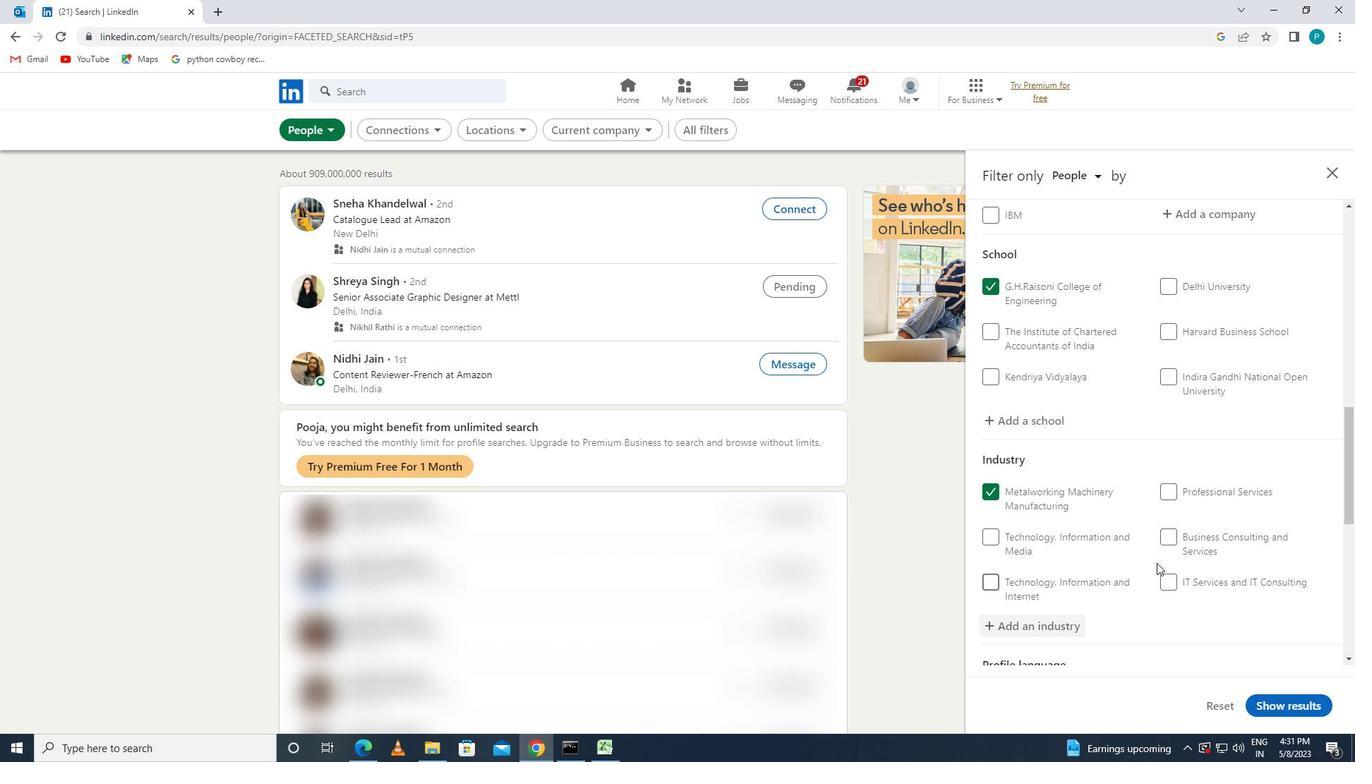 
Action: Mouse scrolled (1158, 561) with delta (0, 0)
Screenshot: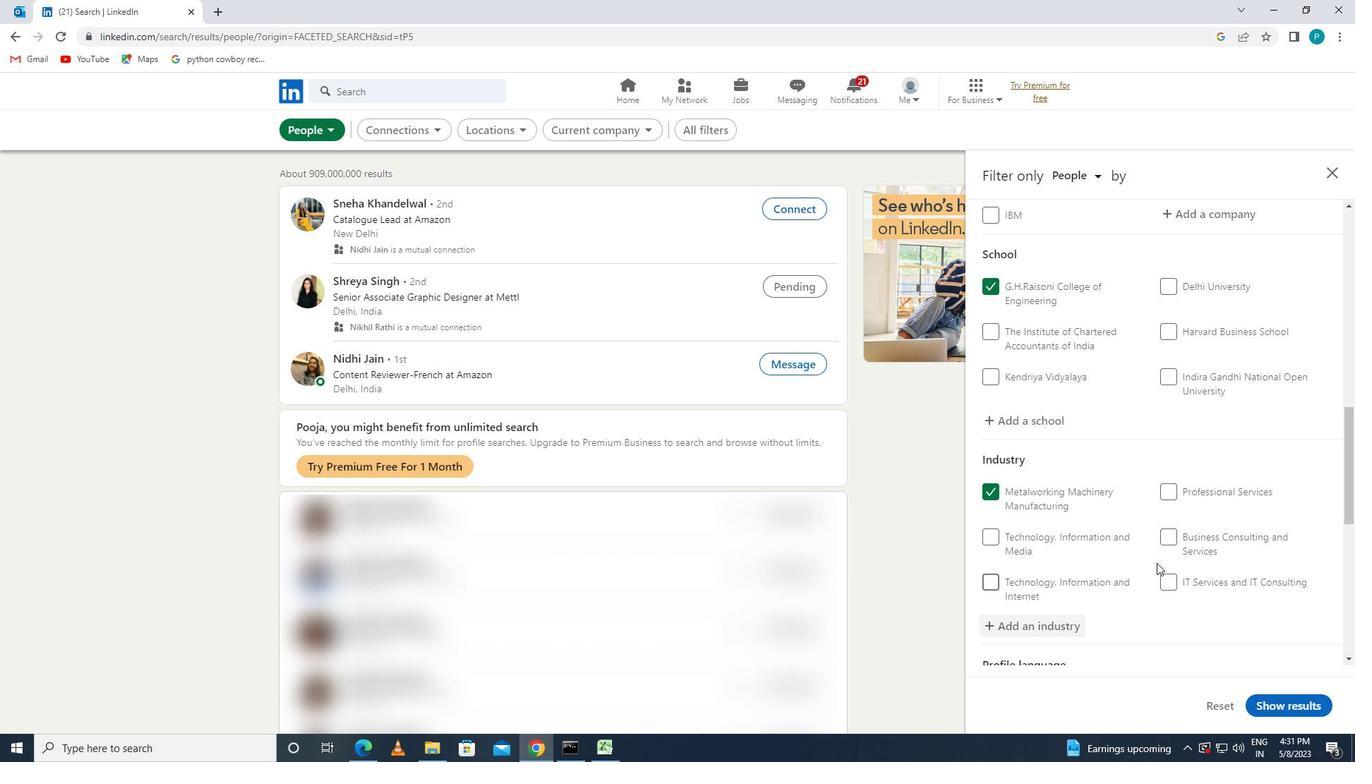 
Action: Mouse scrolled (1158, 561) with delta (0, 0)
Screenshot: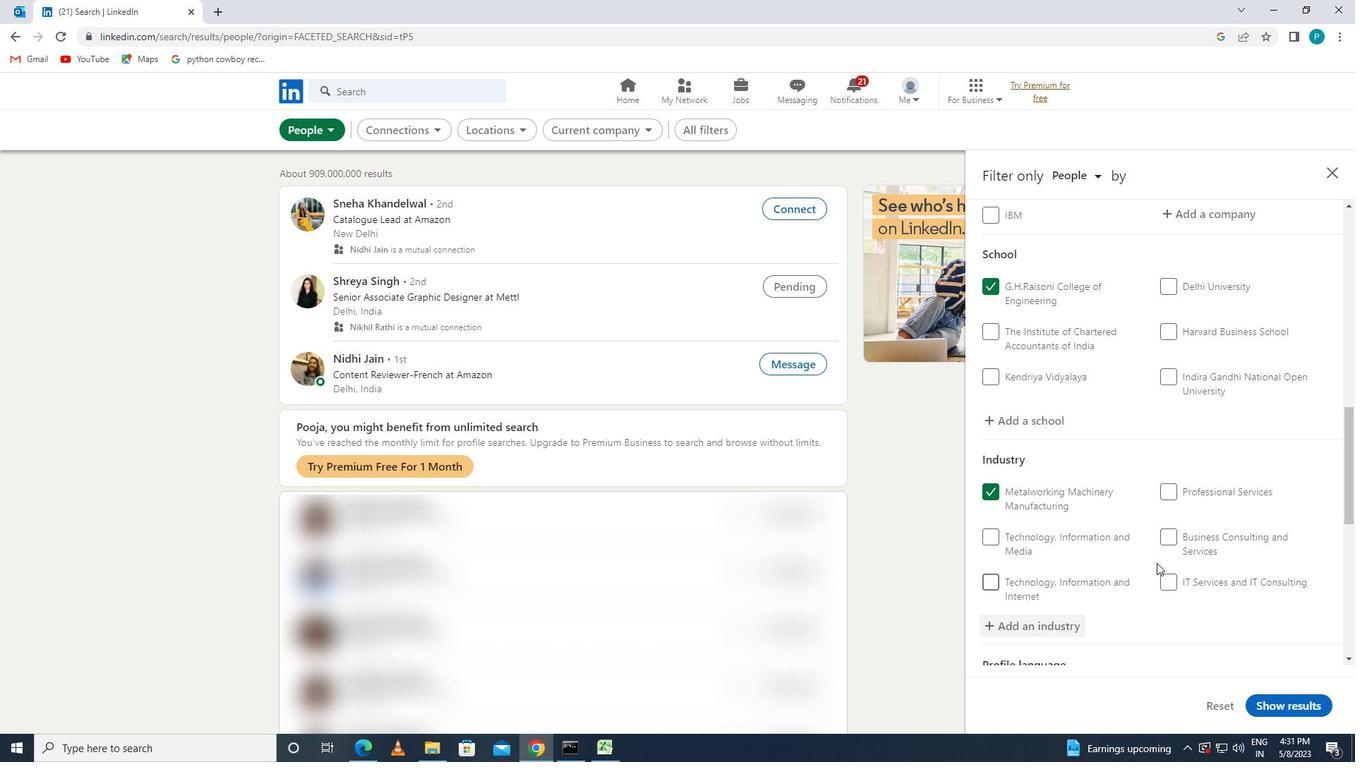 
Action: Mouse moved to (1203, 596)
Screenshot: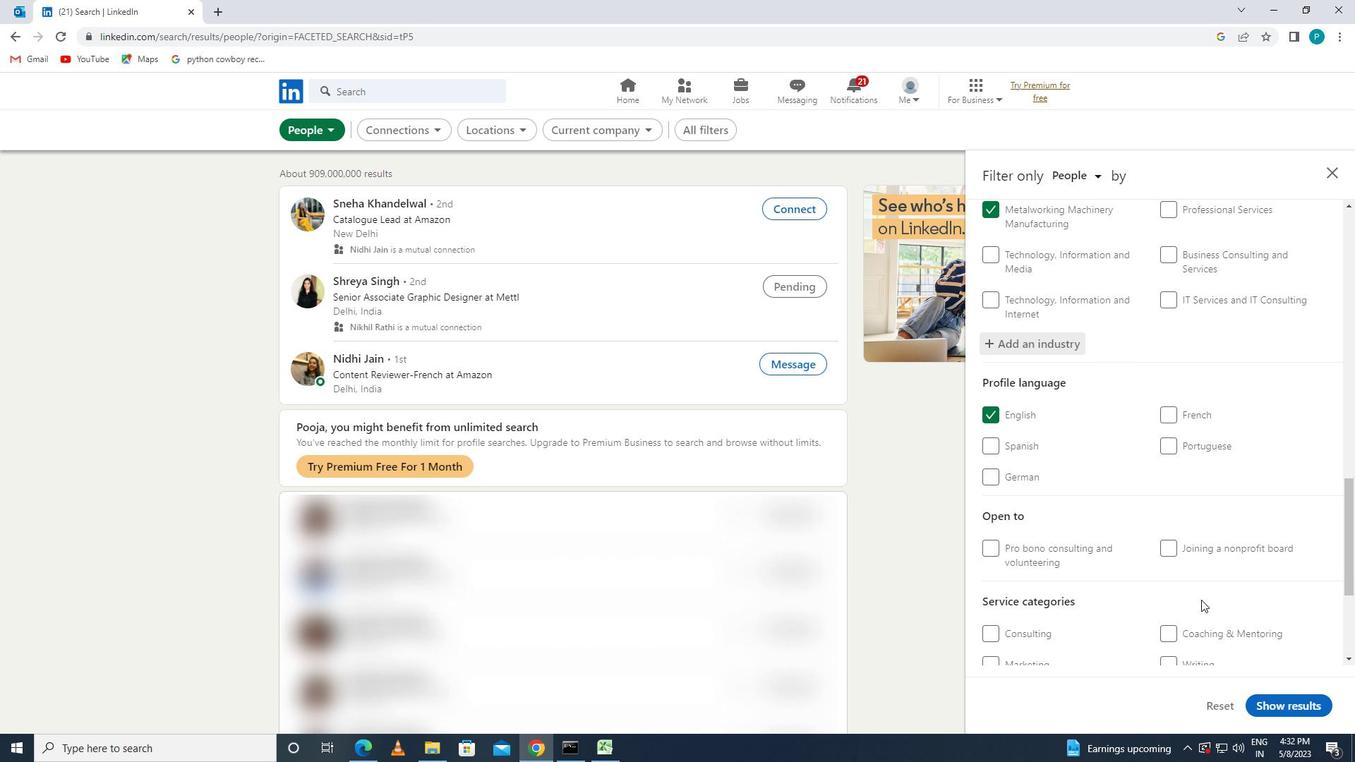 
Action: Mouse scrolled (1203, 595) with delta (0, 0)
Screenshot: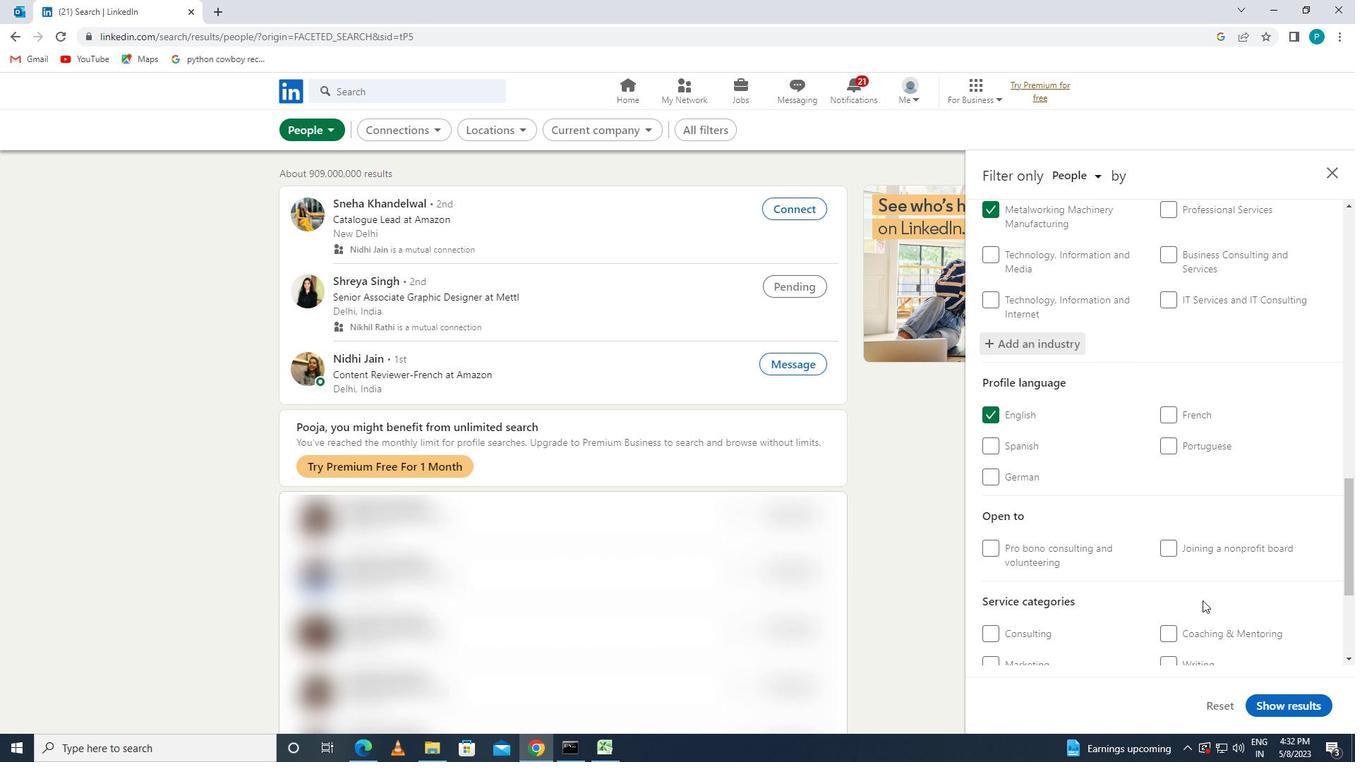 
Action: Mouse moved to (1213, 617)
Screenshot: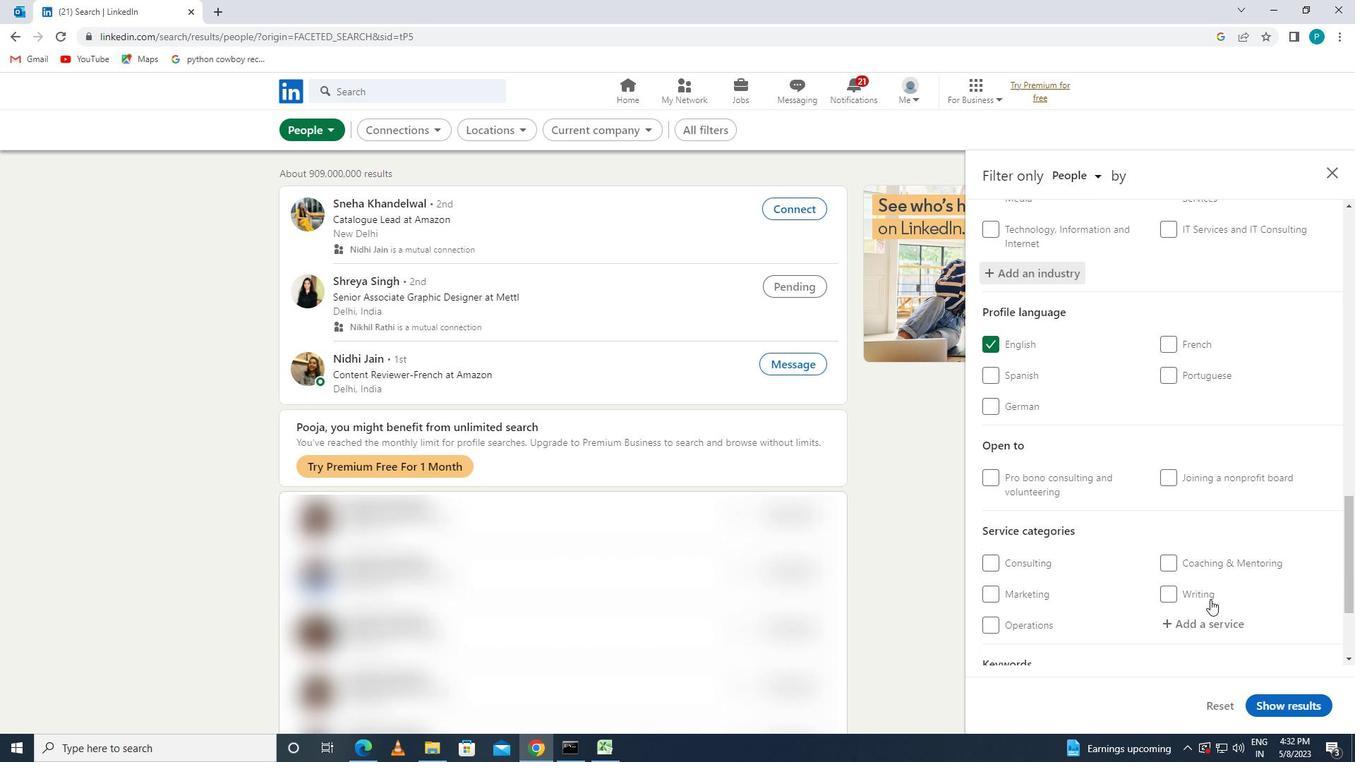 
Action: Mouse pressed left at (1213, 617)
Screenshot: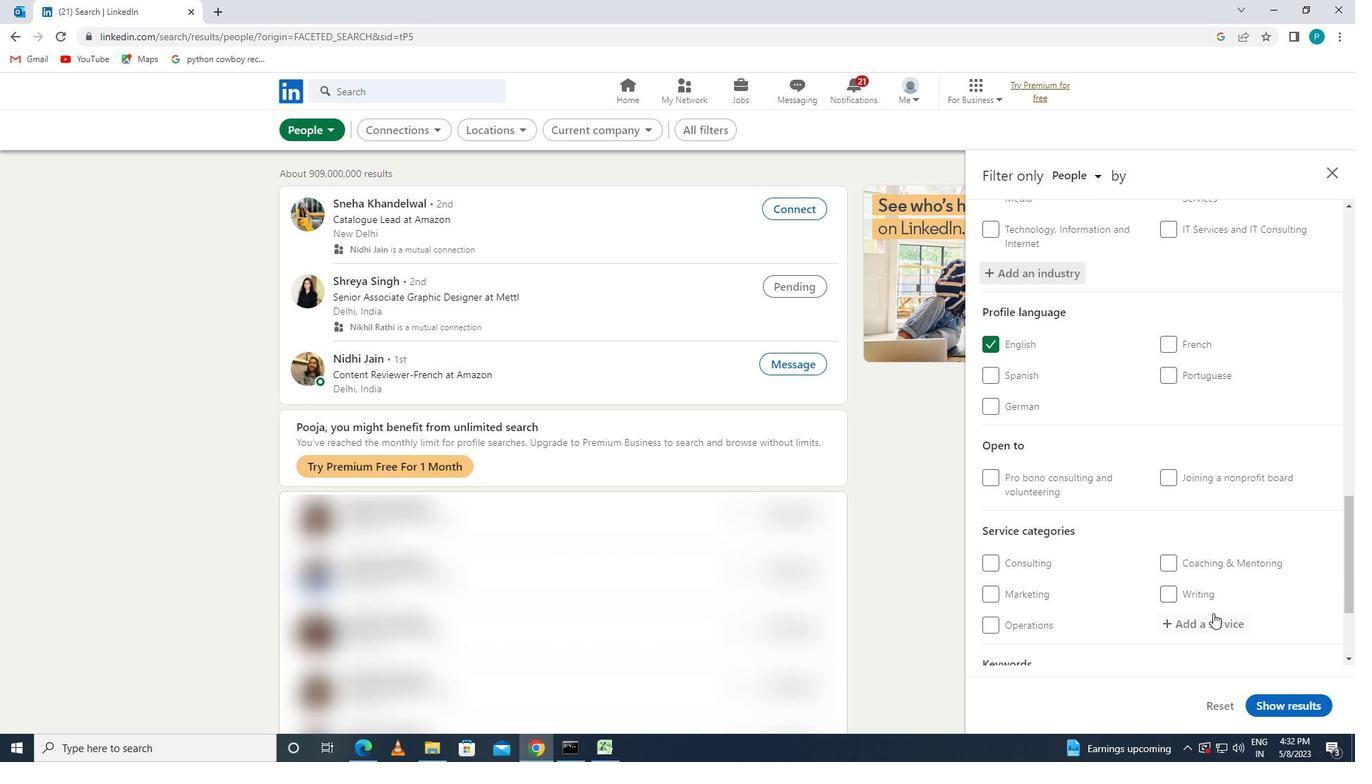 
Action: Mouse moved to (1213, 617)
Screenshot: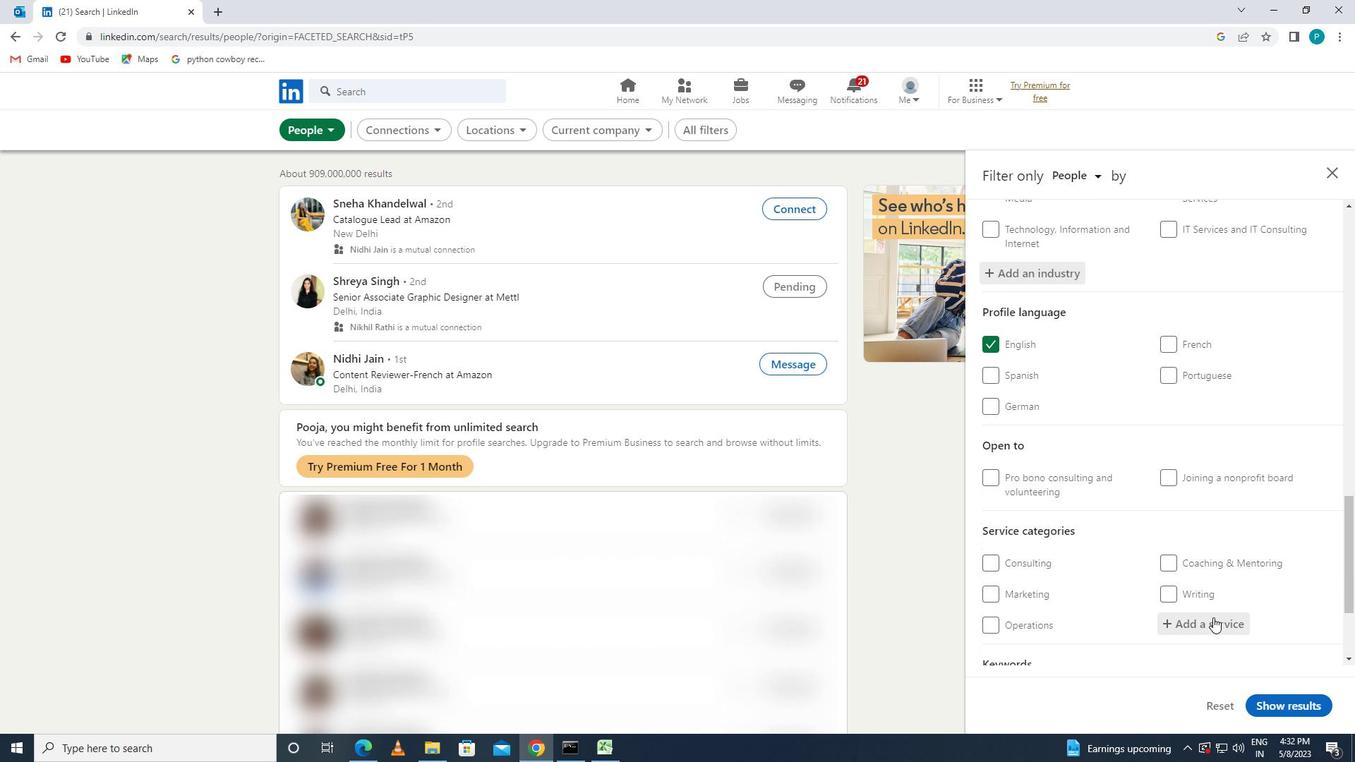 
Action: Key pressed <Key.caps_lock>UX<Key.space>
Screenshot: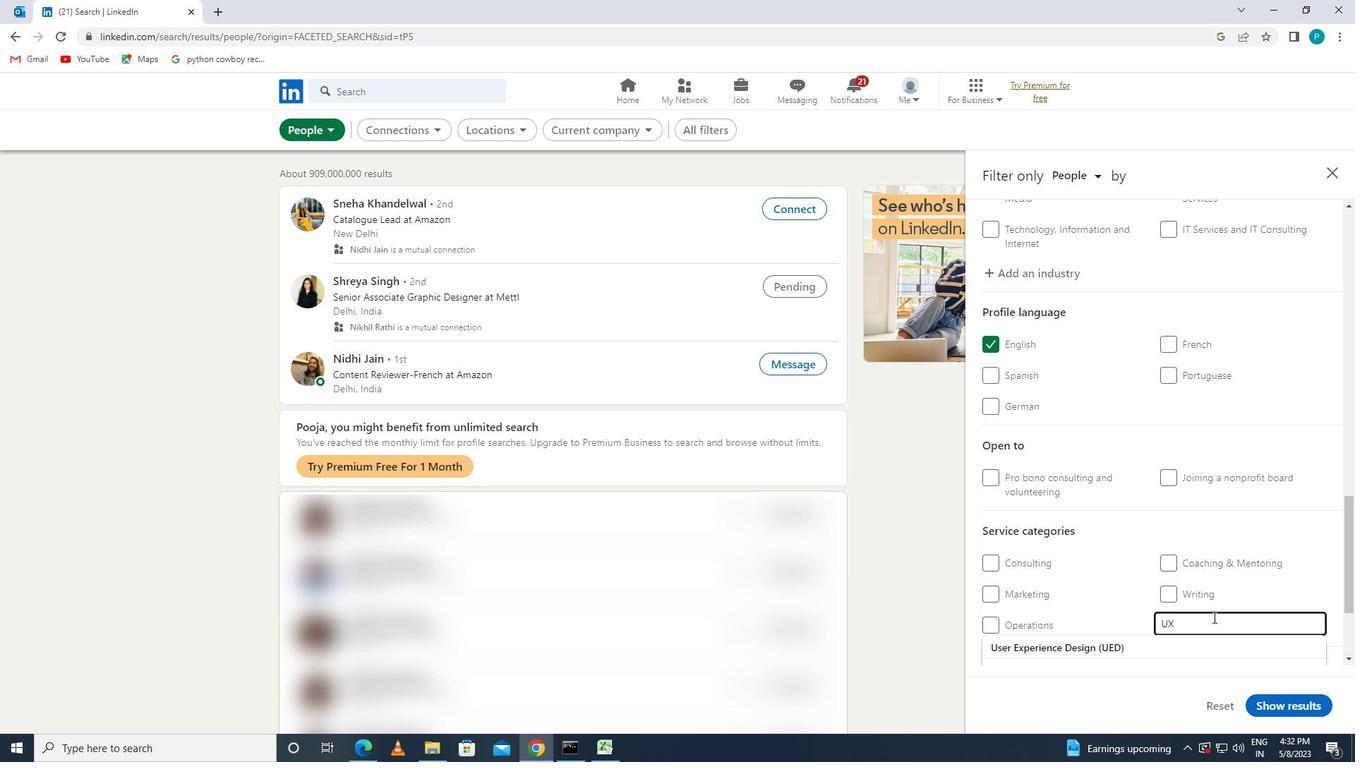 
Action: Mouse moved to (1185, 470)
Screenshot: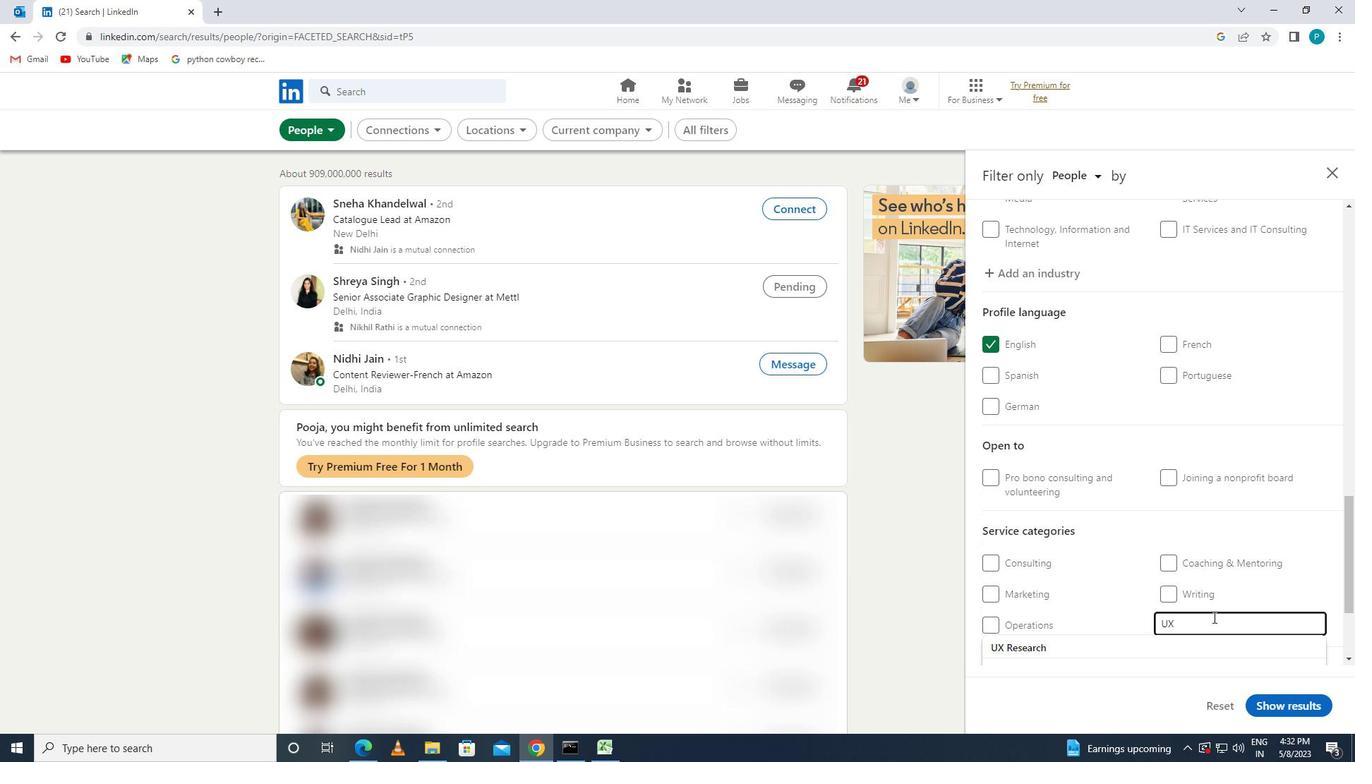 
Action: Mouse scrolled (1185, 470) with delta (0, 0)
Screenshot: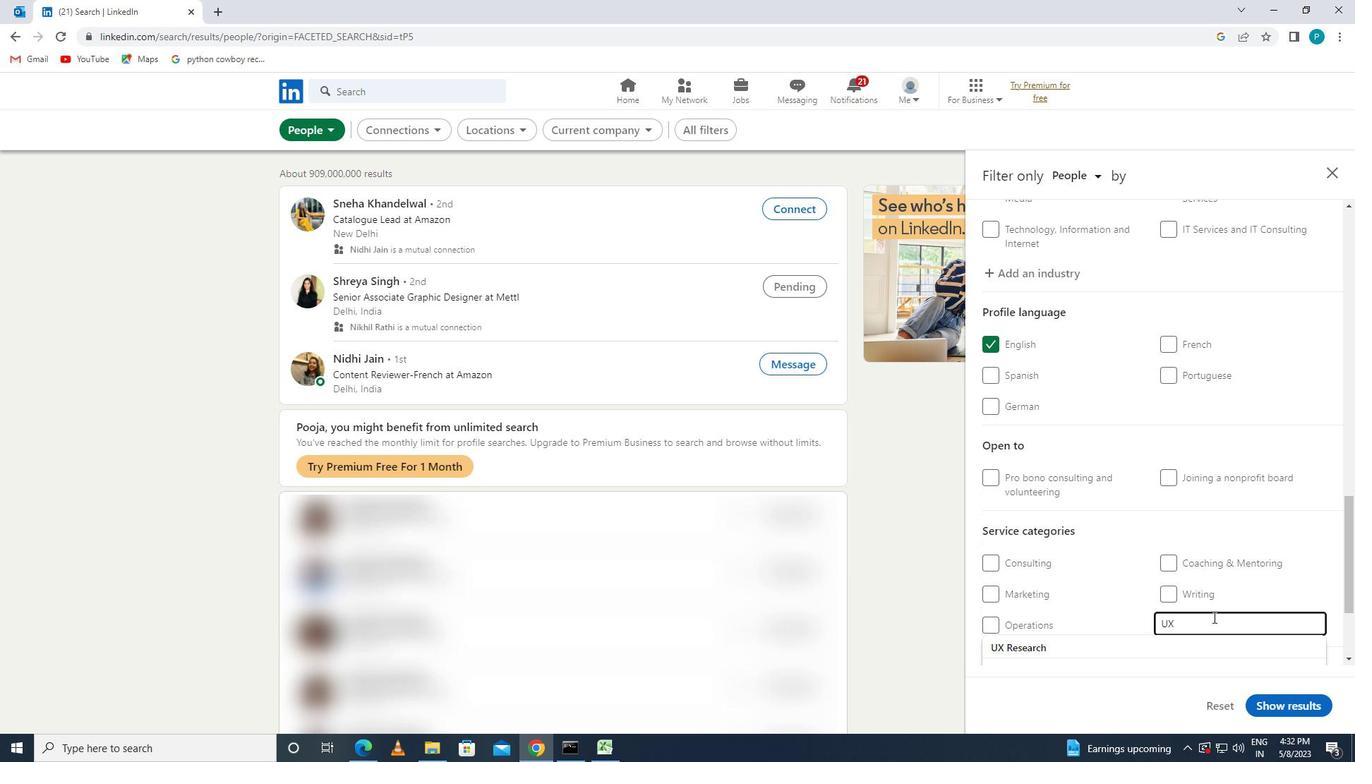 
Action: Mouse scrolled (1185, 470) with delta (0, 0)
Screenshot: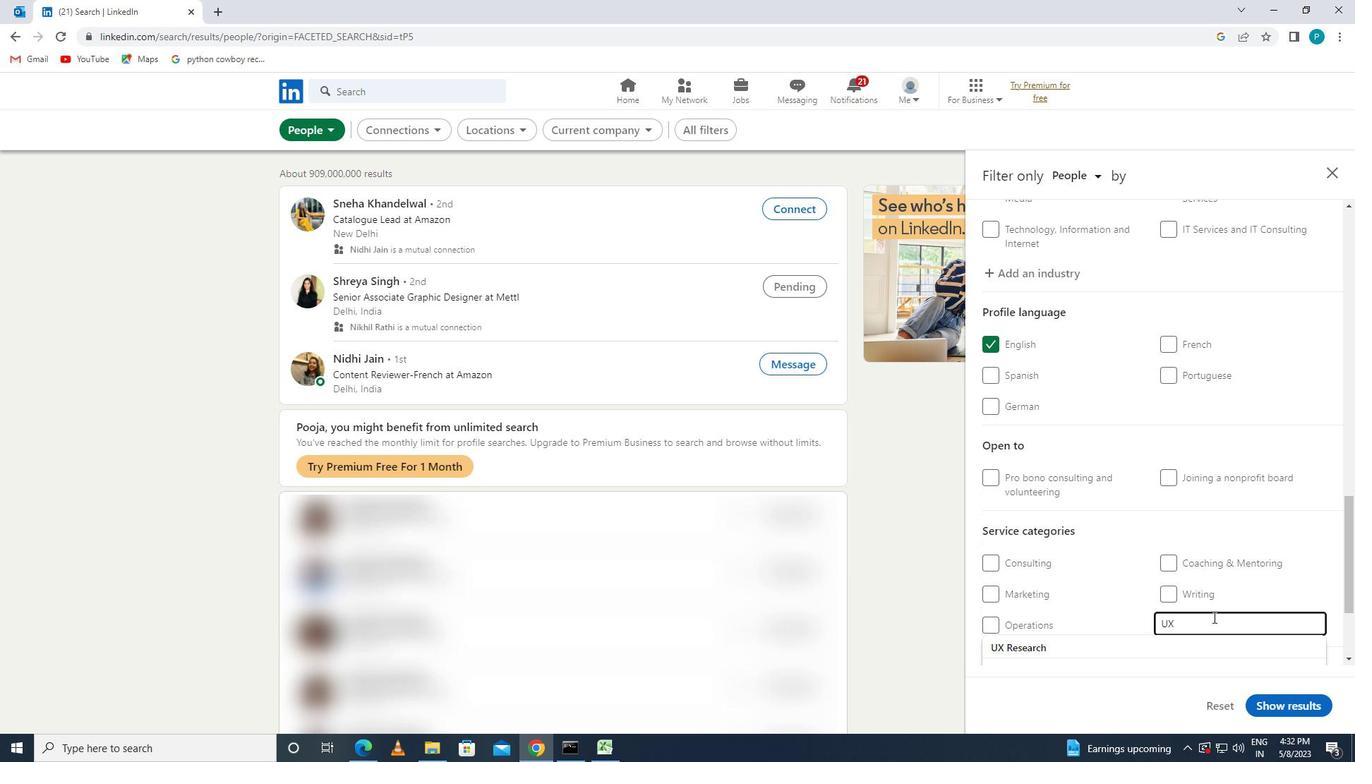 
Action: Mouse moved to (1064, 506)
Screenshot: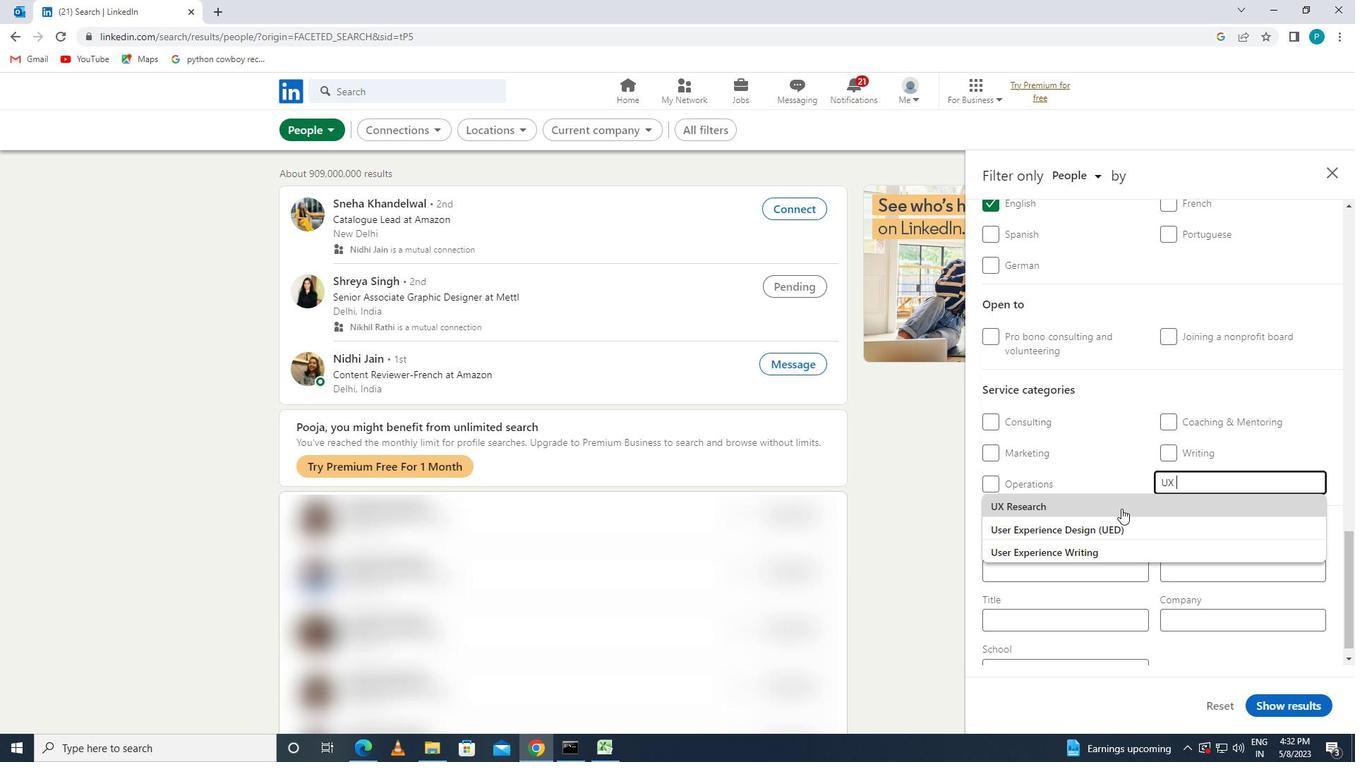 
Action: Mouse pressed left at (1064, 506)
Screenshot: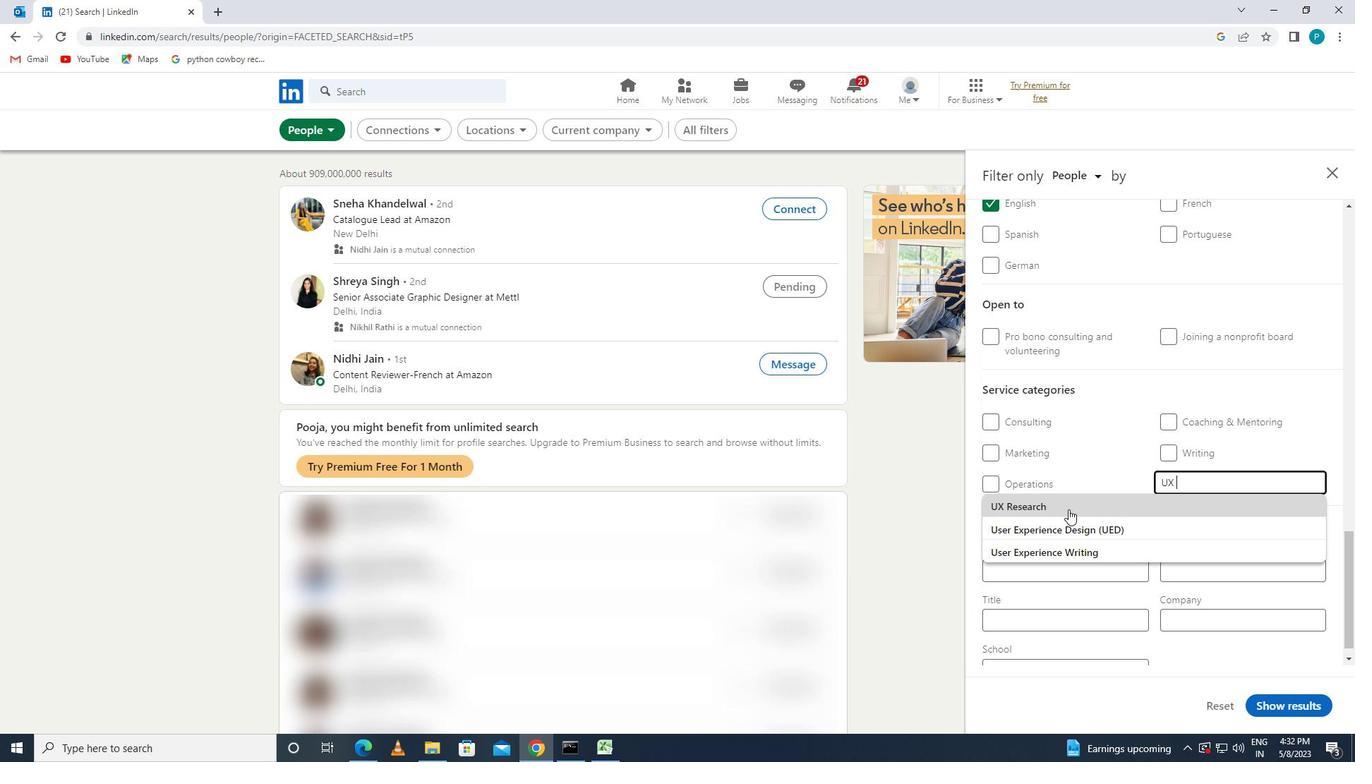 
Action: Mouse moved to (1068, 524)
Screenshot: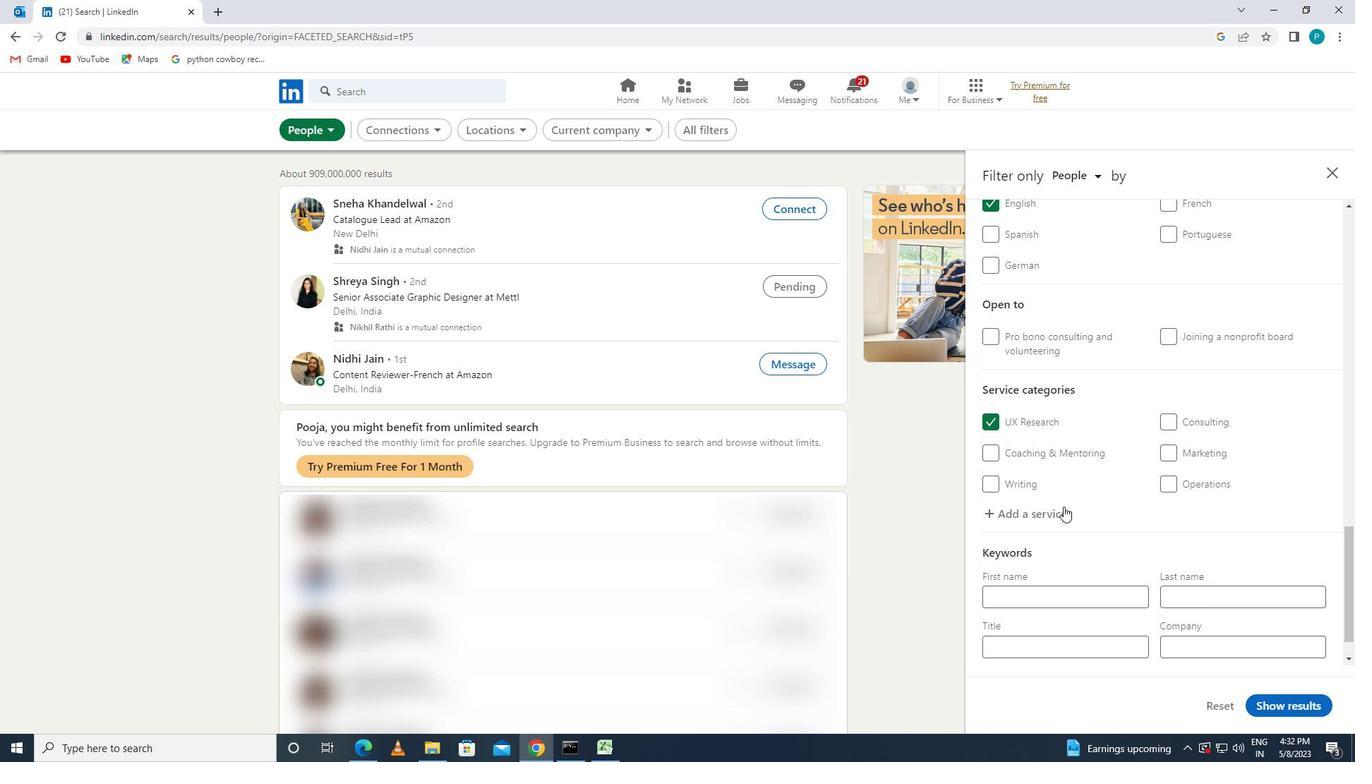 
Action: Mouse scrolled (1068, 523) with delta (0, 0)
Screenshot: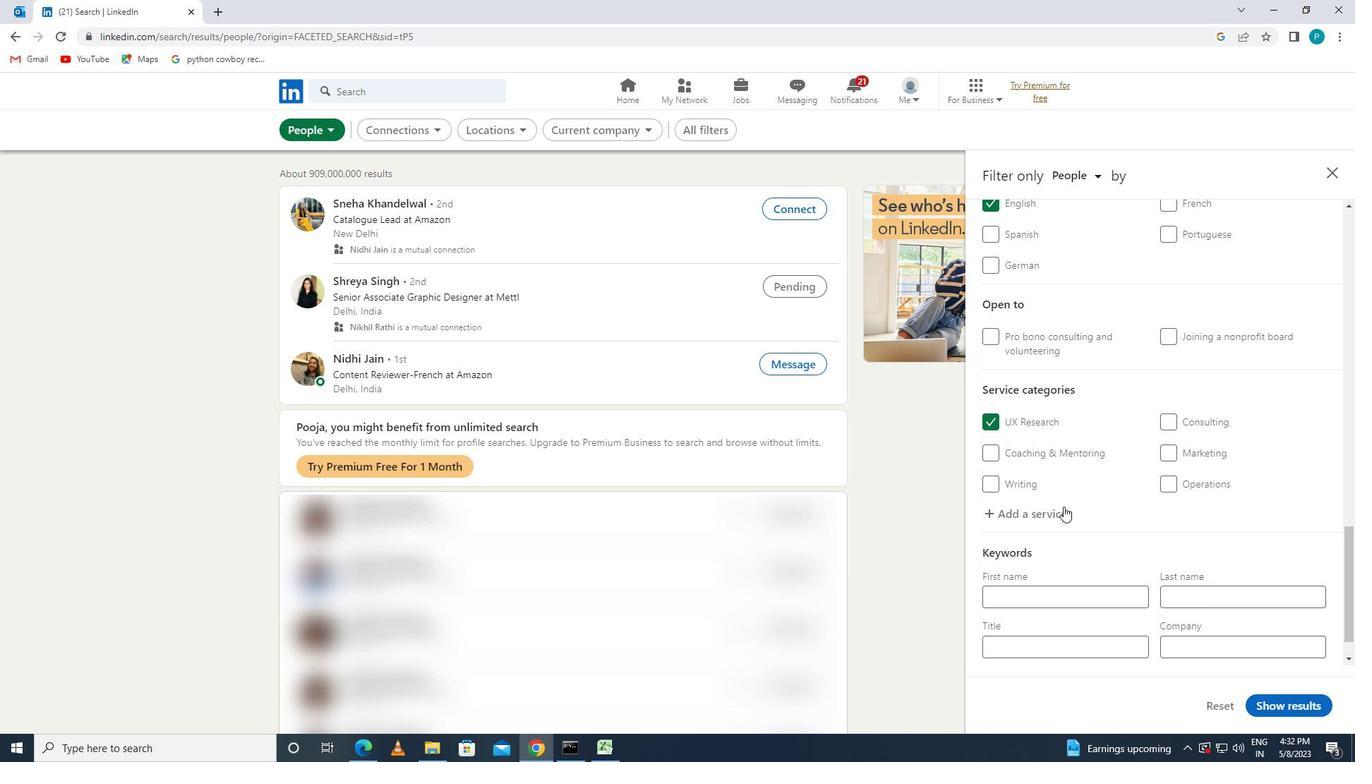 
Action: Mouse moved to (1068, 535)
Screenshot: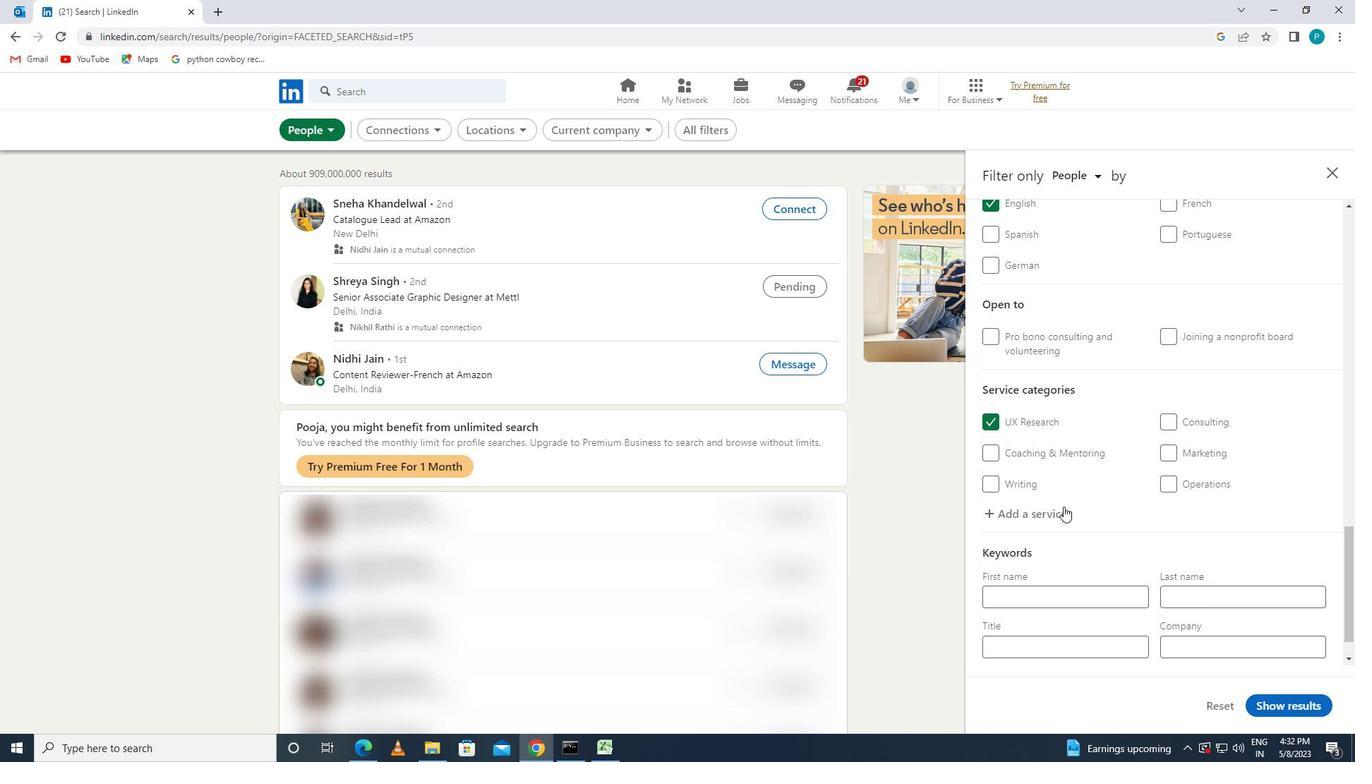 
Action: Mouse scrolled (1068, 534) with delta (0, 0)
Screenshot: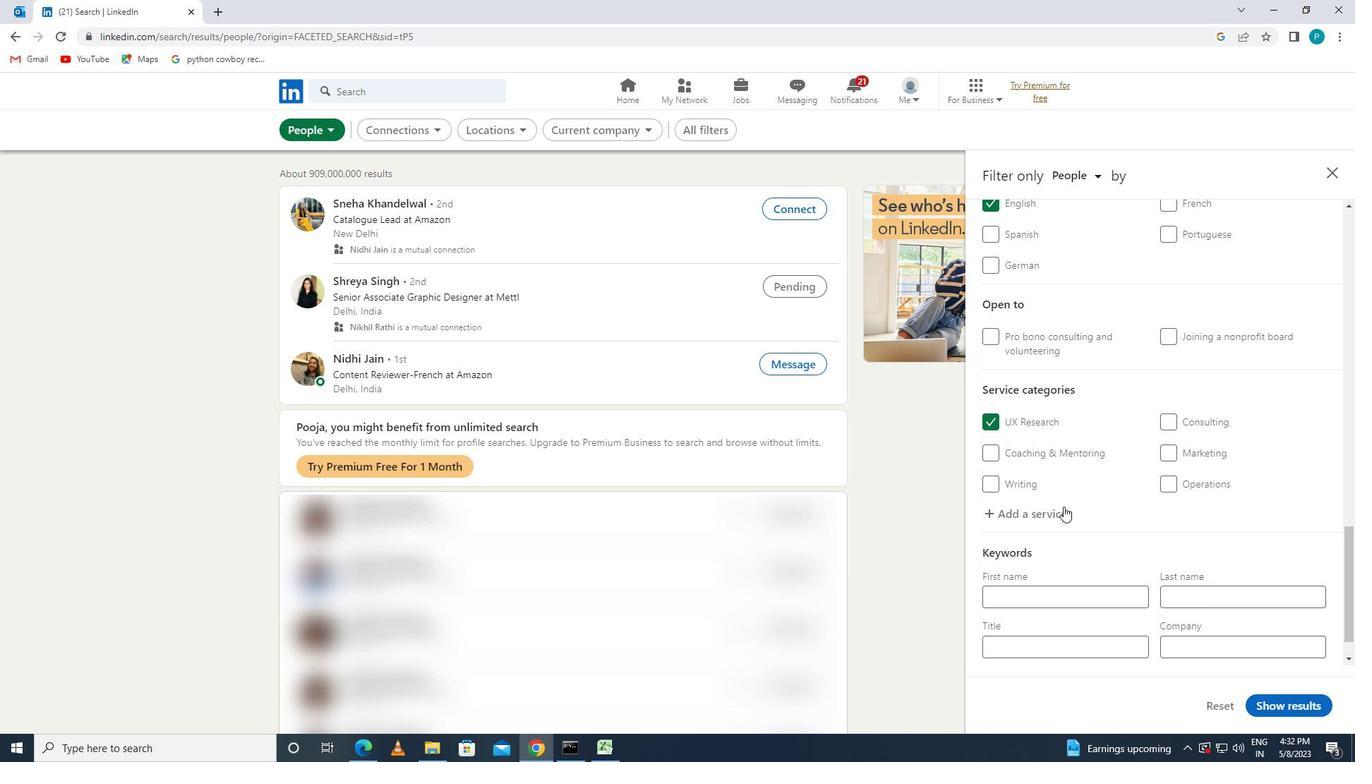 
Action: Mouse moved to (1068, 541)
Screenshot: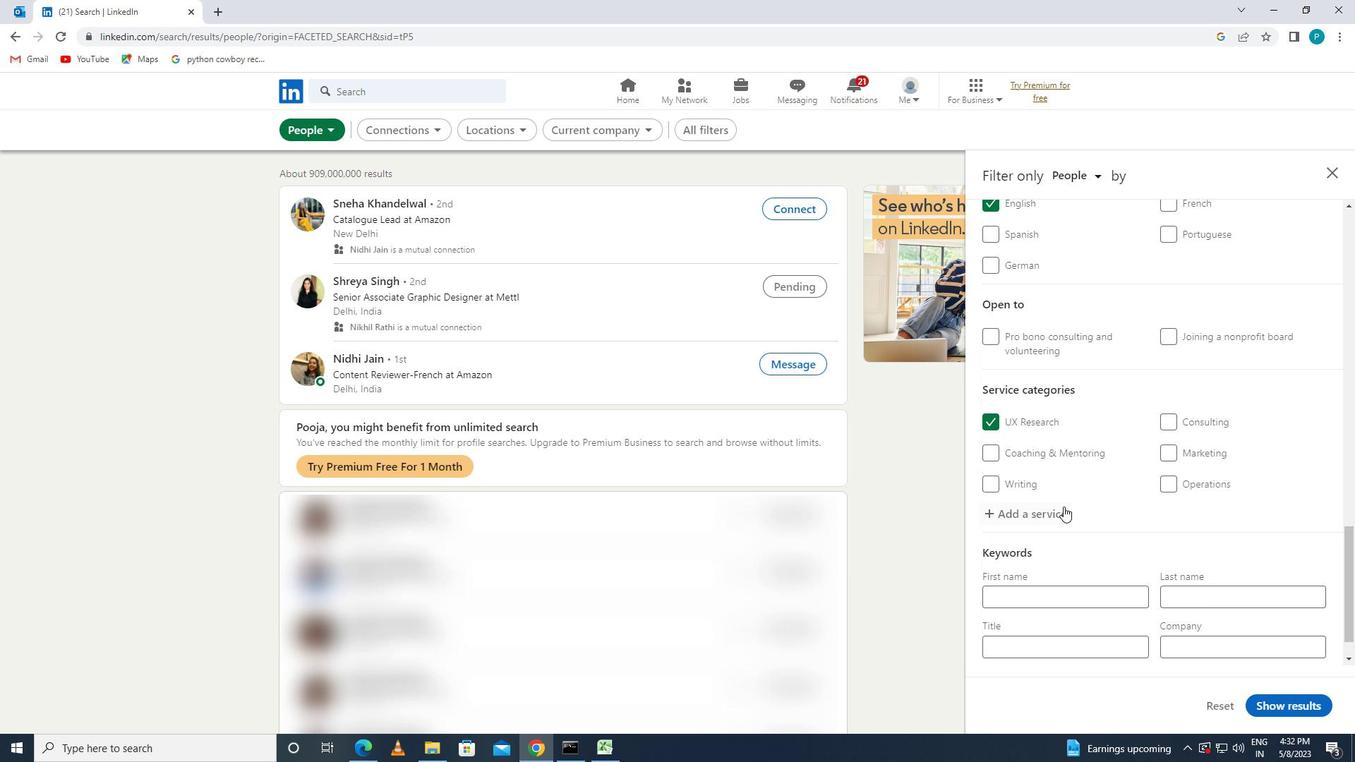 
Action: Mouse scrolled (1068, 540) with delta (0, 0)
Screenshot: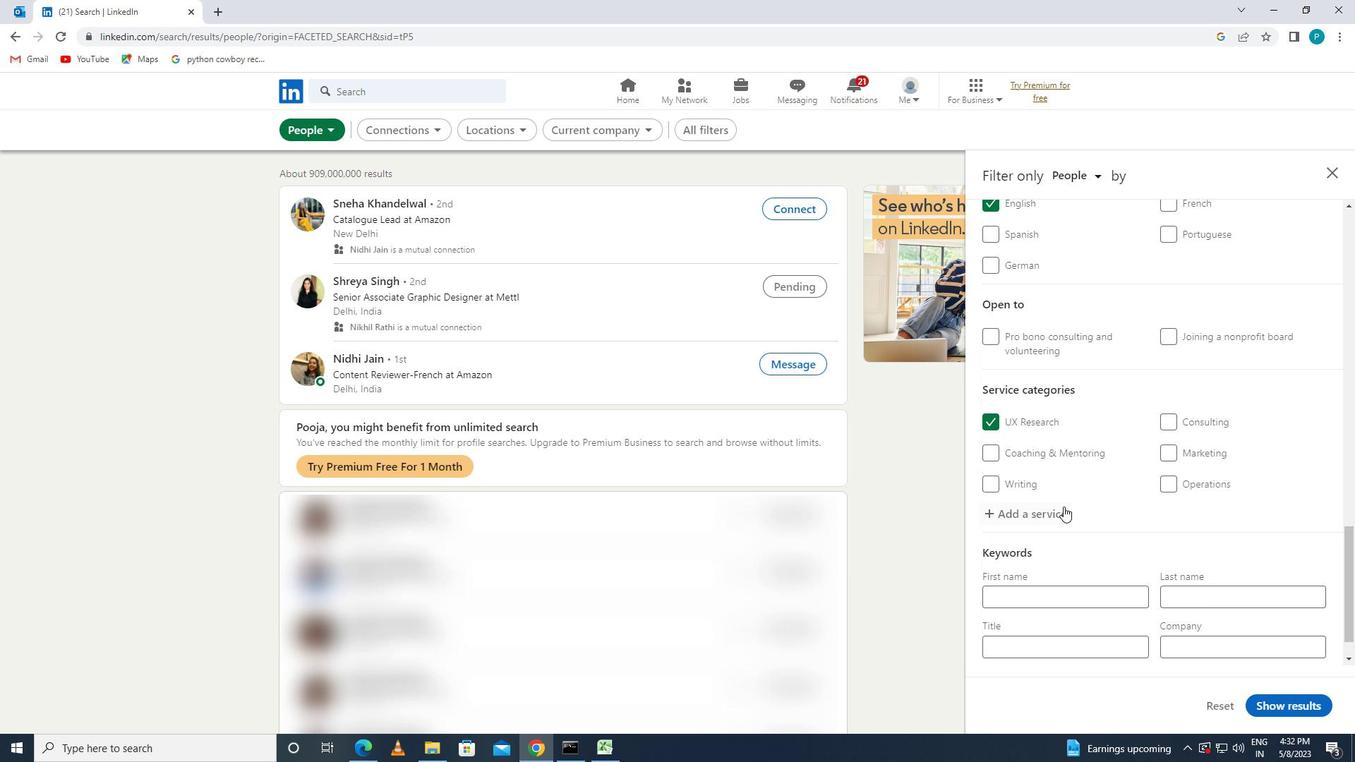 
Action: Mouse moved to (1045, 591)
Screenshot: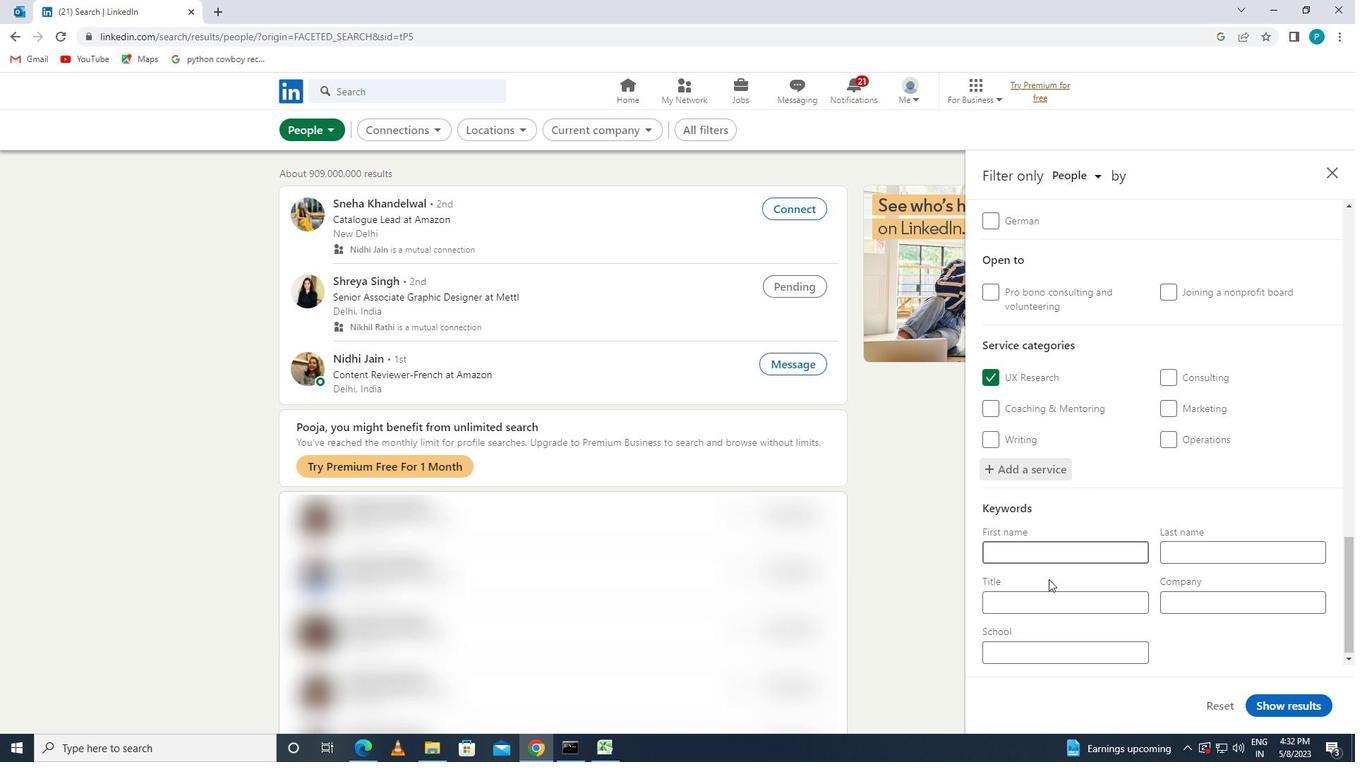 
Action: Mouse pressed left at (1045, 591)
Screenshot: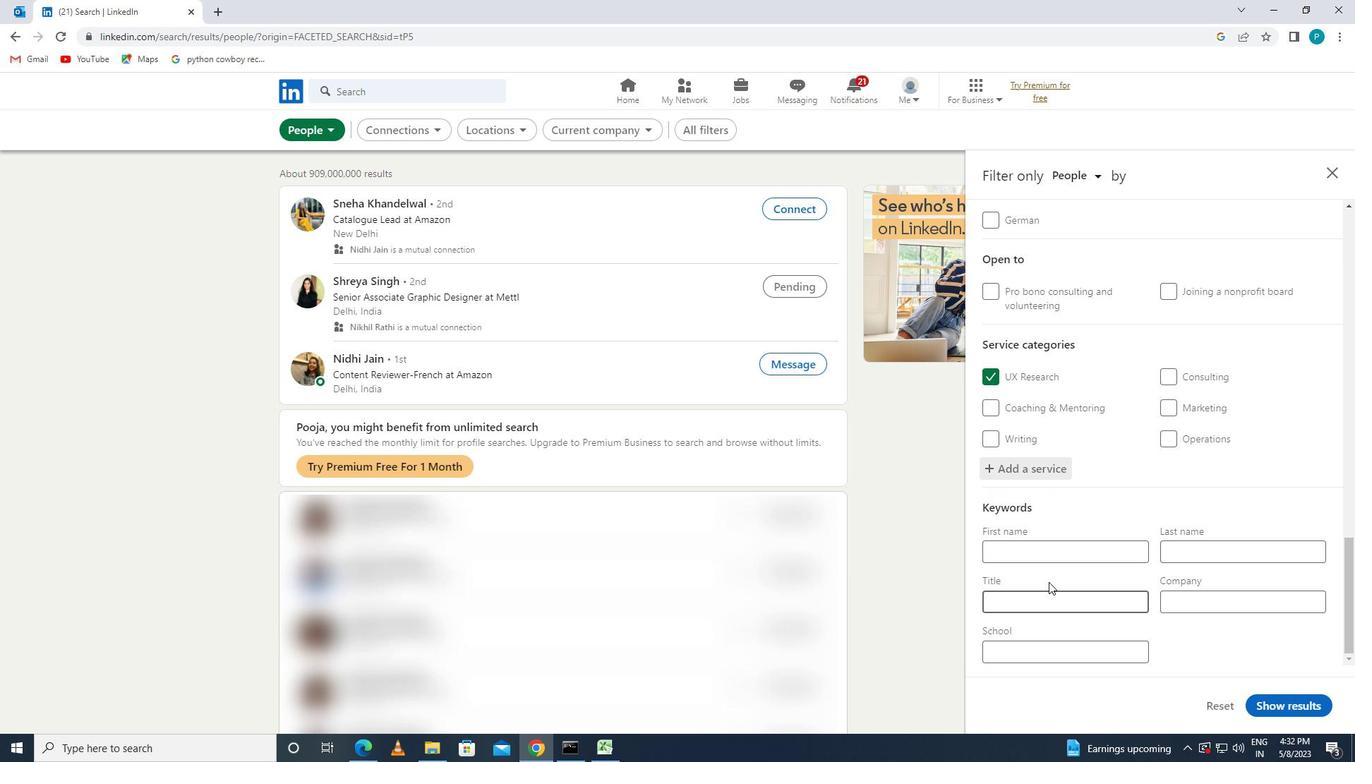 
Action: Key pressed B<Key.caps_lock>USINESS<Key.space><Key.caps_lock>A<Key.caps_lock>NALYST
Screenshot: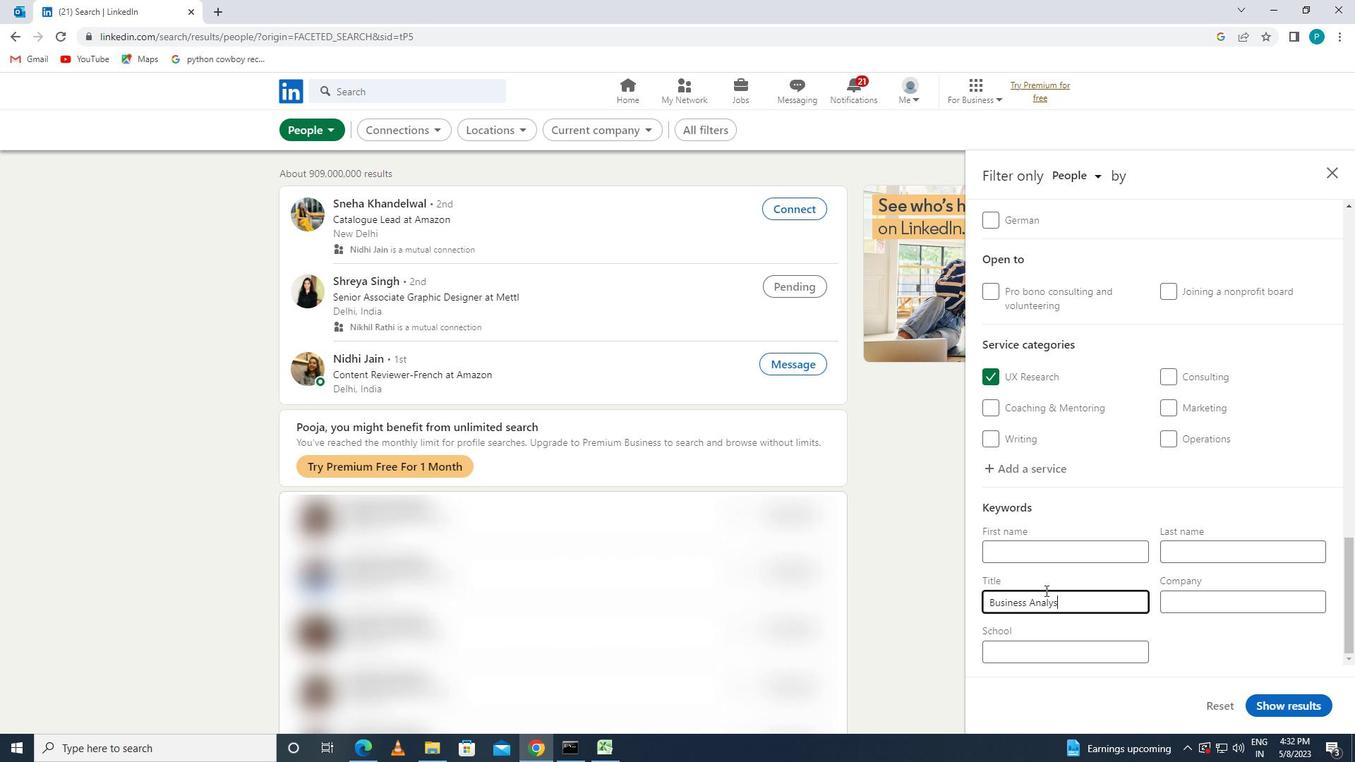 
Action: Mouse moved to (1270, 706)
Screenshot: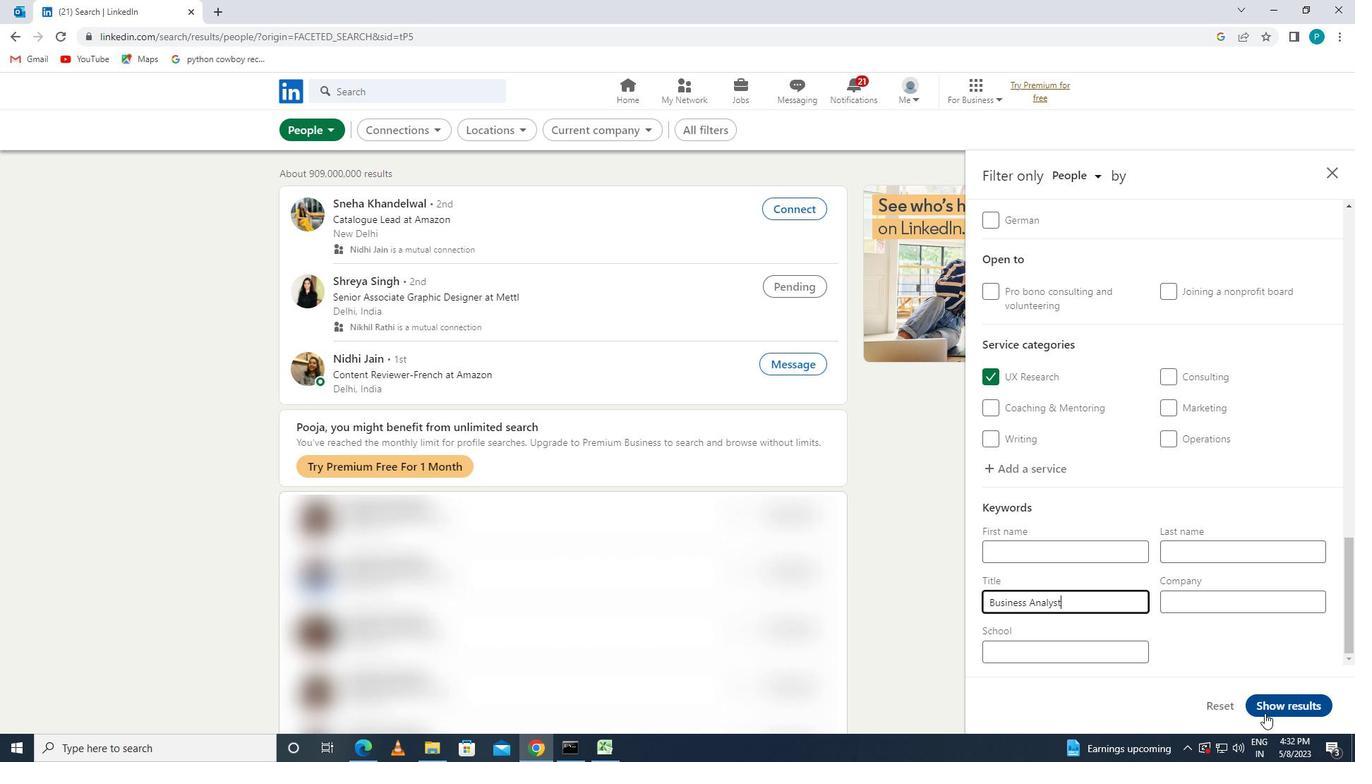 
Action: Mouse pressed left at (1270, 706)
Screenshot: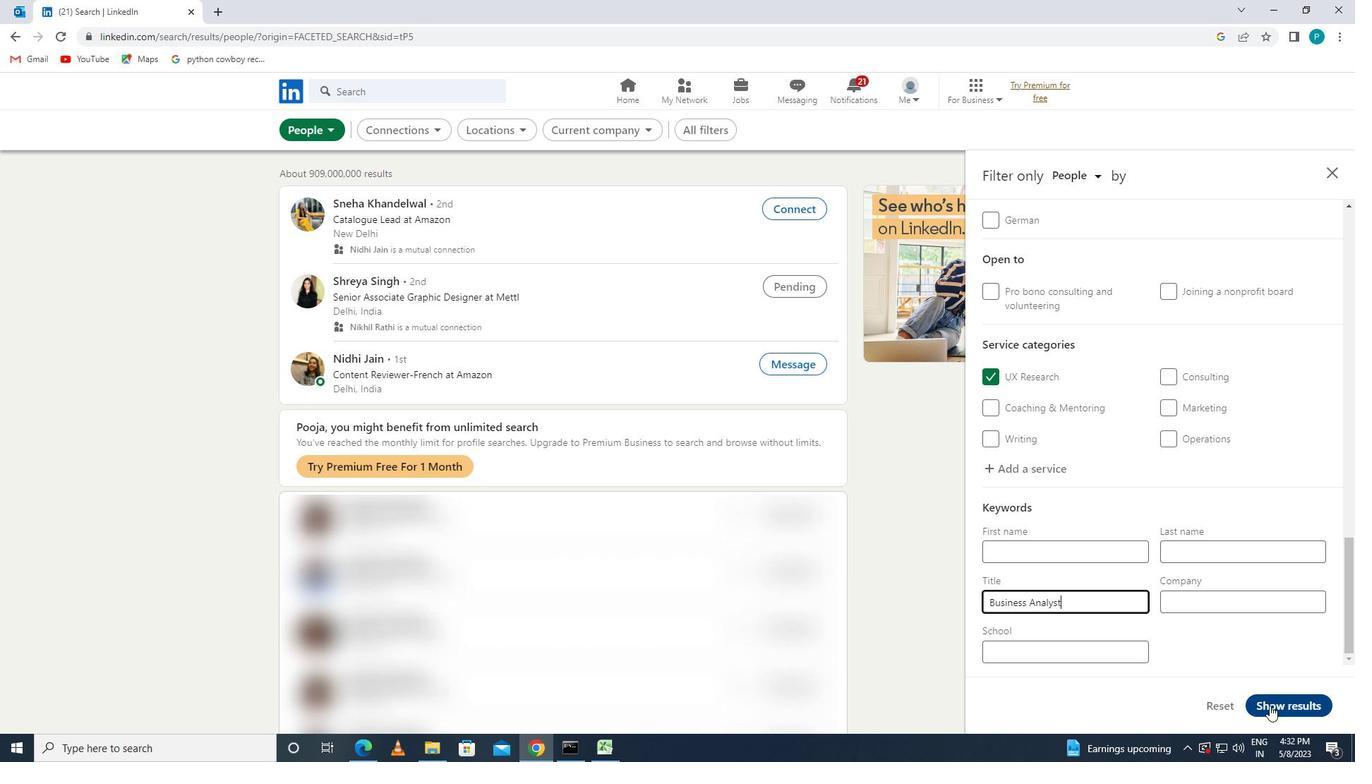 
